 Task: Send an email with the signature Guillermo Adams with the subject Request for a sample and the message I need your assistance in finalizing the design of the new website. from softage.5@softage.net to softage.7@softage.net and move the email from Sent Items to the folder Self-help
Action: Mouse moved to (25, 48)
Screenshot: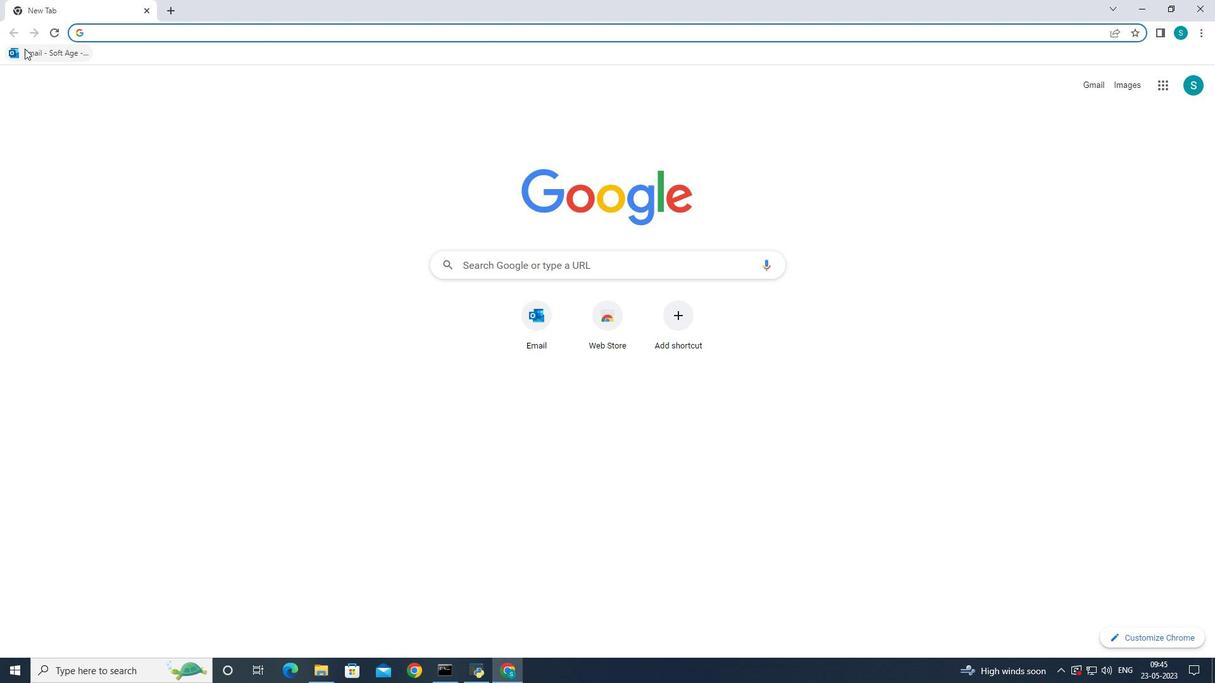 
Action: Mouse pressed left at (25, 48)
Screenshot: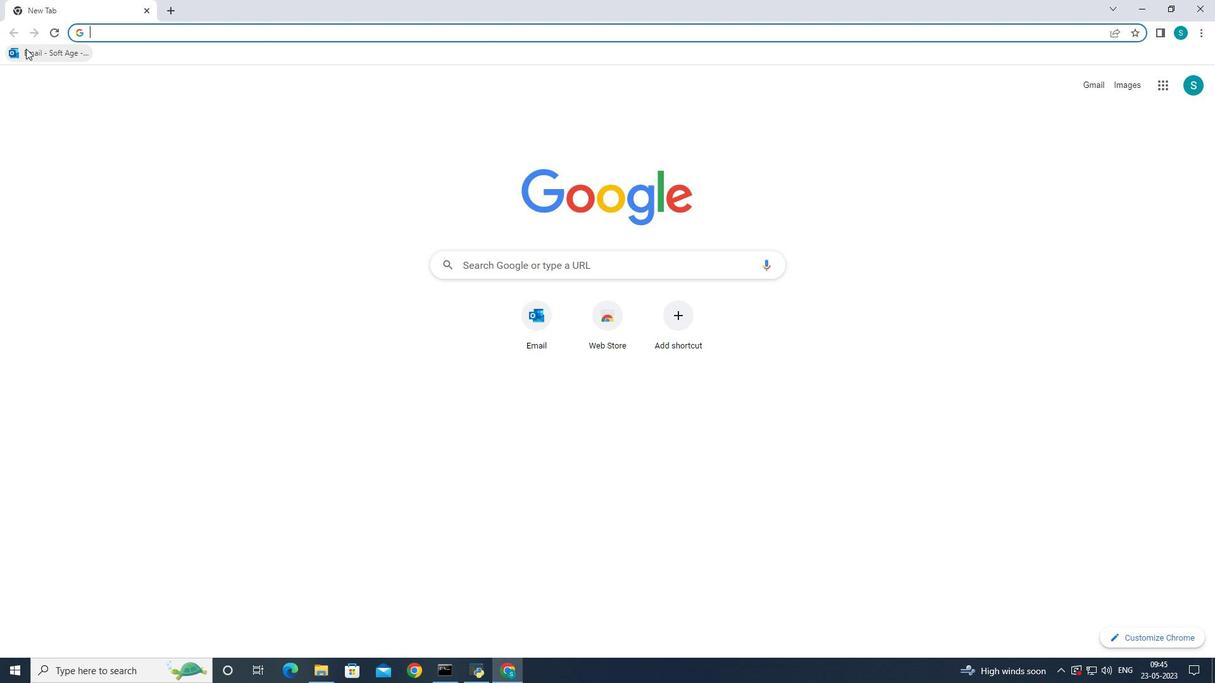 
Action: Mouse moved to (175, 110)
Screenshot: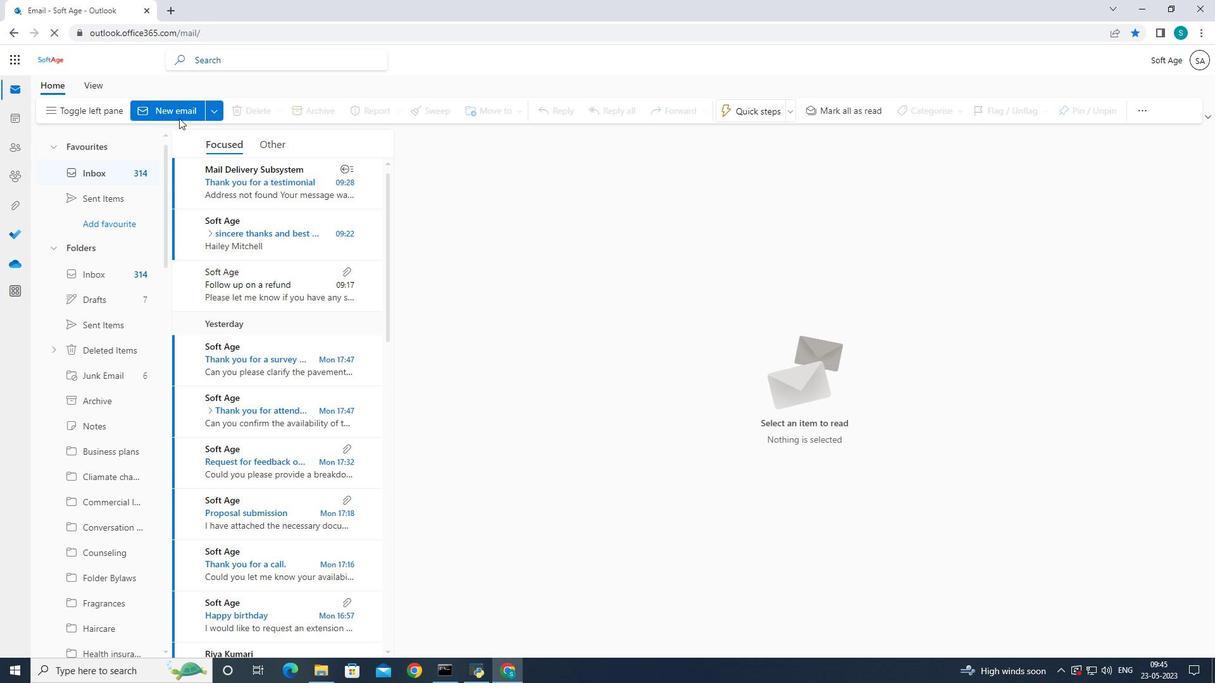 
Action: Mouse pressed left at (175, 110)
Screenshot: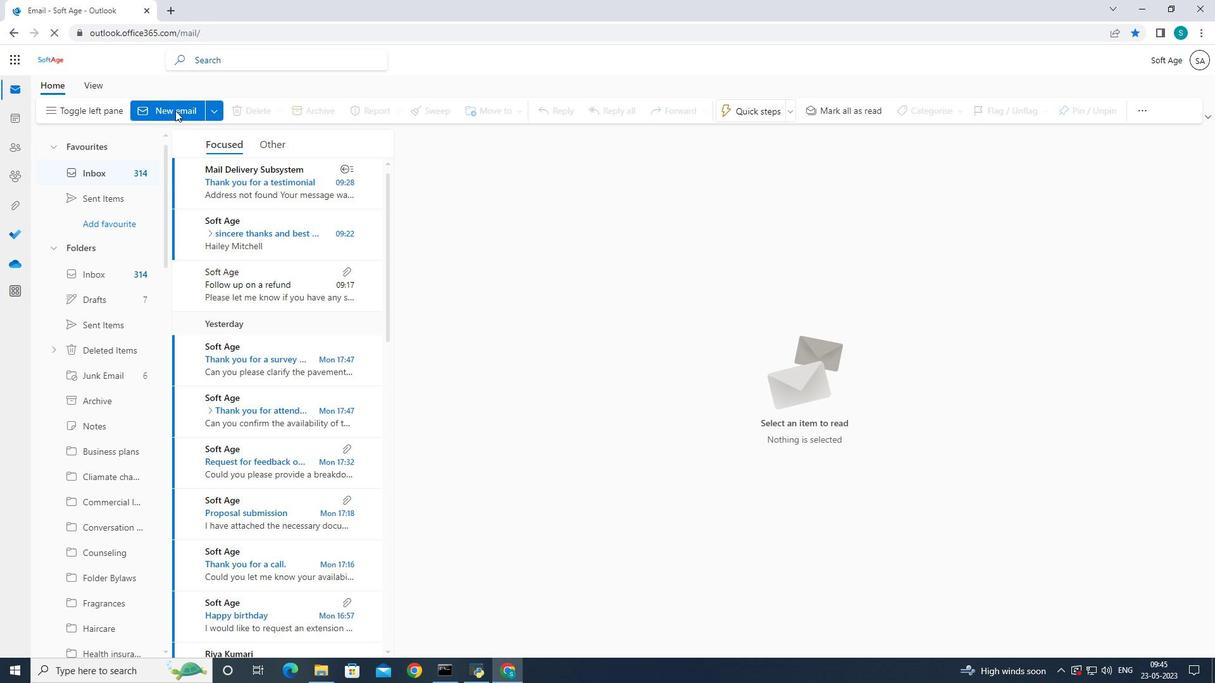 
Action: Mouse pressed left at (175, 110)
Screenshot: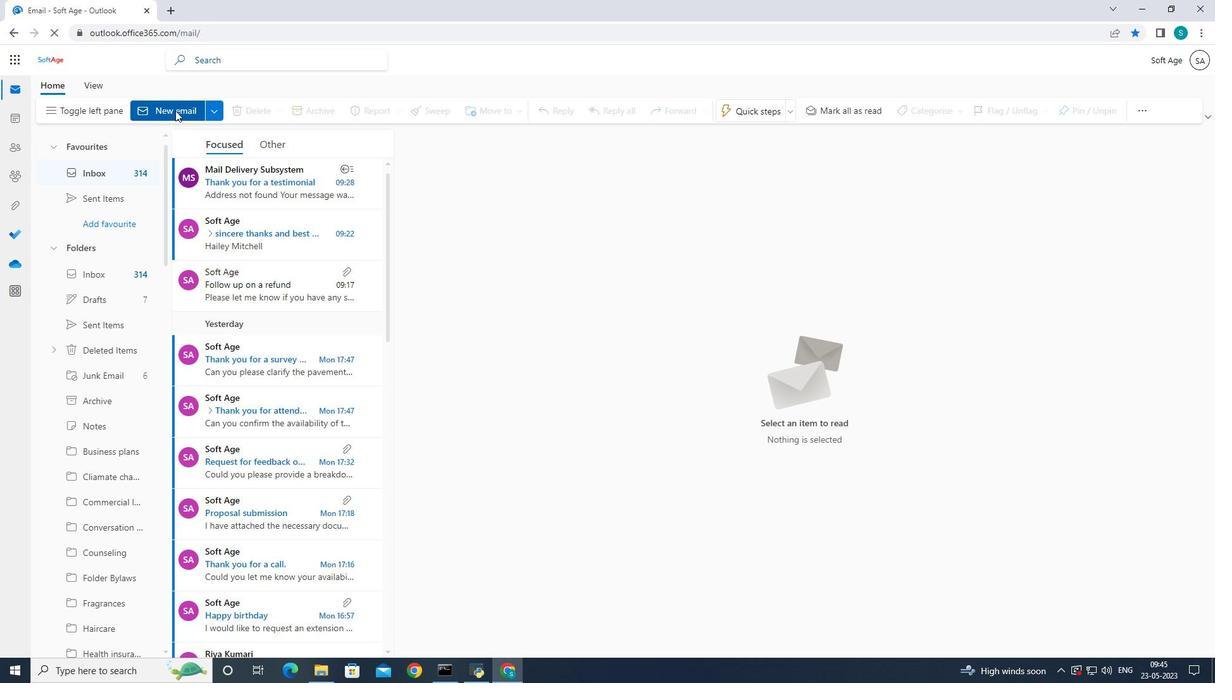 
Action: Mouse pressed left at (175, 110)
Screenshot: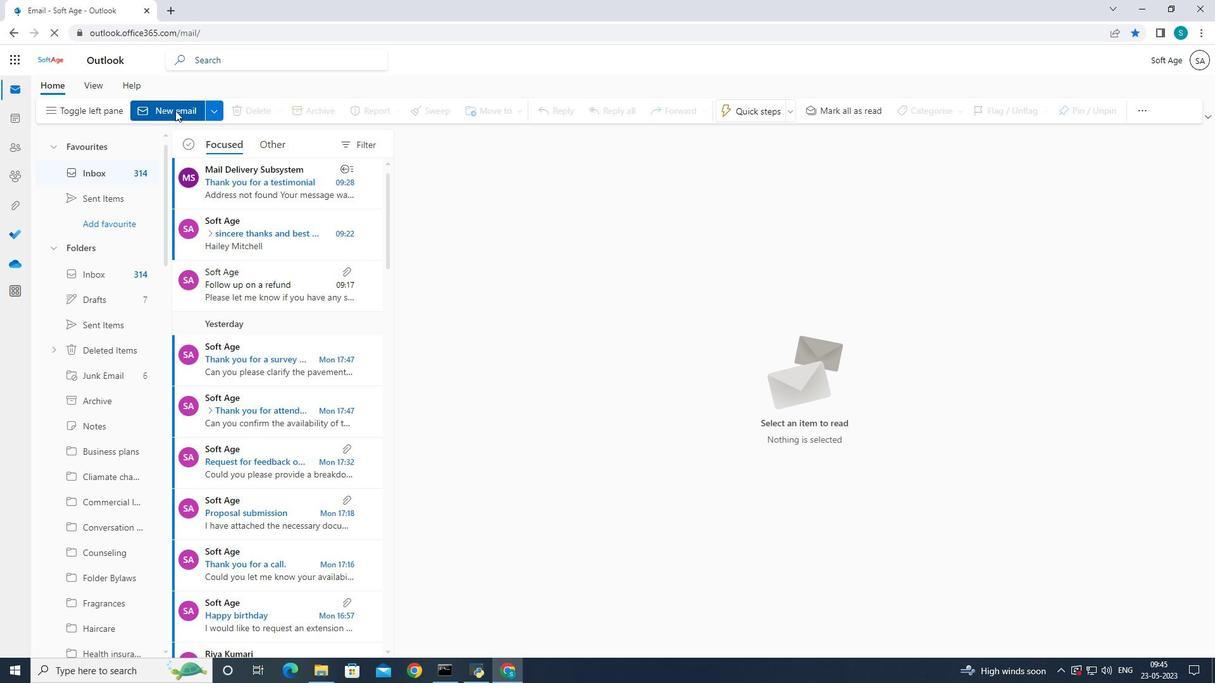
Action: Mouse pressed left at (175, 110)
Screenshot: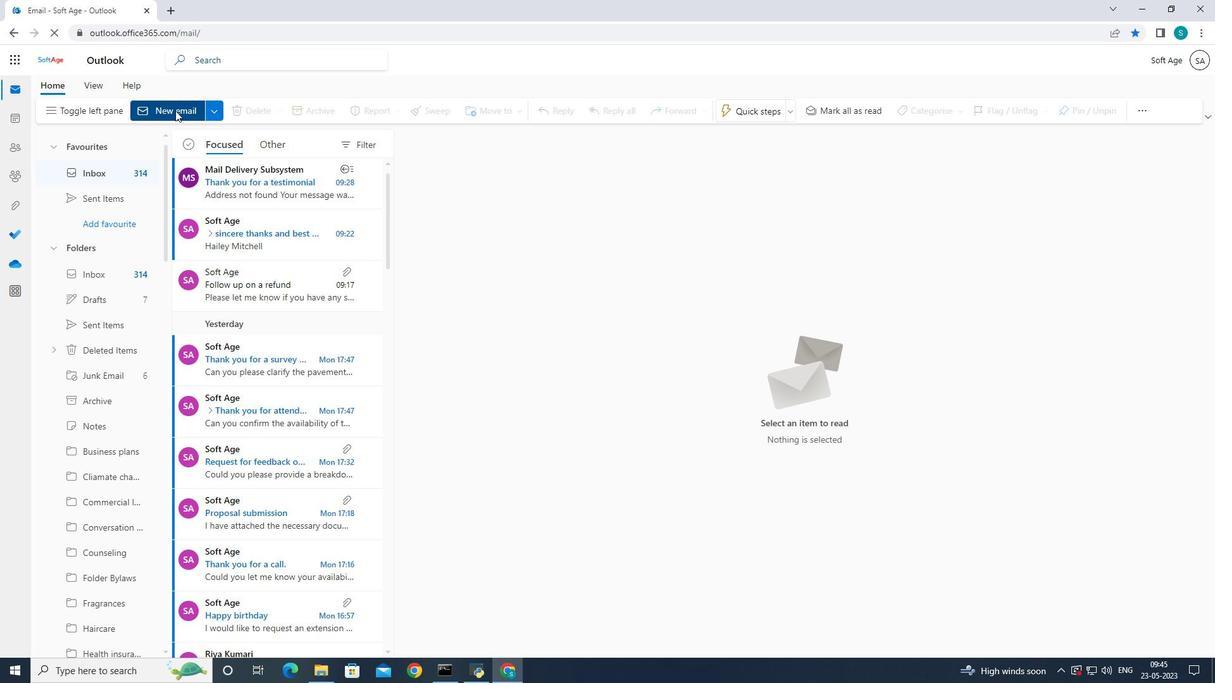 
Action: Mouse moved to (824, 114)
Screenshot: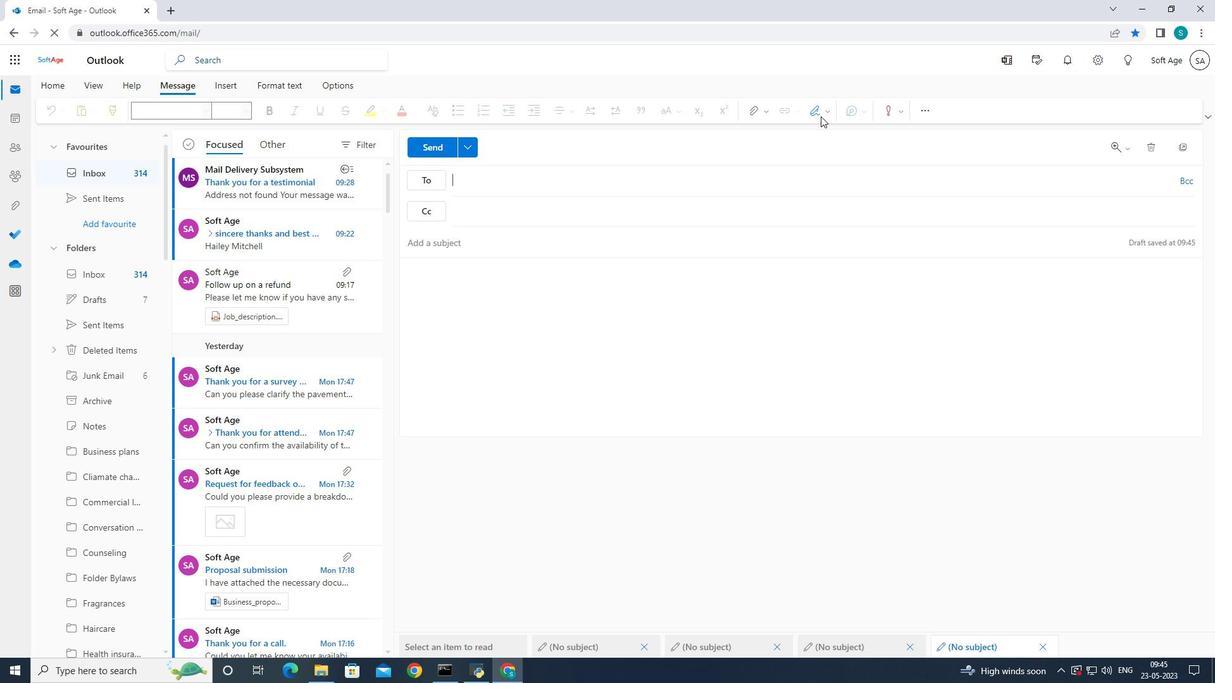 
Action: Mouse pressed left at (824, 114)
Screenshot: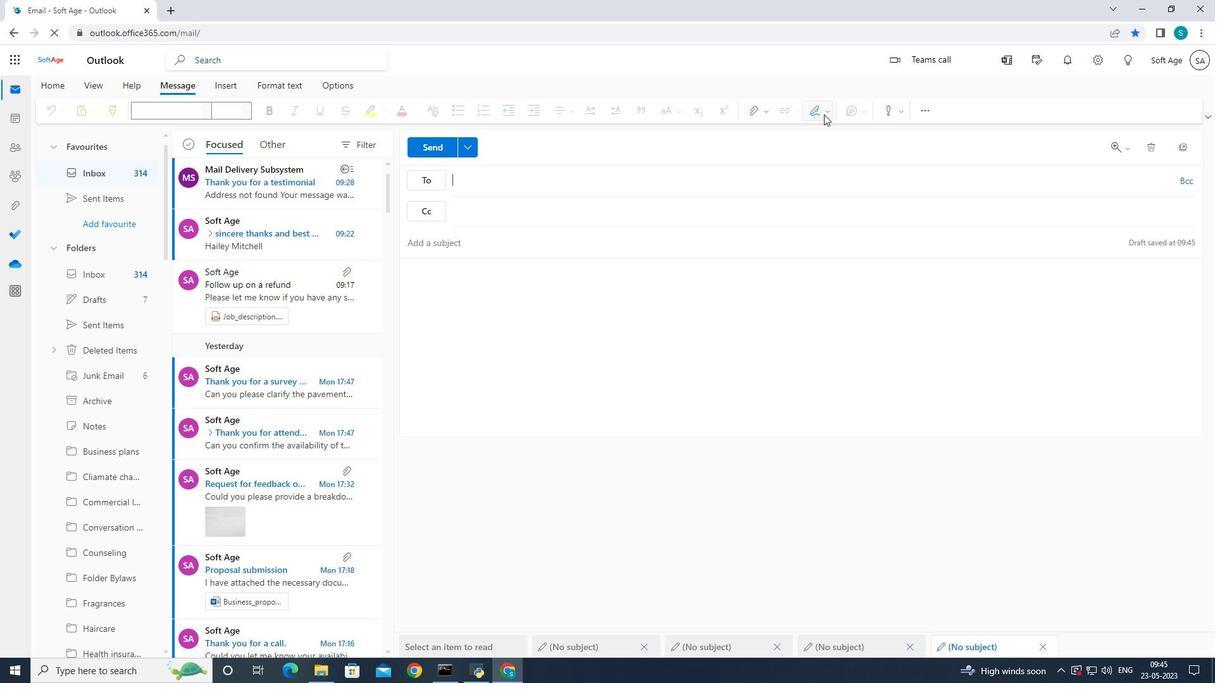 
Action: Mouse moved to (806, 160)
Screenshot: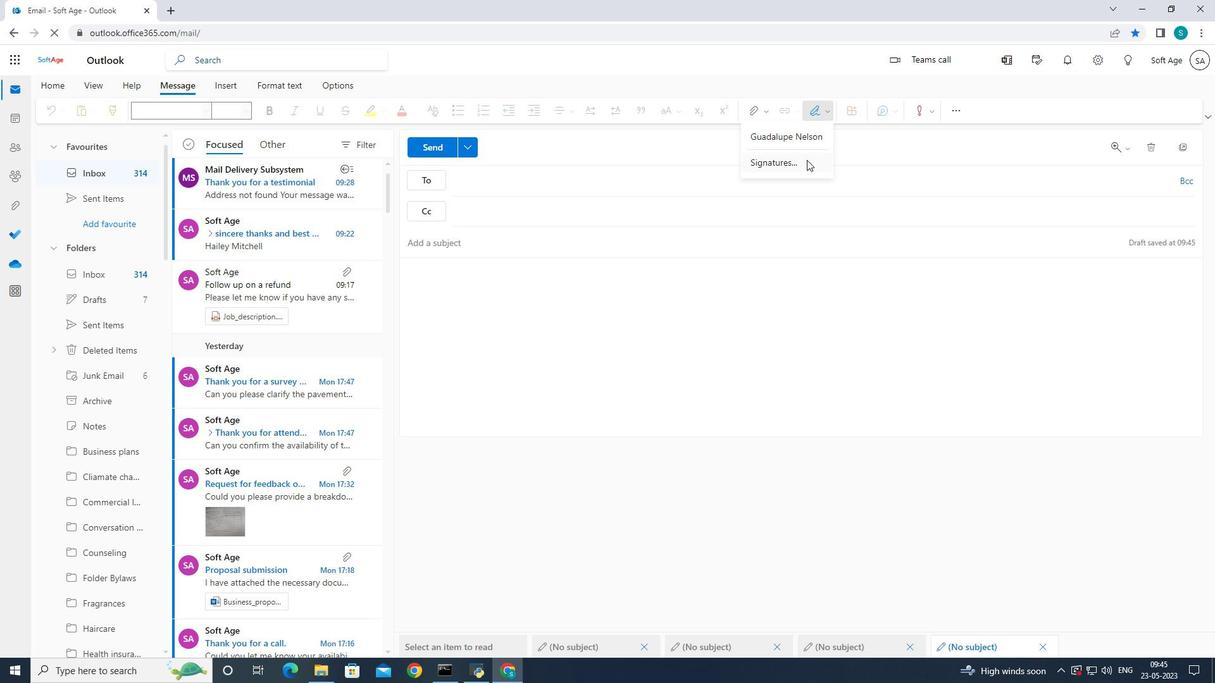 
Action: Mouse pressed left at (806, 160)
Screenshot: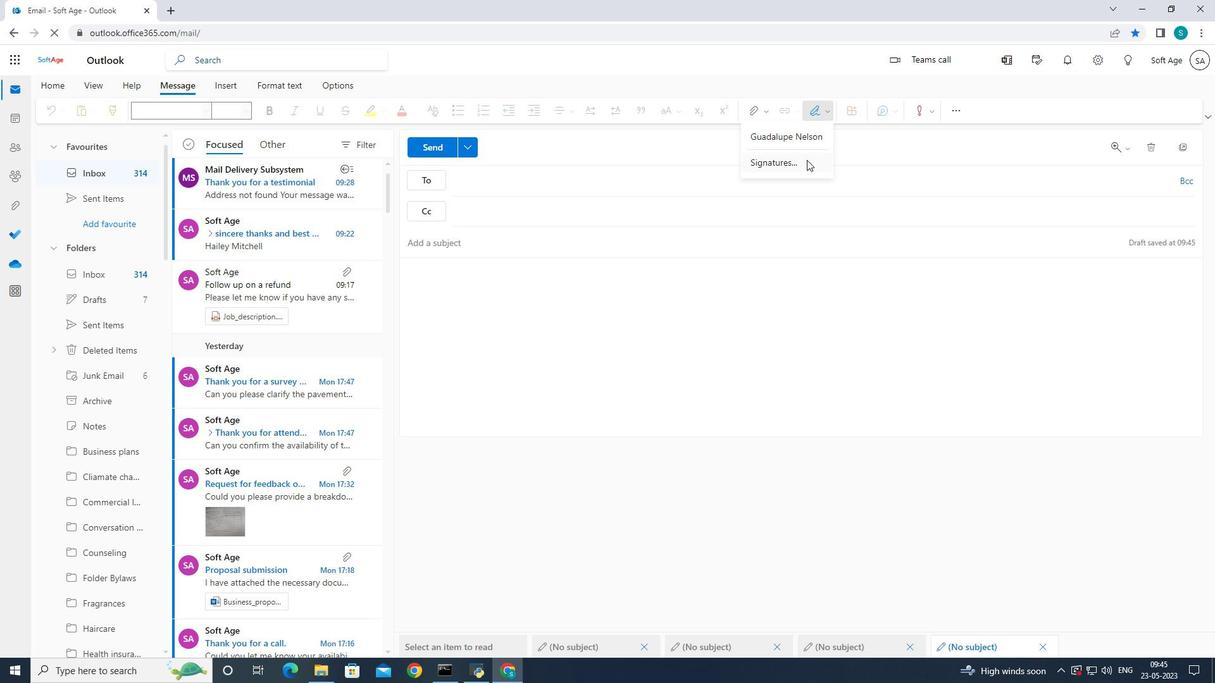 
Action: Mouse moved to (793, 212)
Screenshot: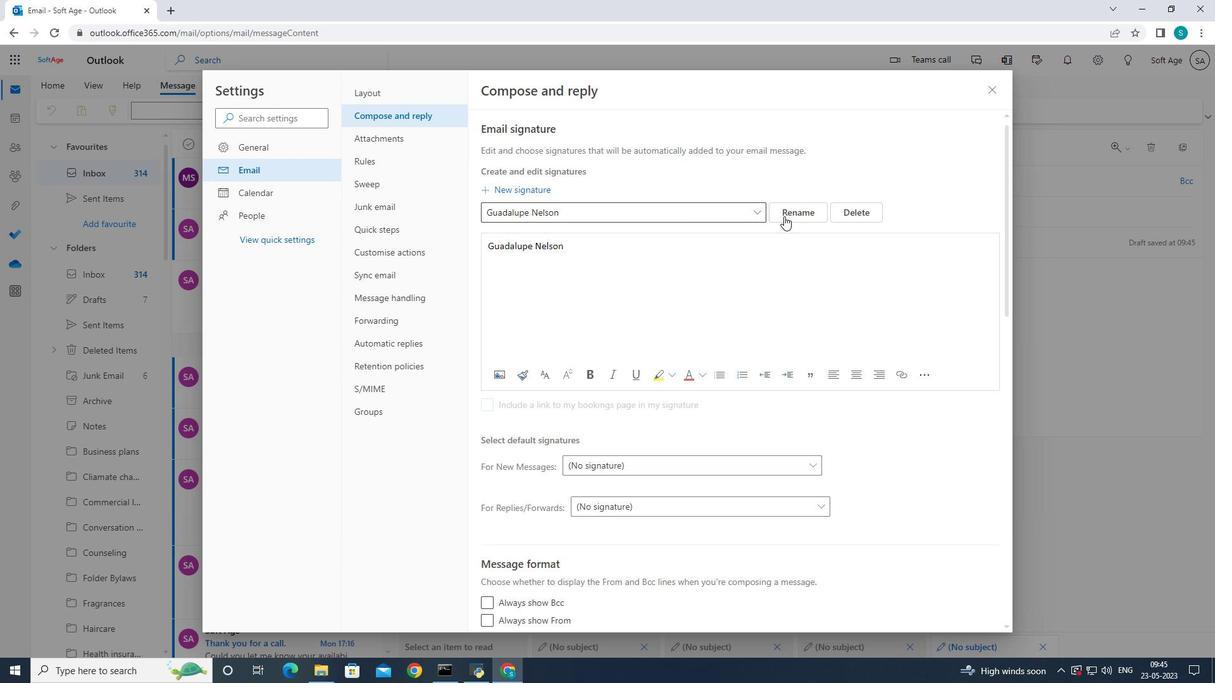 
Action: Mouse pressed left at (793, 212)
Screenshot: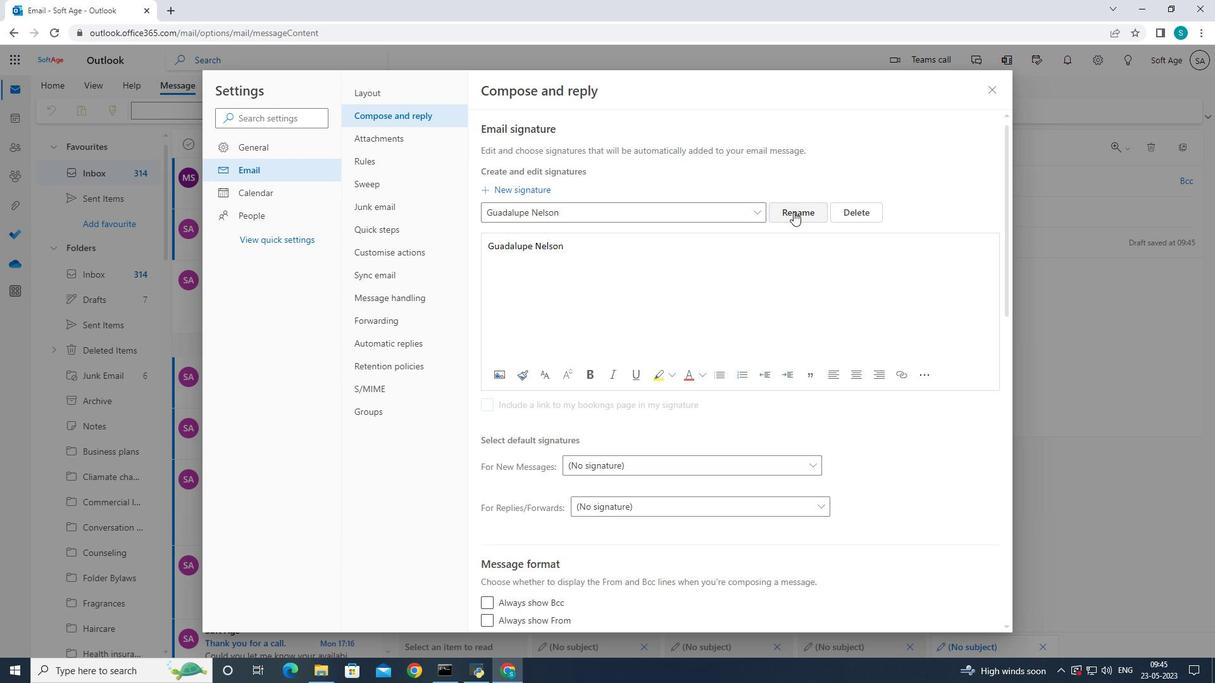 
Action: Mouse moved to (762, 207)
Screenshot: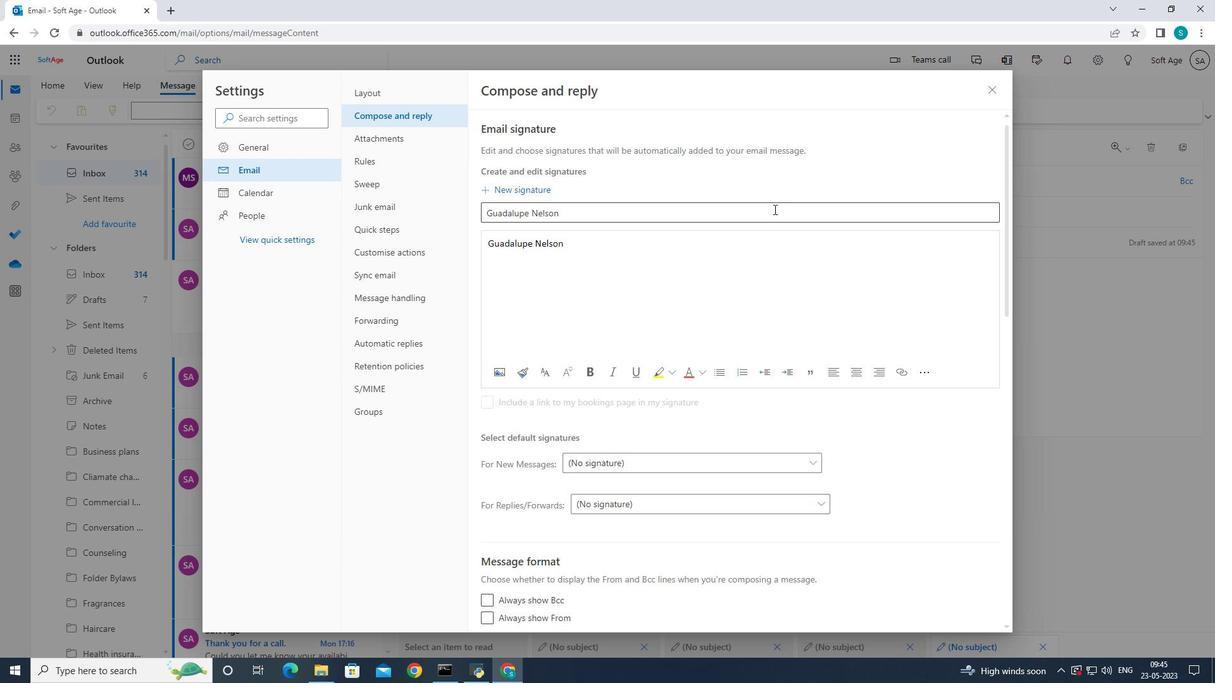 
Action: Mouse pressed left at (762, 207)
Screenshot: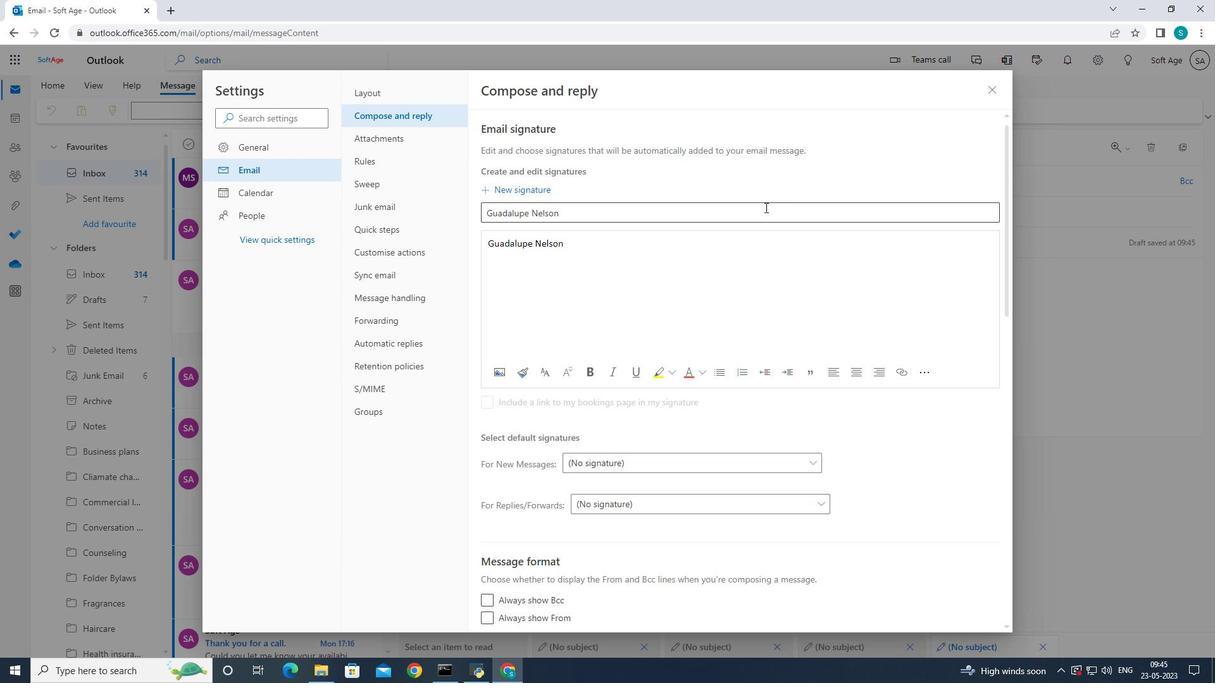 
Action: Key pressed <Key.backspace><Key.backspace><Key.backspace><Key.backspace><Key.backspace><Key.backspace><Key.backspace><Key.backspace><Key.backspace><Key.backspace><Key.backspace><Key.backspace><Key.backspace><Key.backspace>
Screenshot: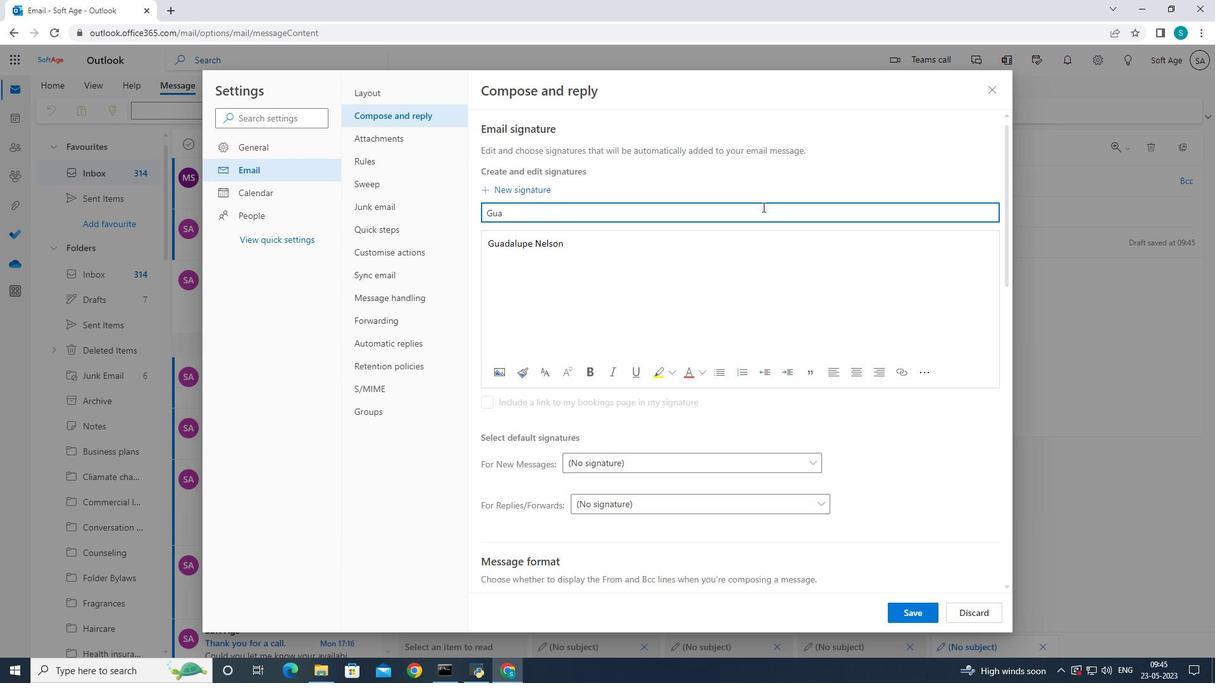 
Action: Mouse moved to (793, 217)
Screenshot: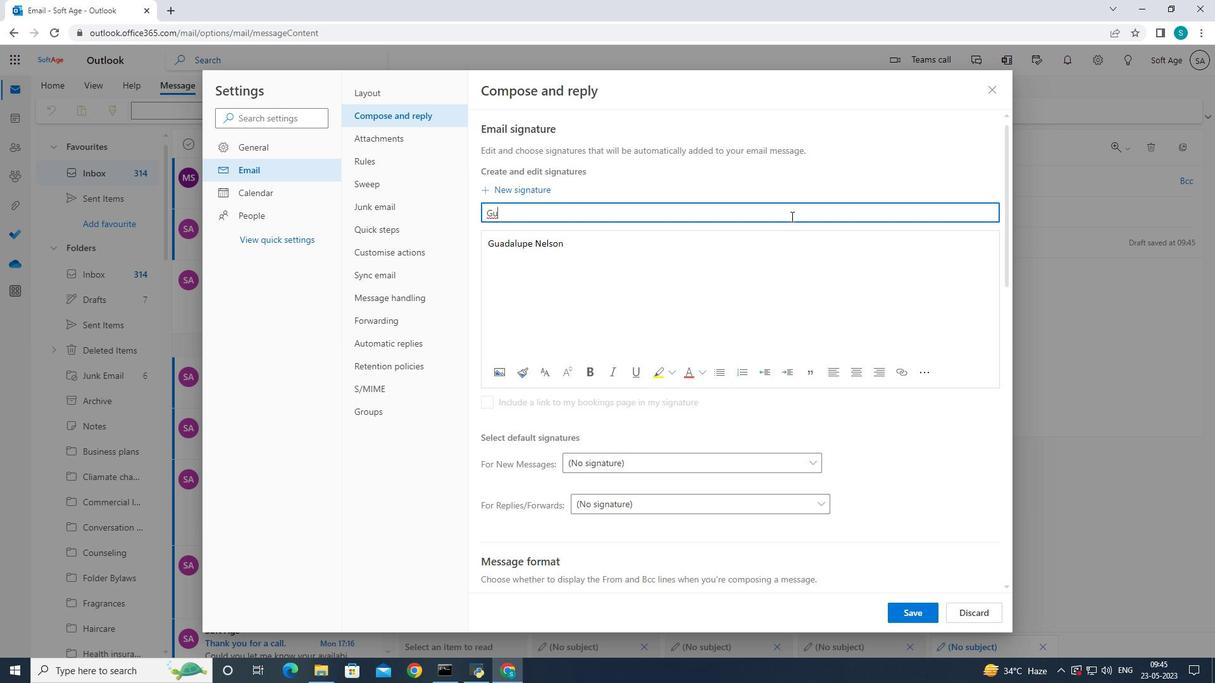 
Action: Key pressed illermo<Key.space><Key.shift>Adams
Screenshot: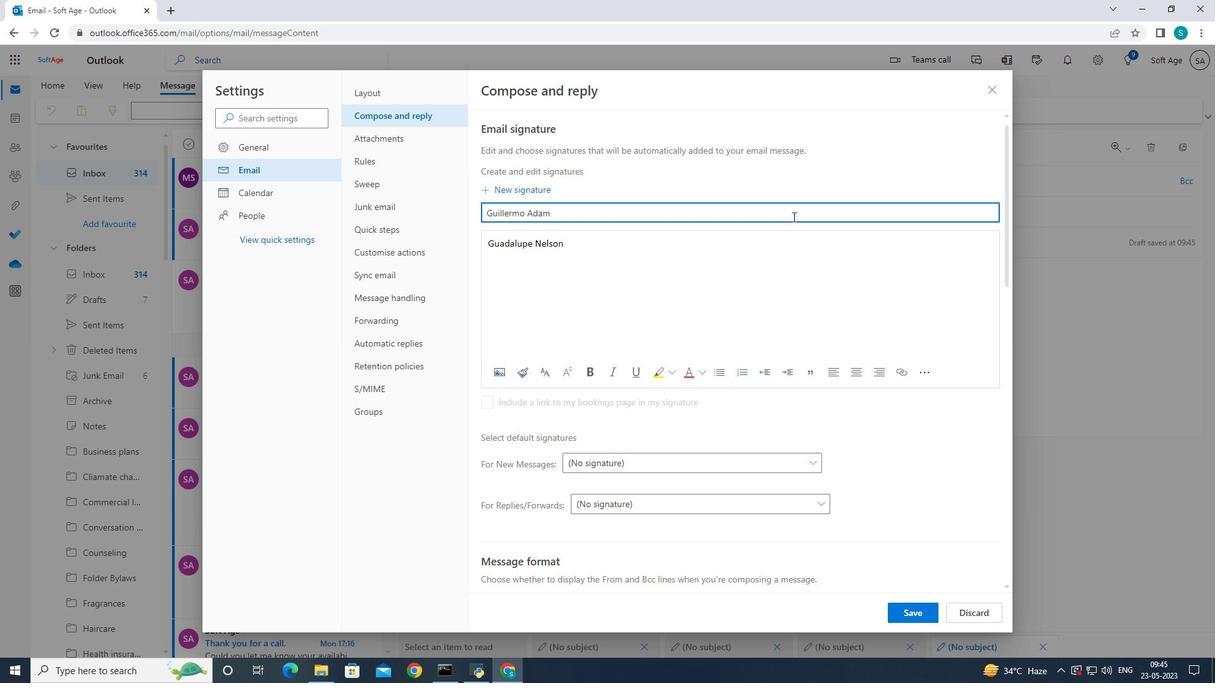 
Action: Mouse moved to (648, 250)
Screenshot: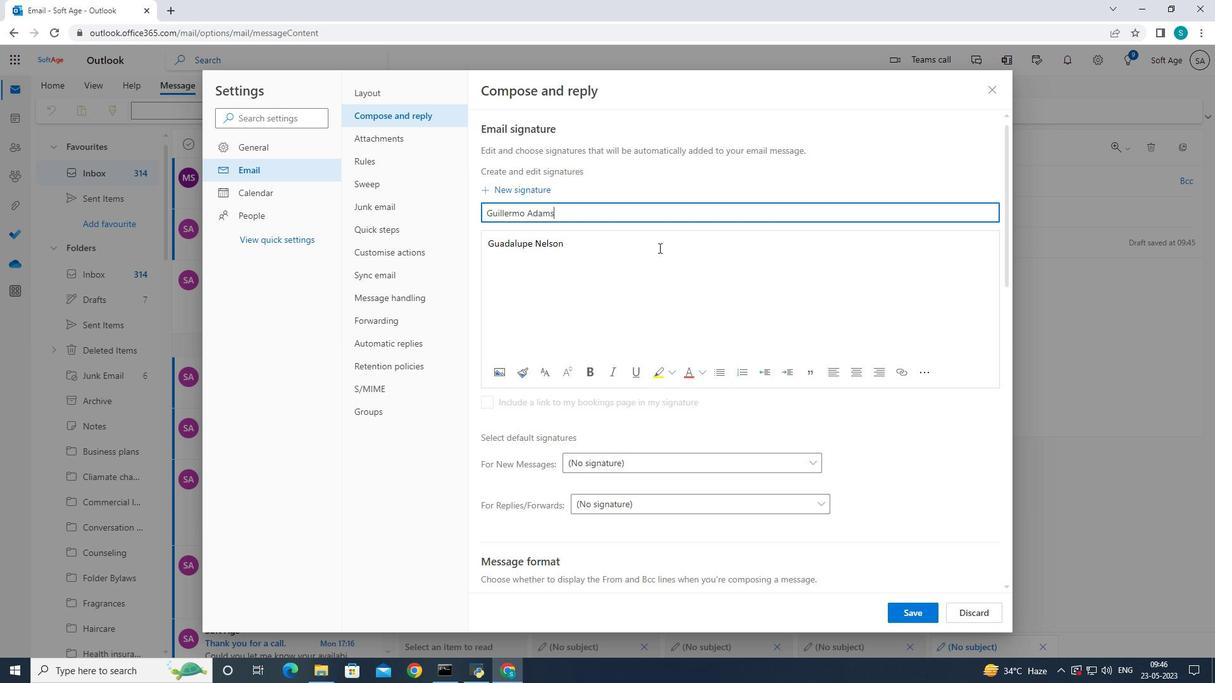 
Action: Mouse pressed left at (648, 250)
Screenshot: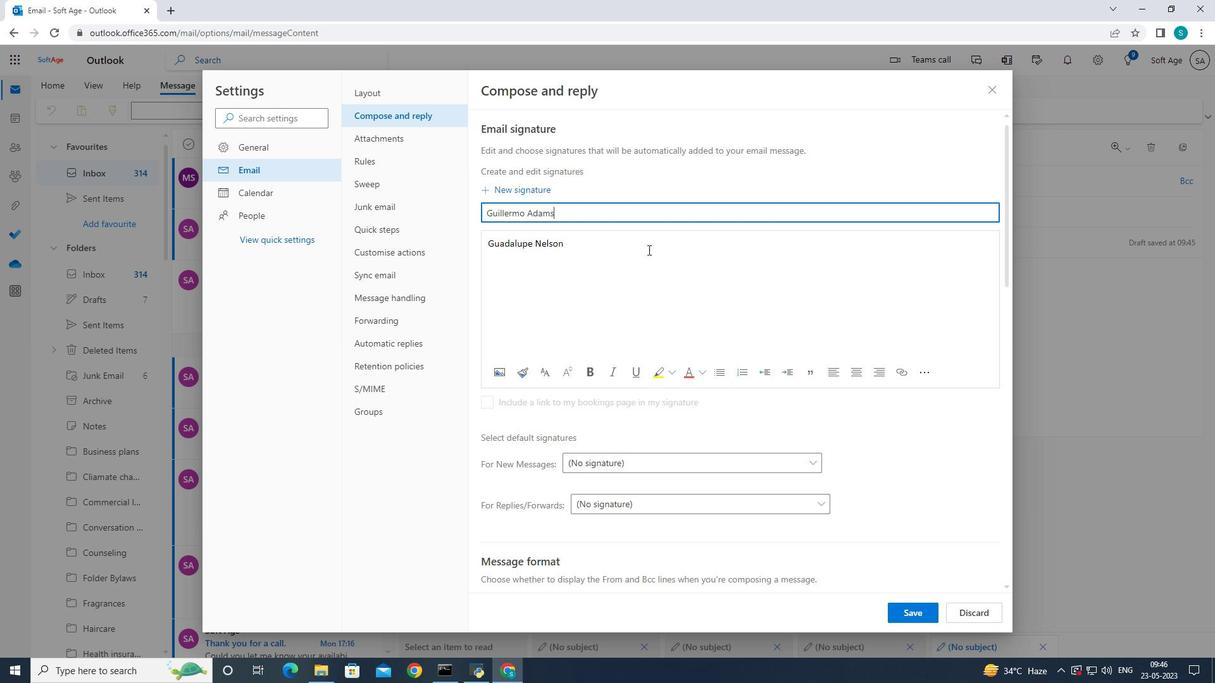 
Action: Key pressed <Key.backspace><Key.backspace><Key.backspace><Key.backspace><Key.backspace><Key.backspace><Key.backspace><Key.backspace><Key.backspace><Key.backspace><Key.backspace><Key.backspace><Key.backspace><Key.backspace>
Screenshot: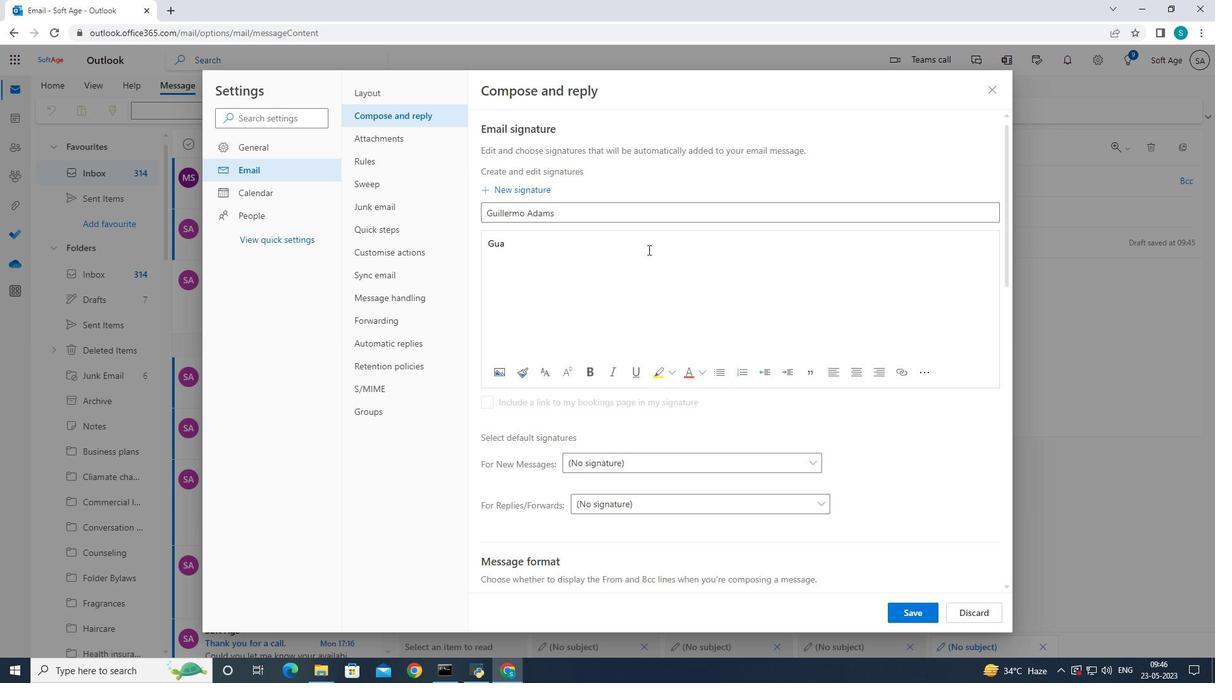 
Action: Mouse moved to (805, 200)
Screenshot: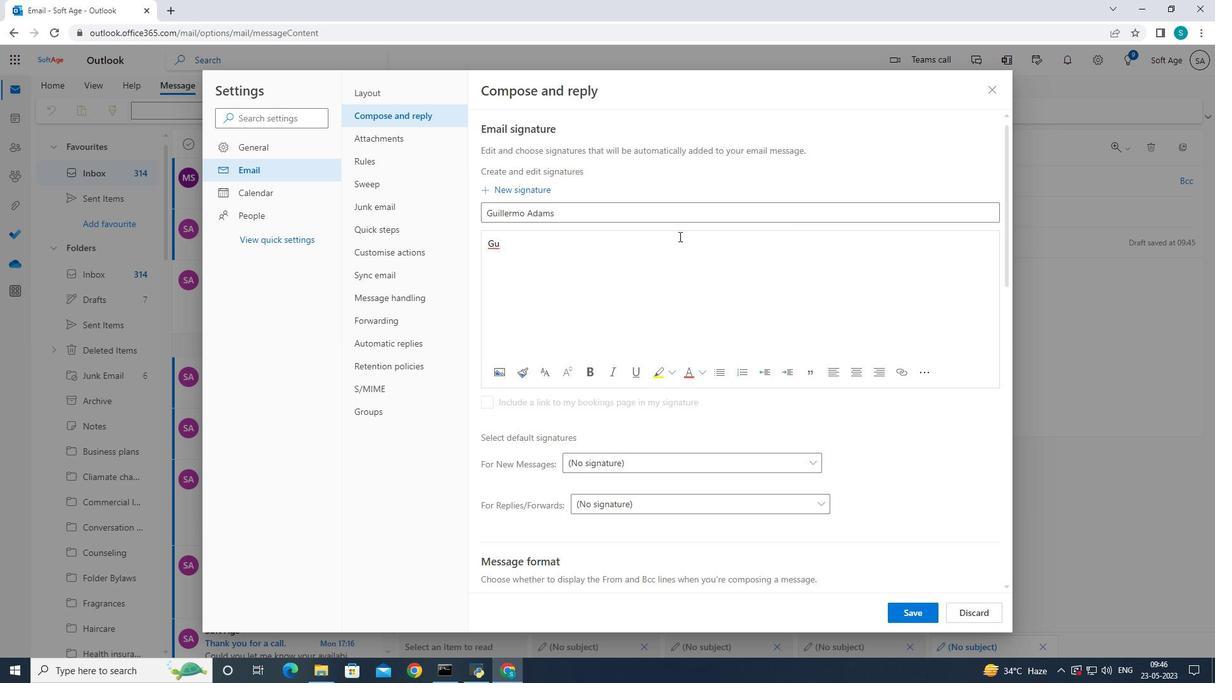 
Action: Key pressed illr
Screenshot: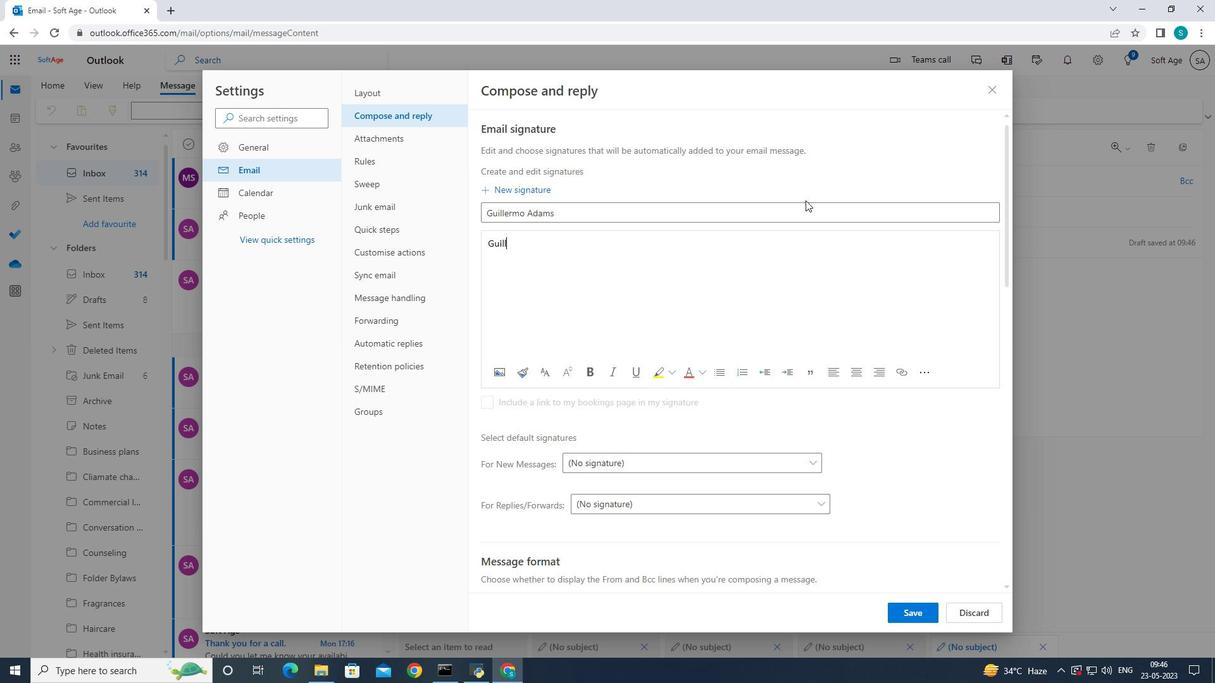 
Action: Mouse moved to (898, 203)
Screenshot: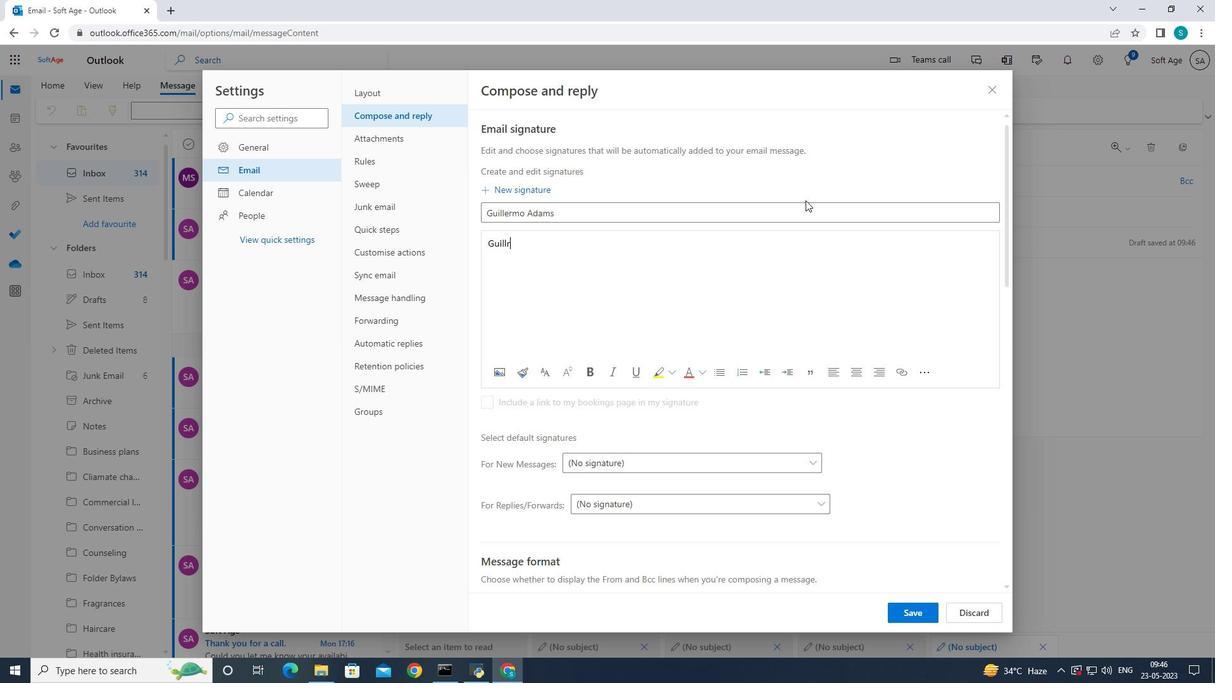 
Action: Key pressed <Key.backspace>
Screenshot: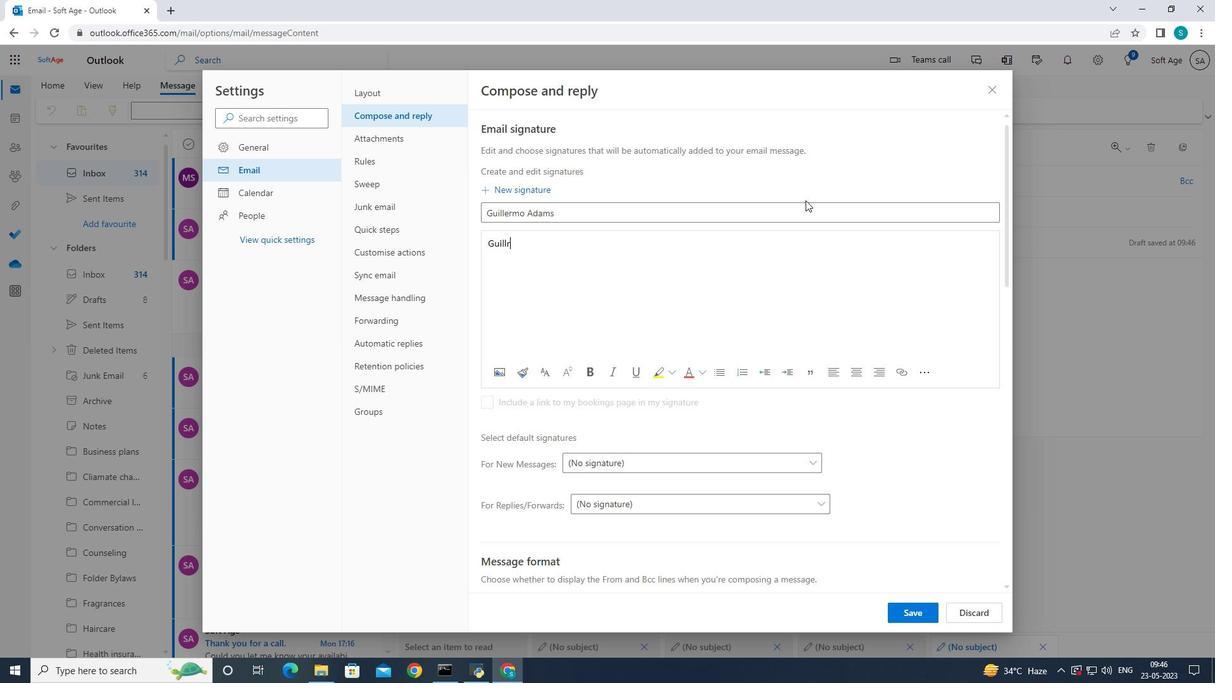 
Action: Mouse moved to (942, 219)
Screenshot: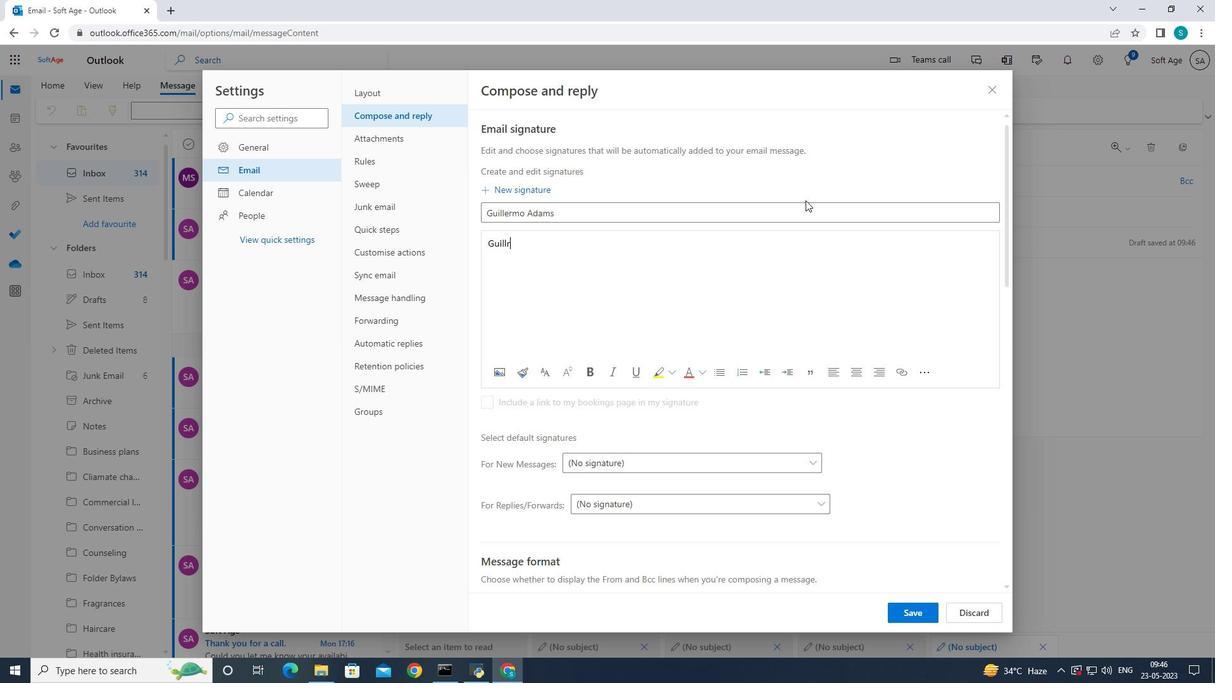 
Action: Key pressed ermo<Key.space><Key.shift>Adams
Screenshot: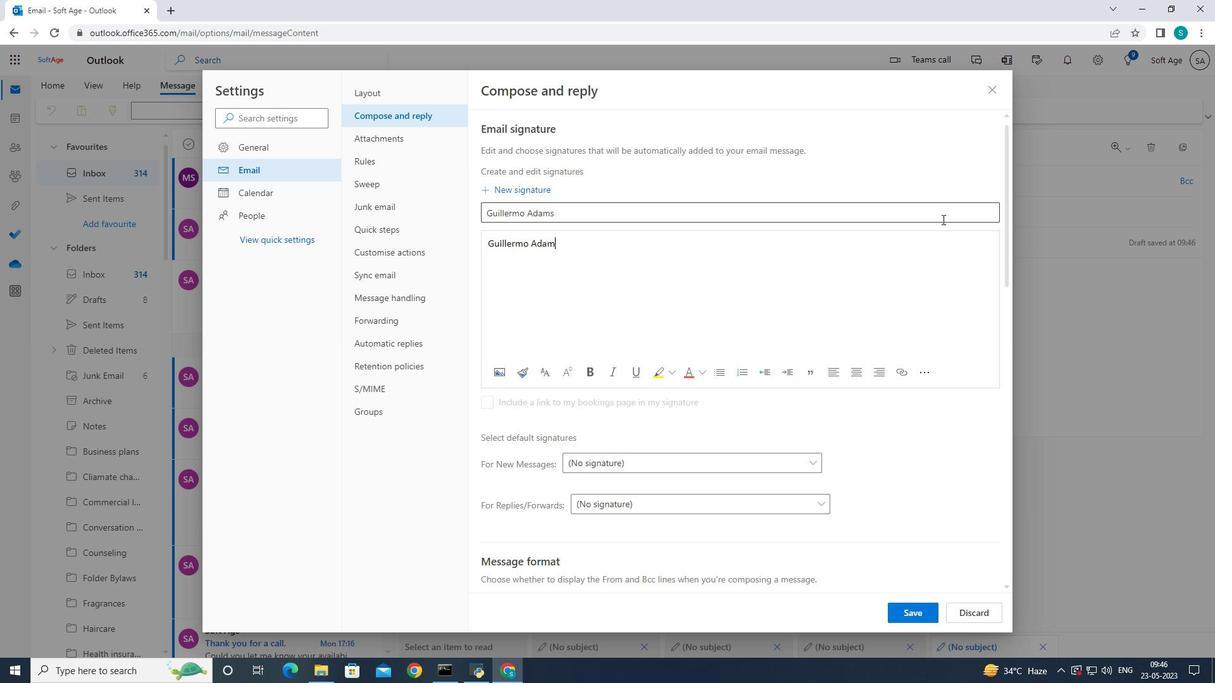 
Action: Mouse moved to (908, 608)
Screenshot: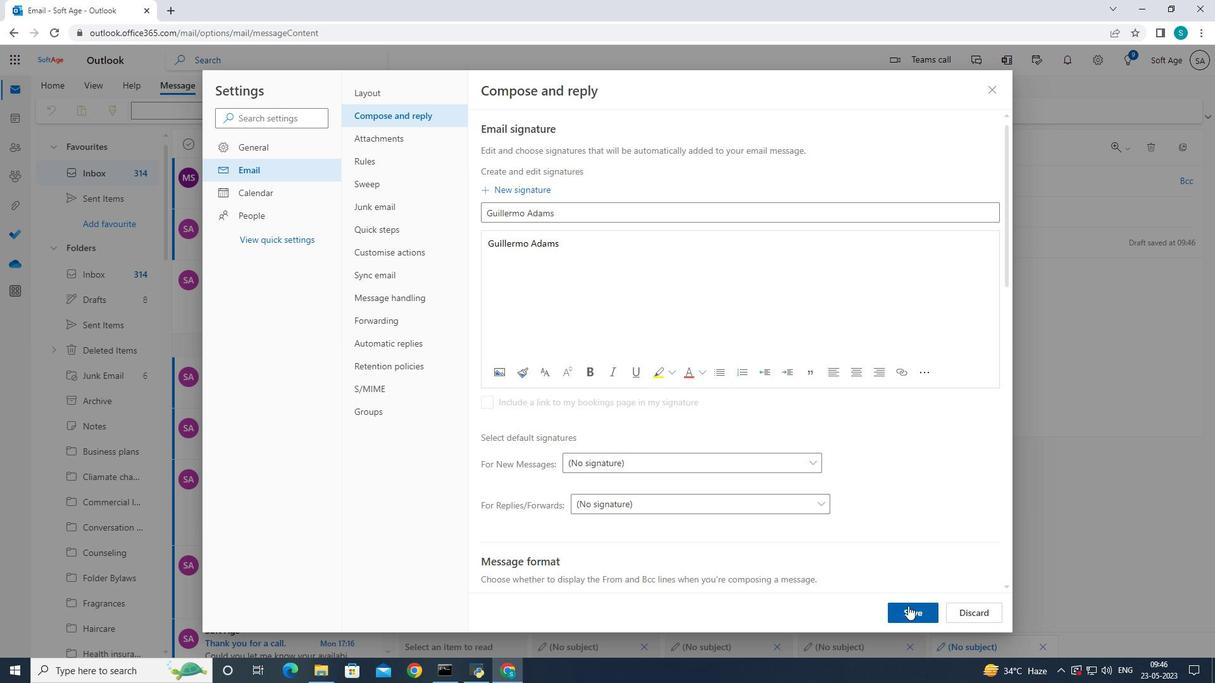 
Action: Mouse pressed left at (908, 608)
Screenshot: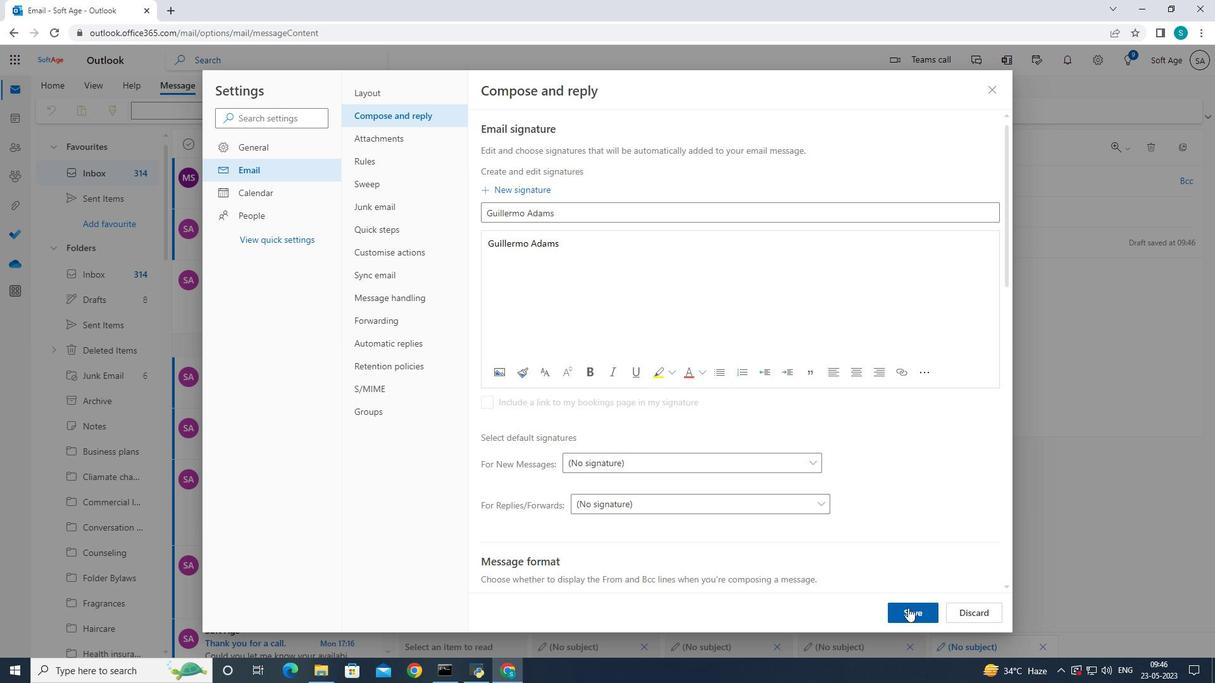 
Action: Mouse moved to (989, 86)
Screenshot: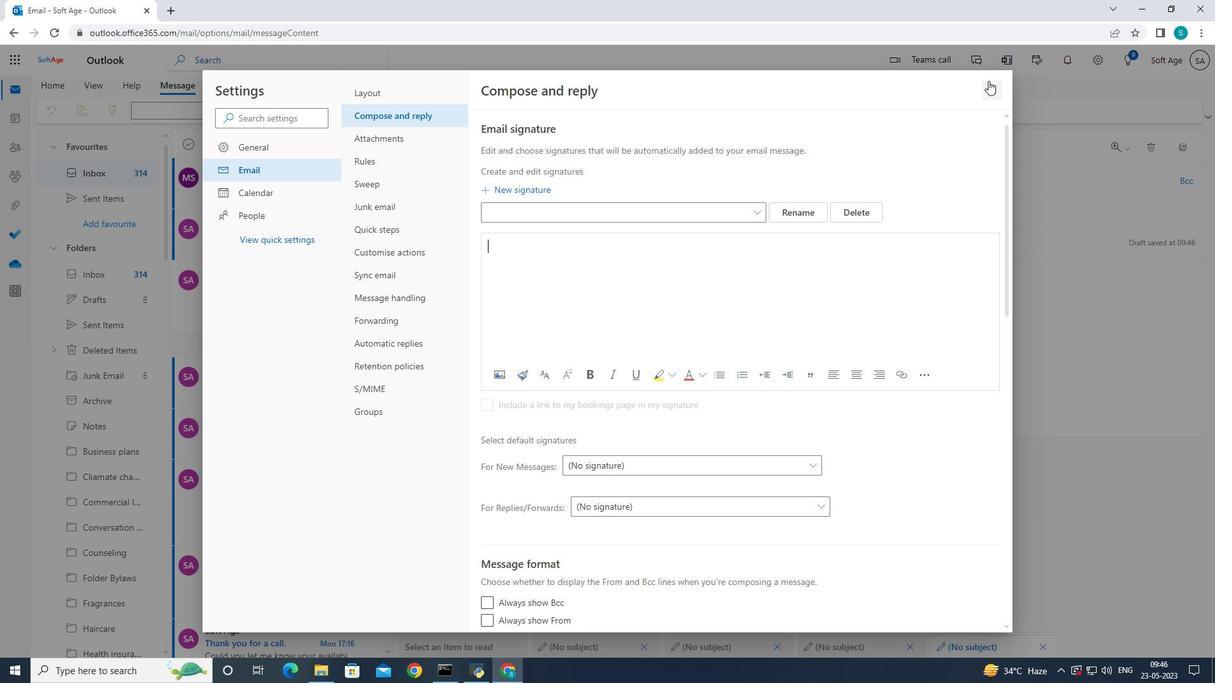 
Action: Mouse pressed left at (989, 86)
Screenshot: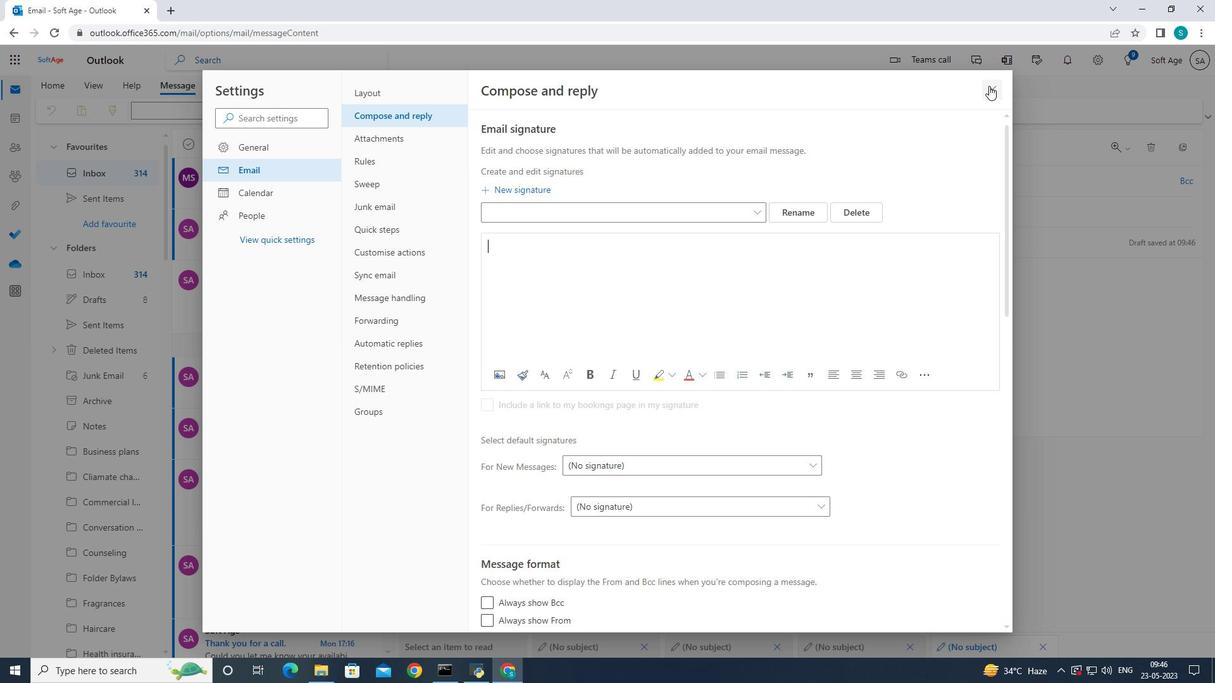
Action: Mouse moved to (546, 248)
Screenshot: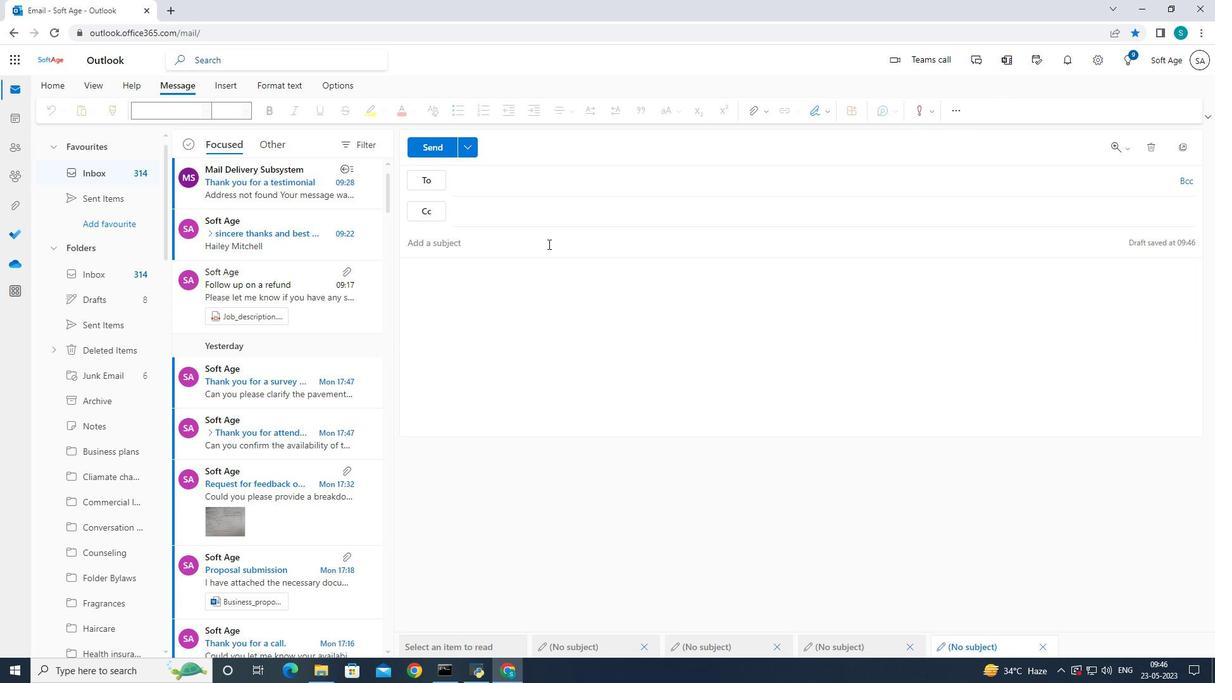 
Action: Mouse pressed left at (546, 248)
Screenshot: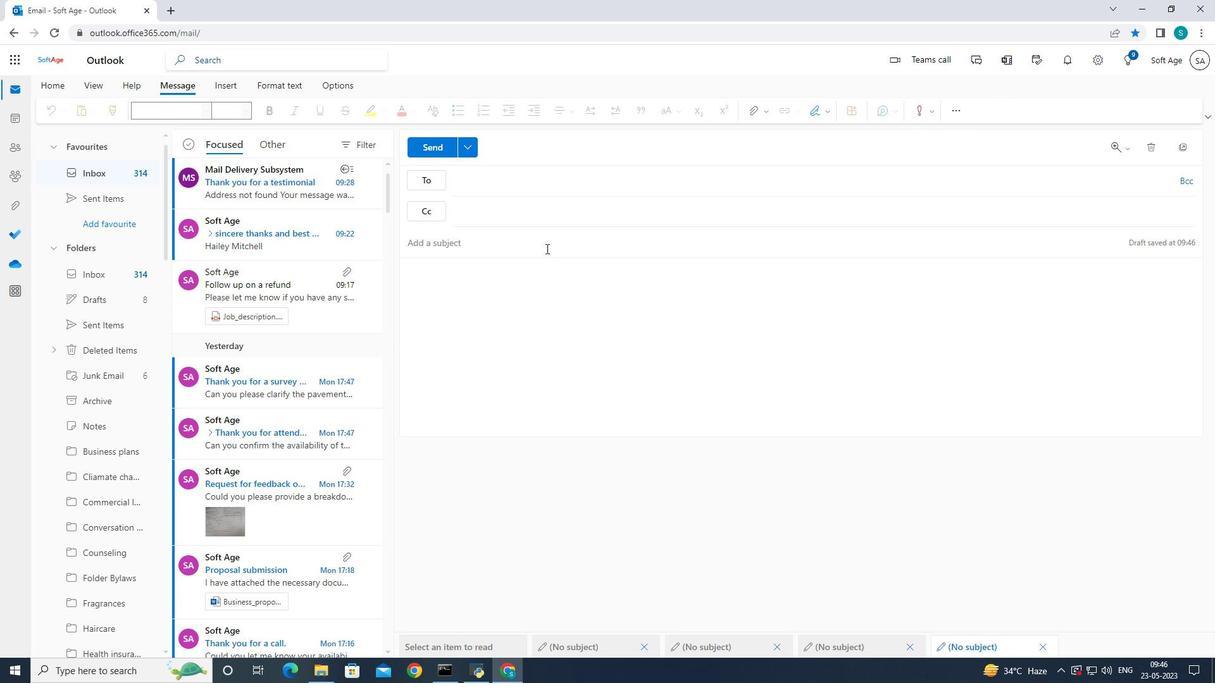 
Action: Mouse moved to (849, 334)
Screenshot: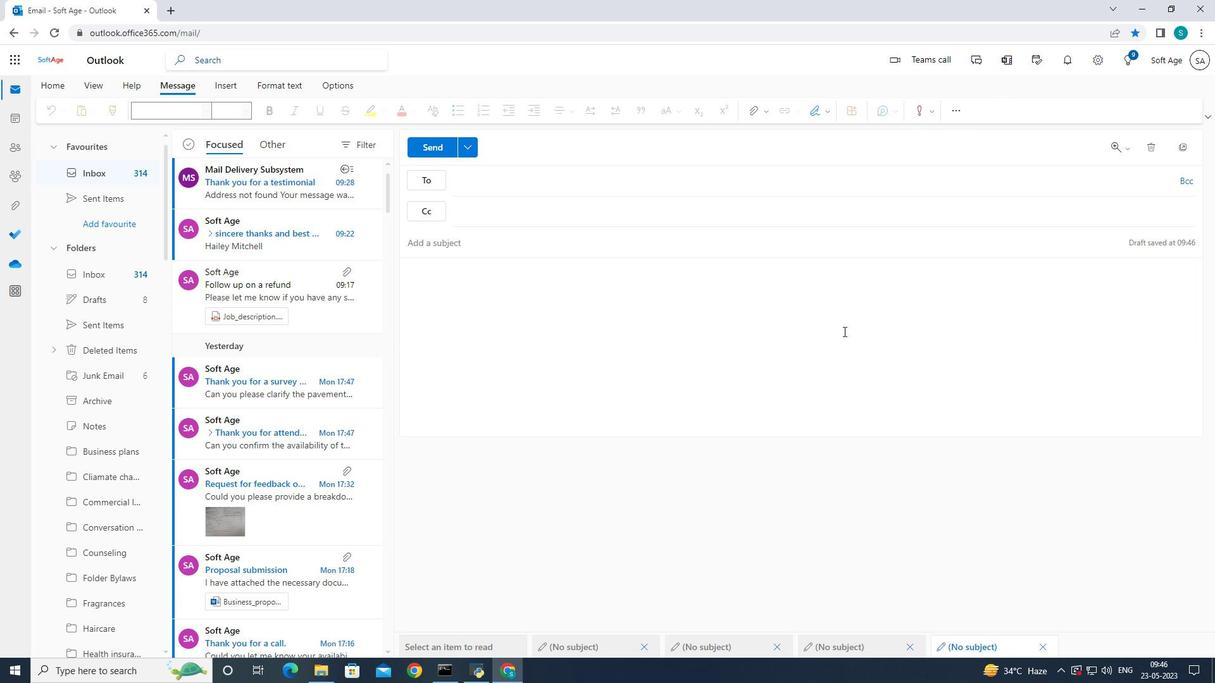 
Action: Key pressed <Key.shift>Request<Key.space>for<Key.space>a<Key.space>sm
Screenshot: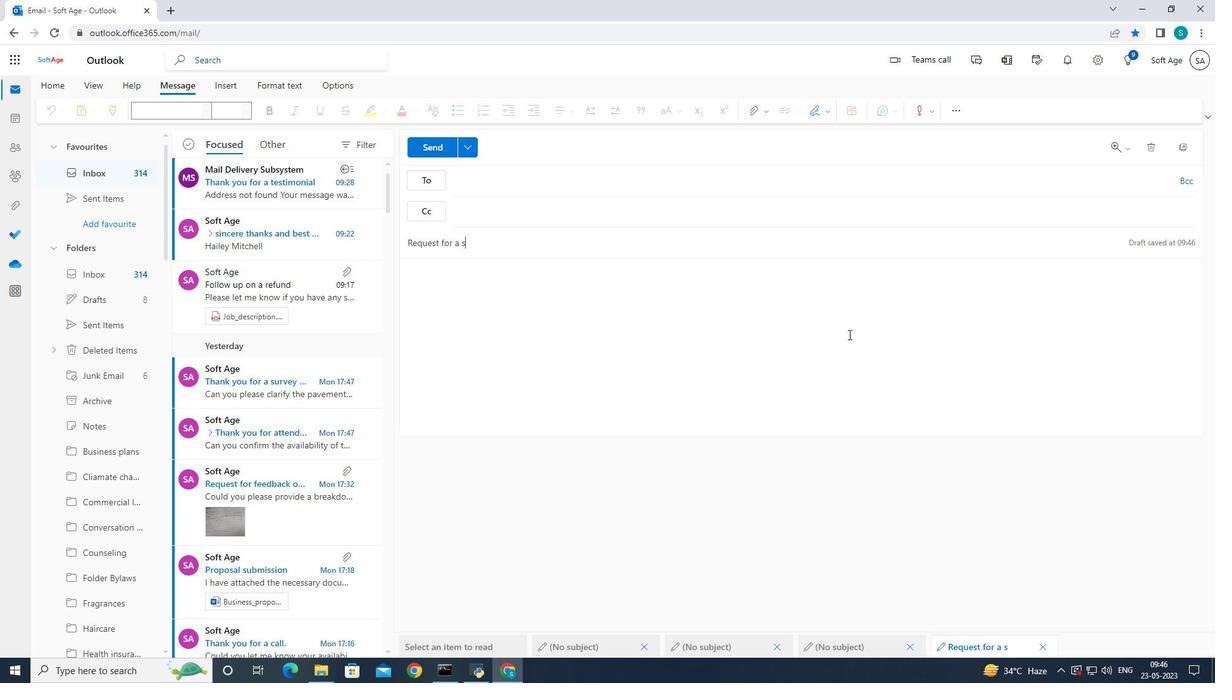 
Action: Mouse moved to (861, 329)
Screenshot: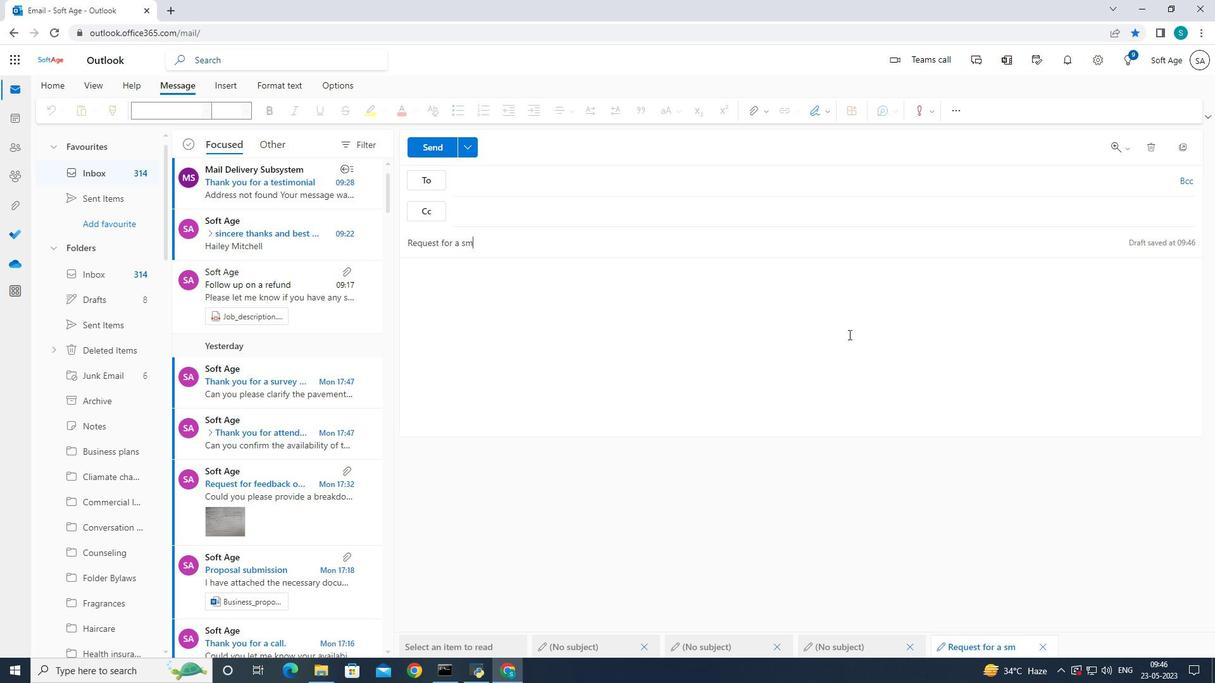 
Action: Key pressed <Key.backspace>ample
Screenshot: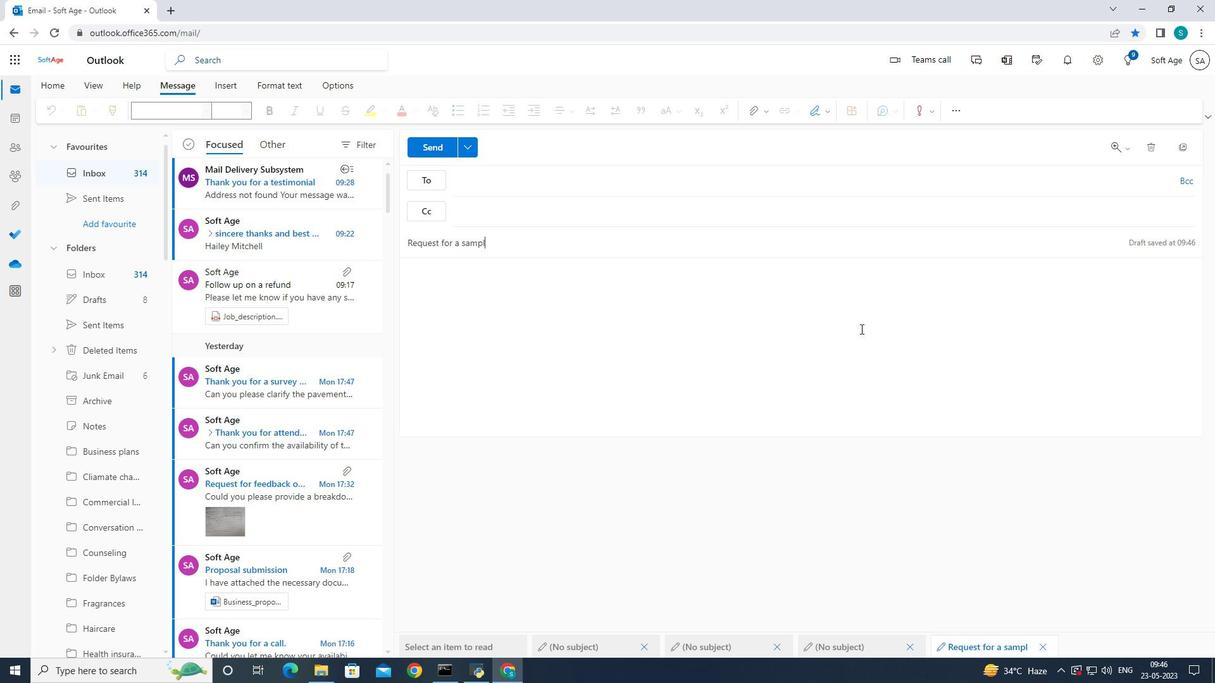 
Action: Mouse moved to (547, 283)
Screenshot: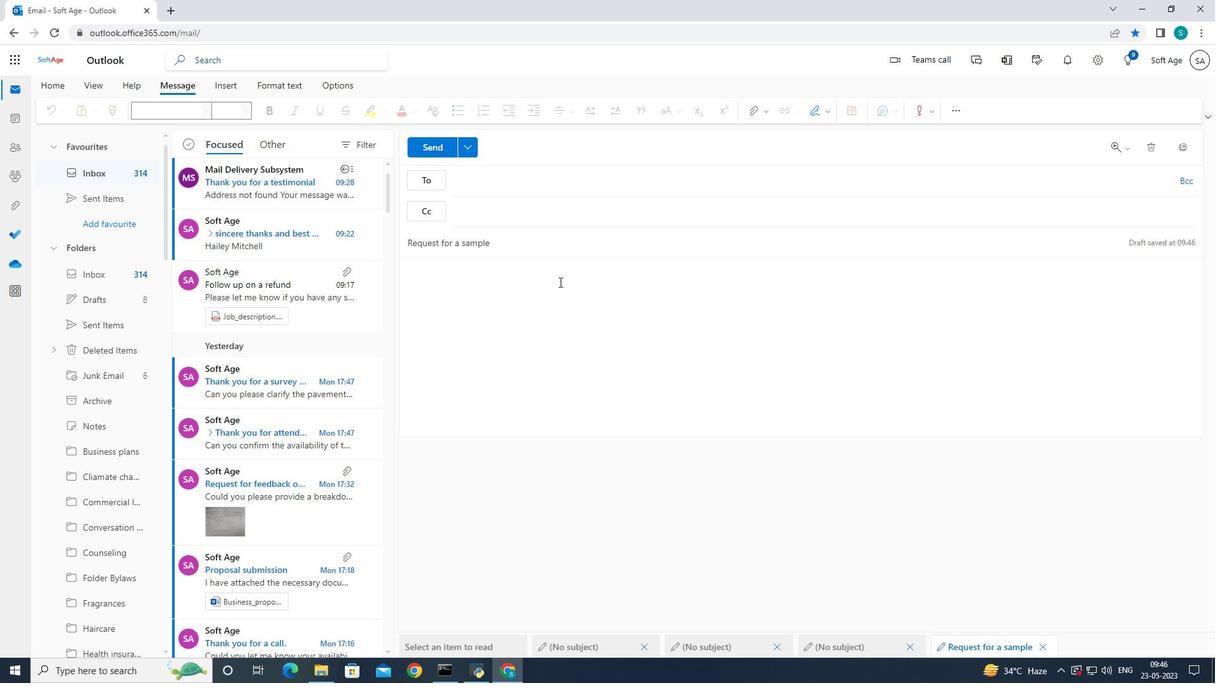 
Action: Mouse pressed left at (547, 283)
Screenshot: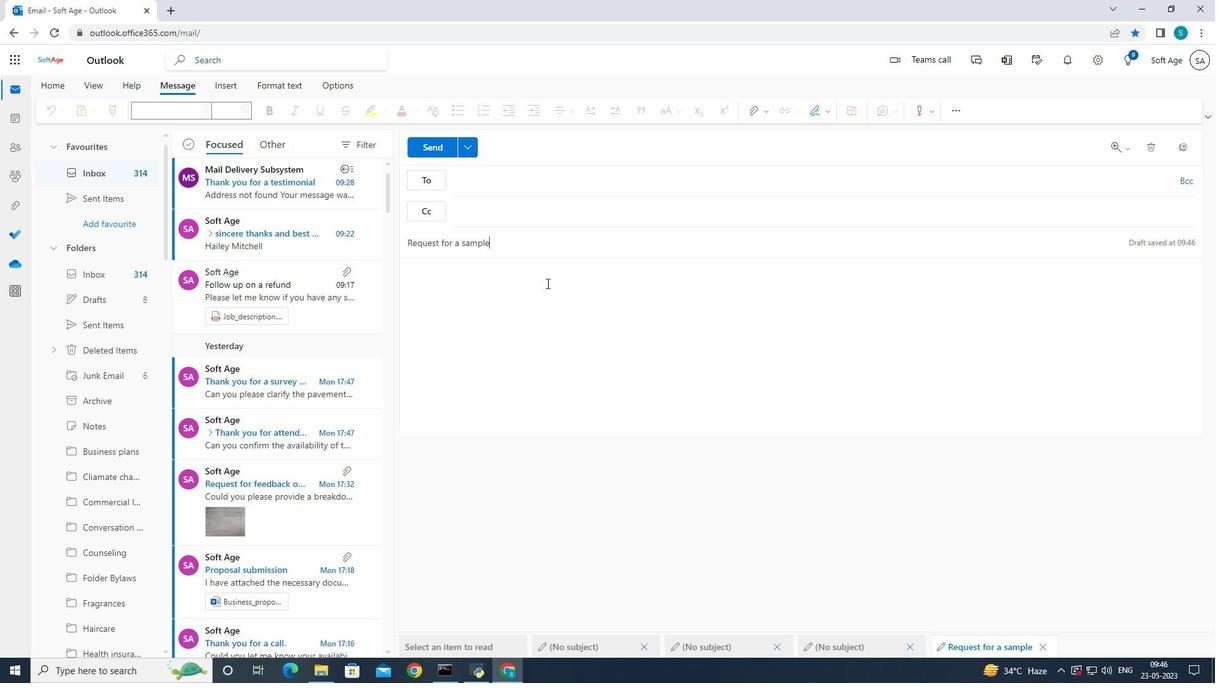
Action: Mouse moved to (815, 109)
Screenshot: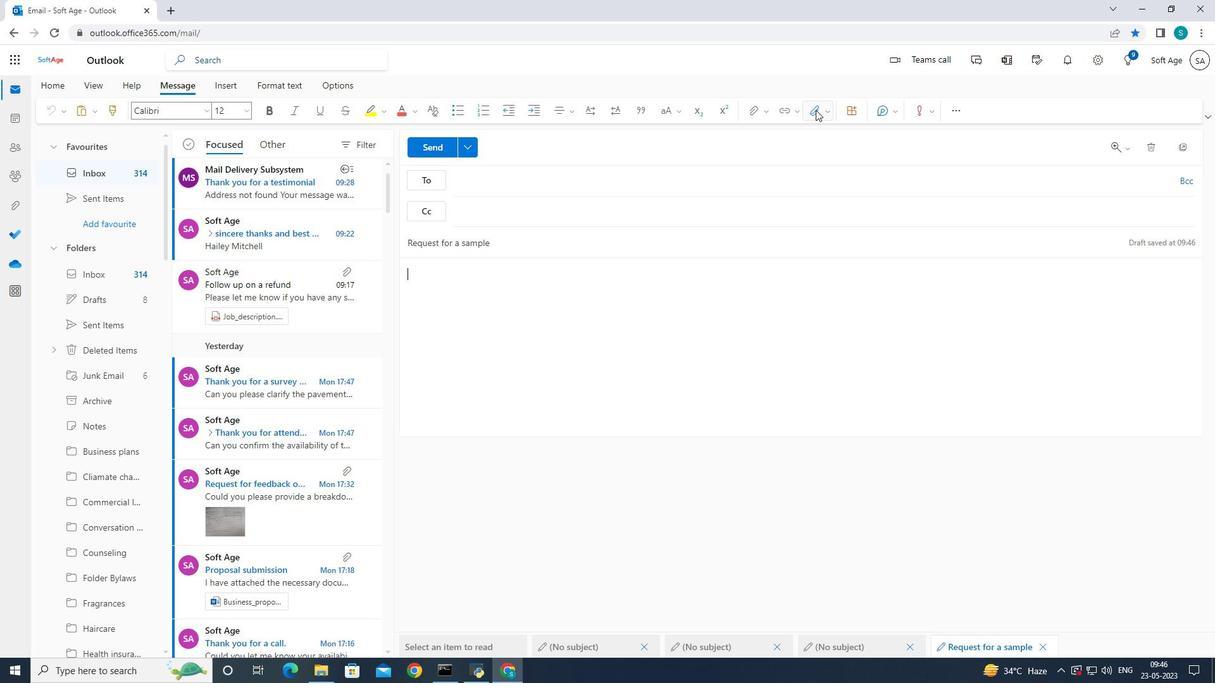 
Action: Mouse pressed left at (815, 109)
Screenshot: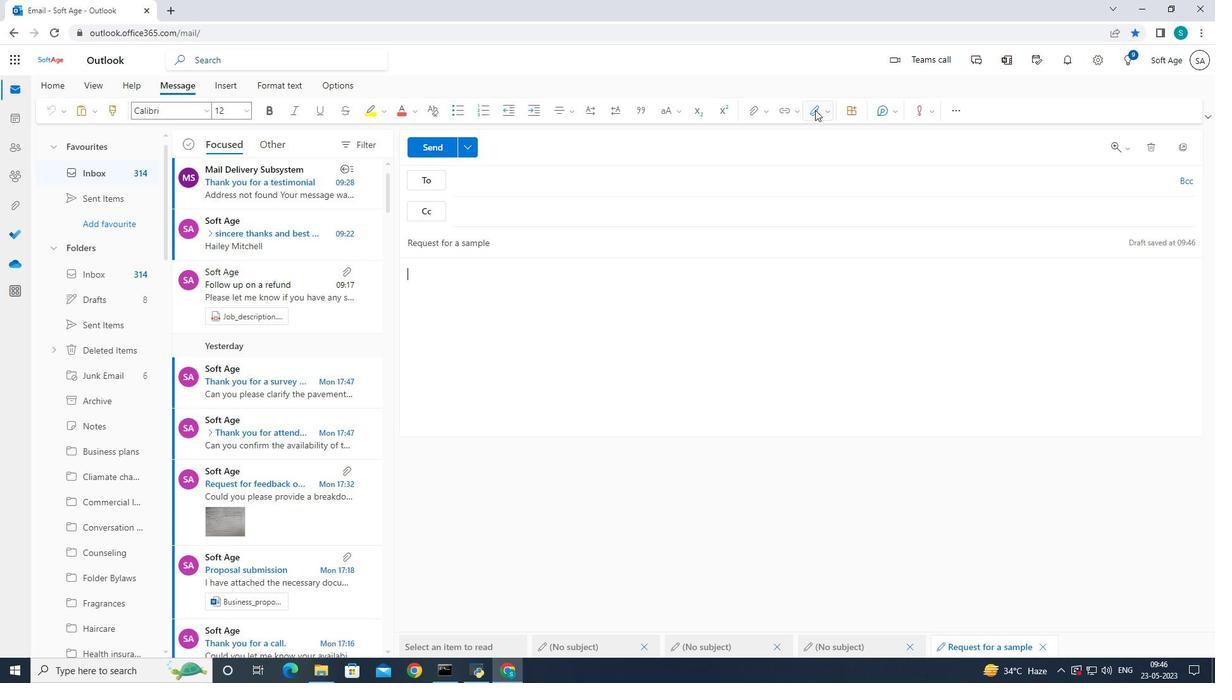 
Action: Mouse moved to (805, 132)
Screenshot: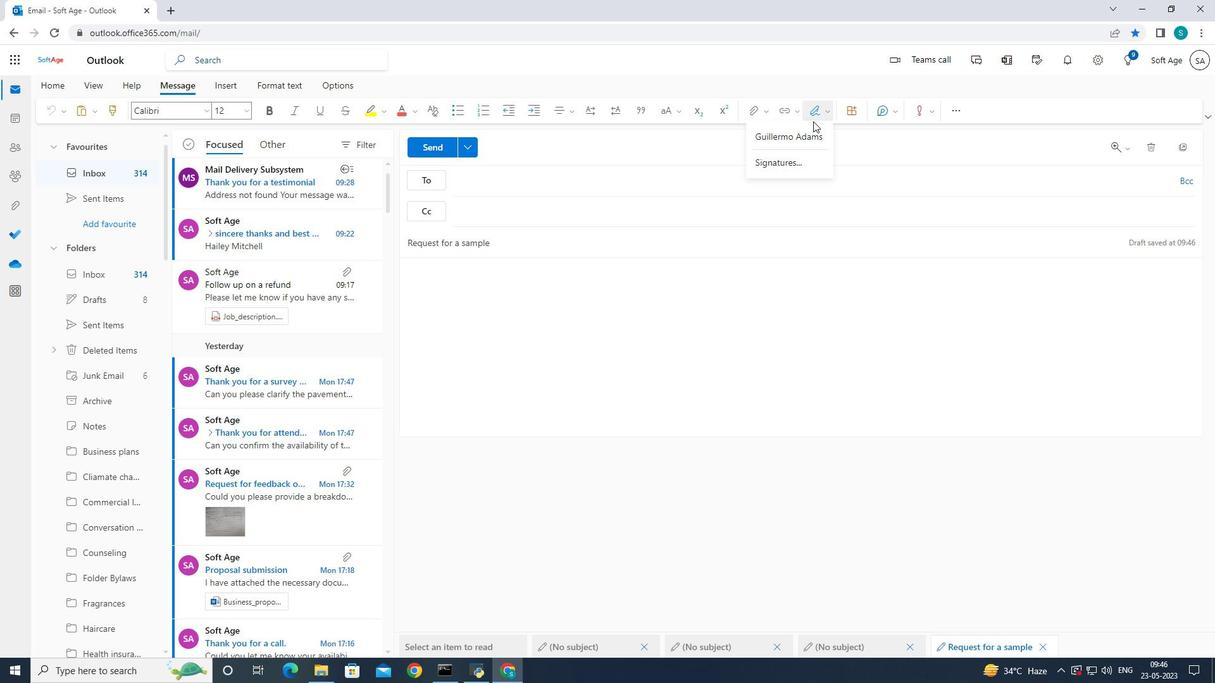
Action: Mouse pressed left at (805, 132)
Screenshot: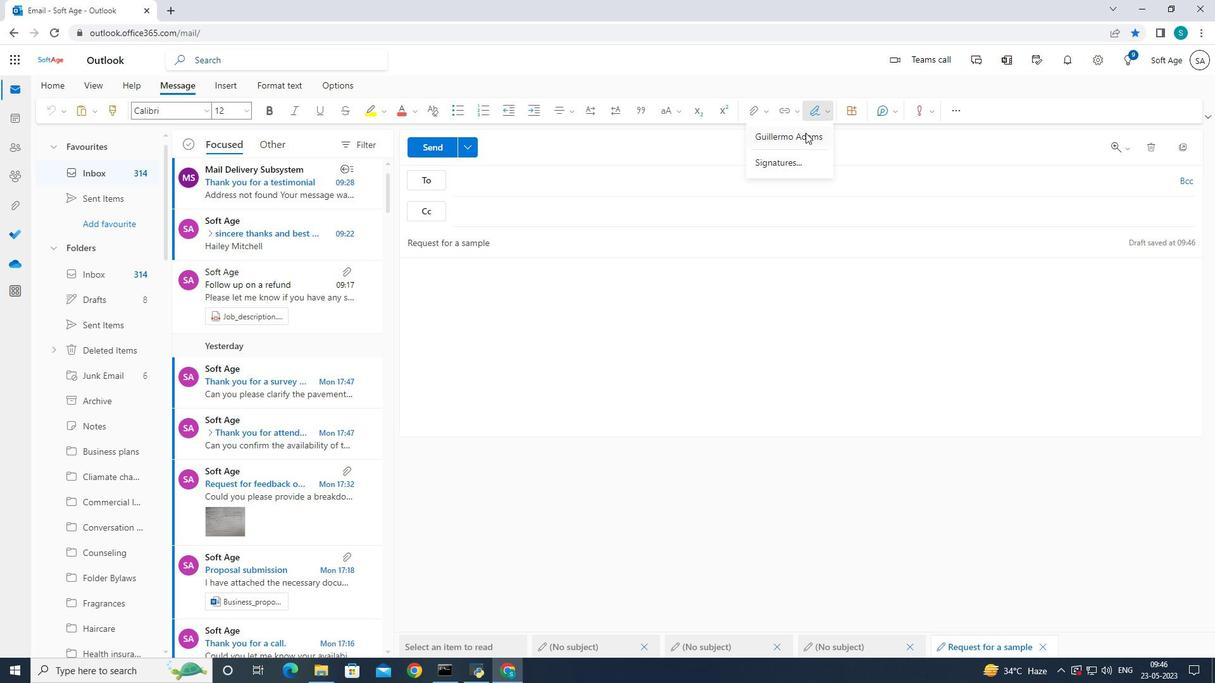 
Action: Mouse moved to (804, 301)
Screenshot: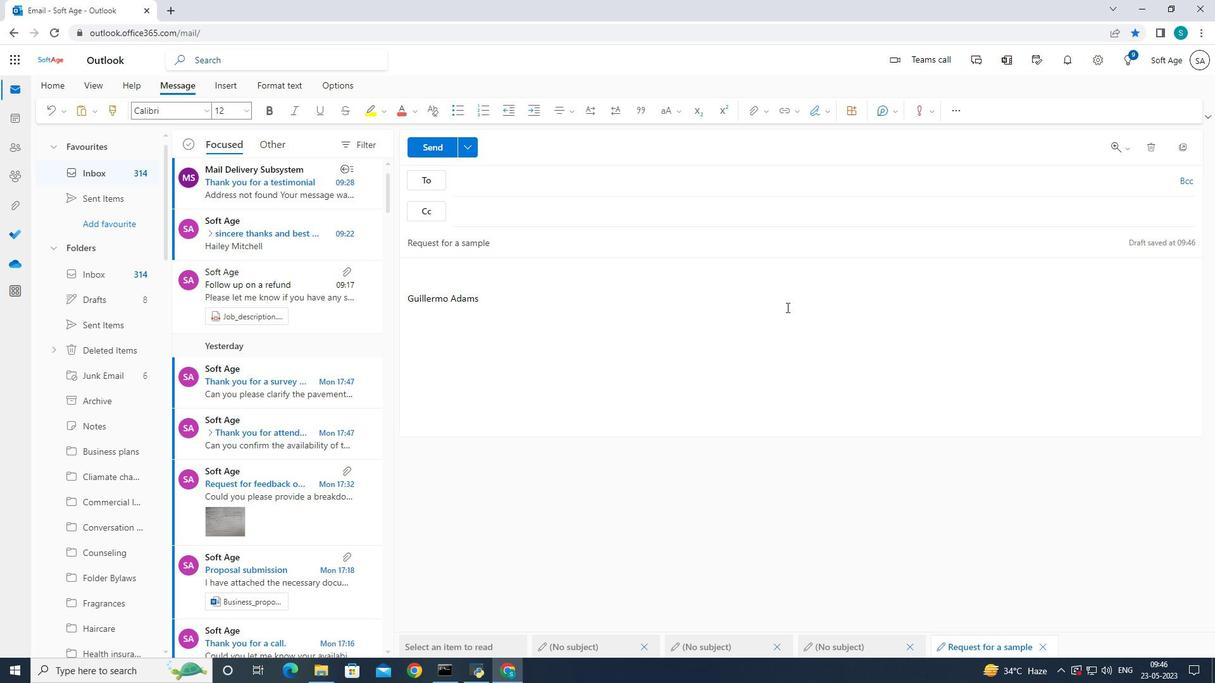 
Action: Key pressed <Key.shift><Key.shift><Key.shift><Key.shift><Key.shift><Key.shift>I<Key.space>need<Key.space>your<Key.space>assistance<Key.space>in<Key.space>finalizing<Key.space>the<Key.space>design<Key.space>of<Key.space>the<Key.space>new<Key.space>website.
Screenshot: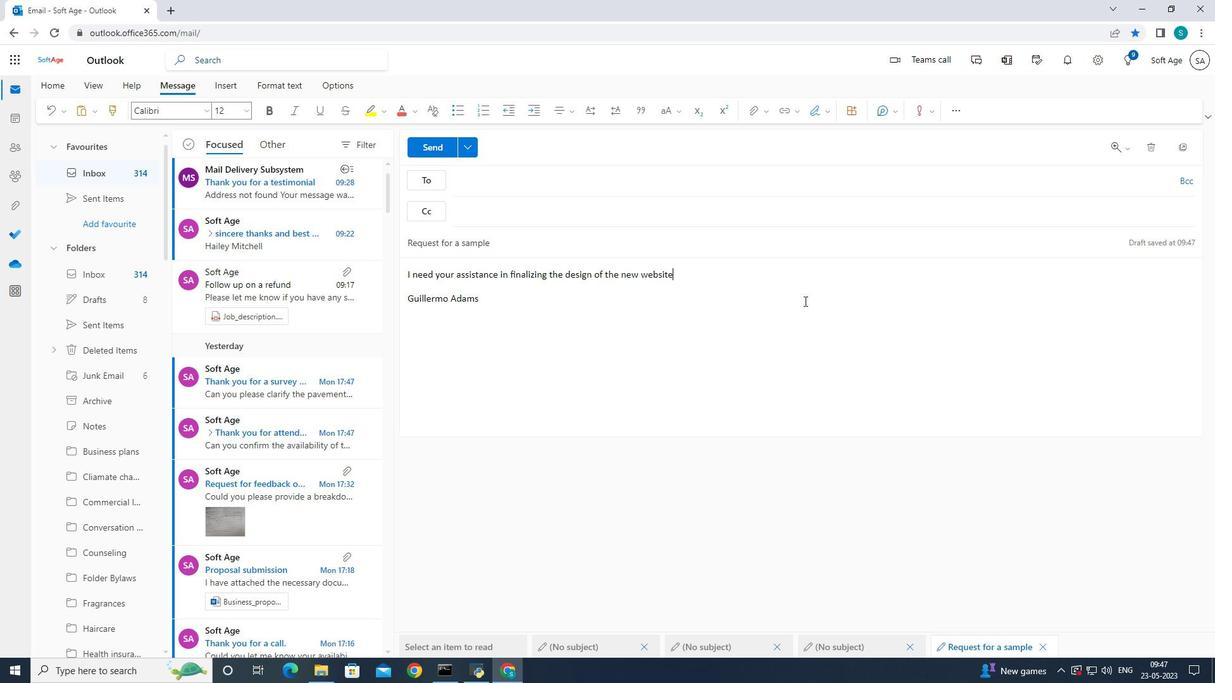 
Action: Mouse moved to (557, 184)
Screenshot: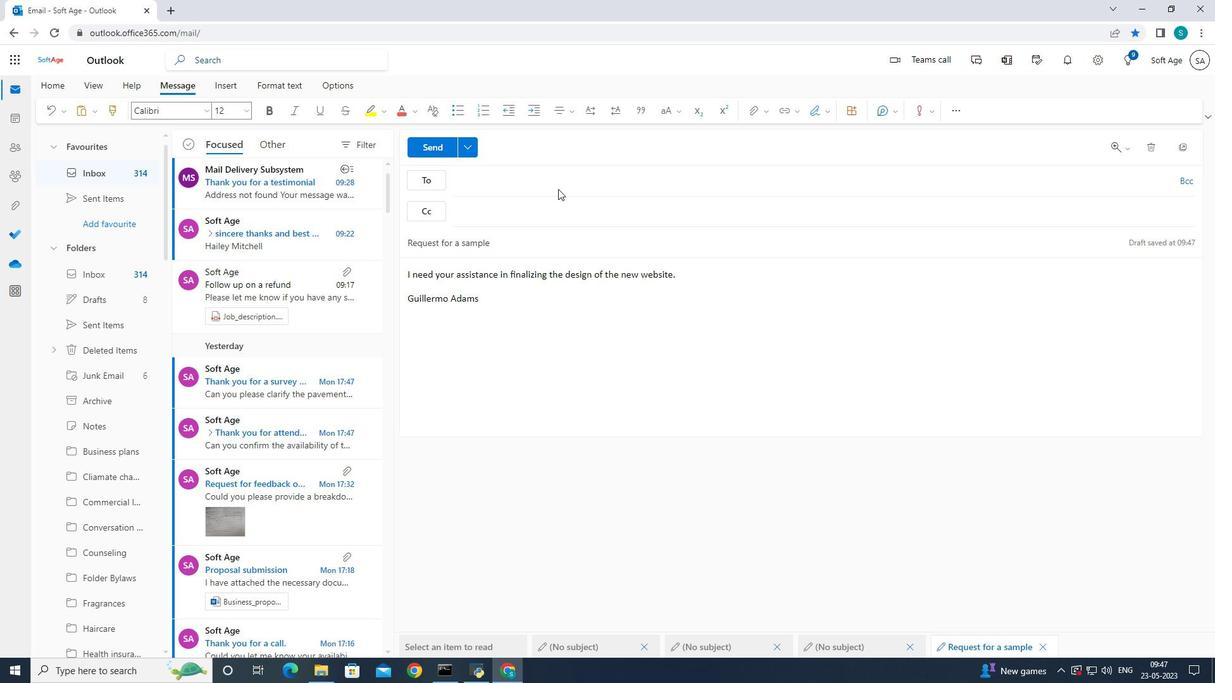 
Action: Mouse pressed left at (557, 184)
Screenshot: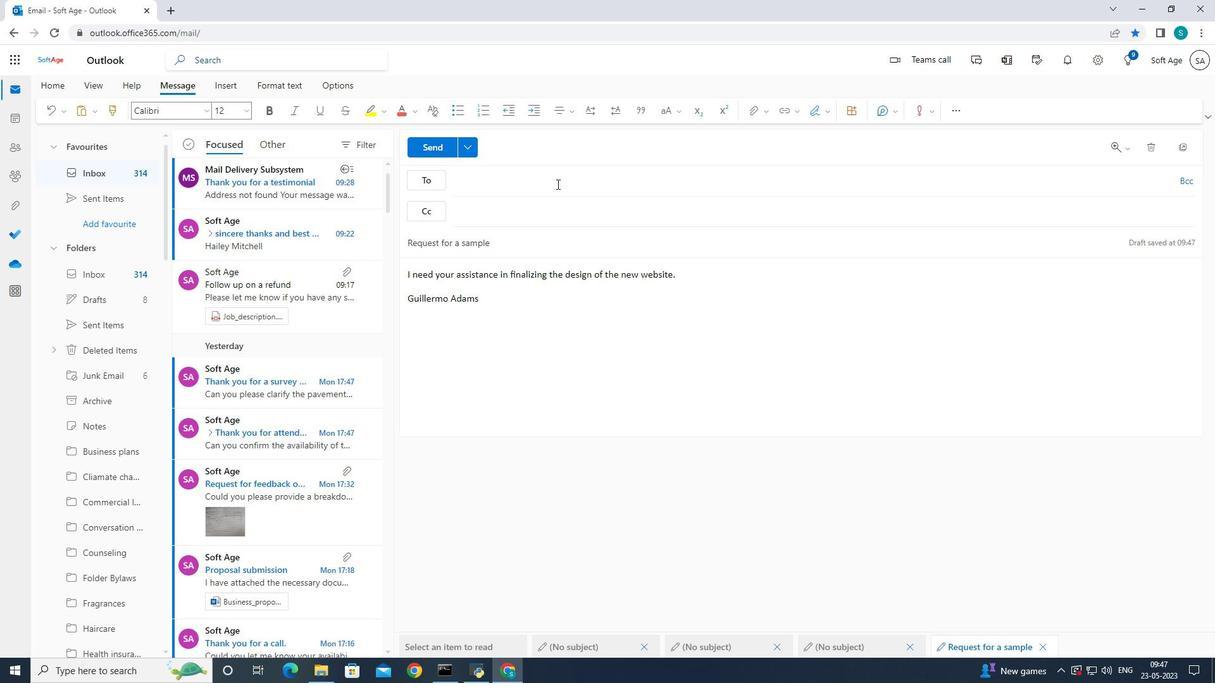 
Action: Mouse moved to (682, 226)
Screenshot: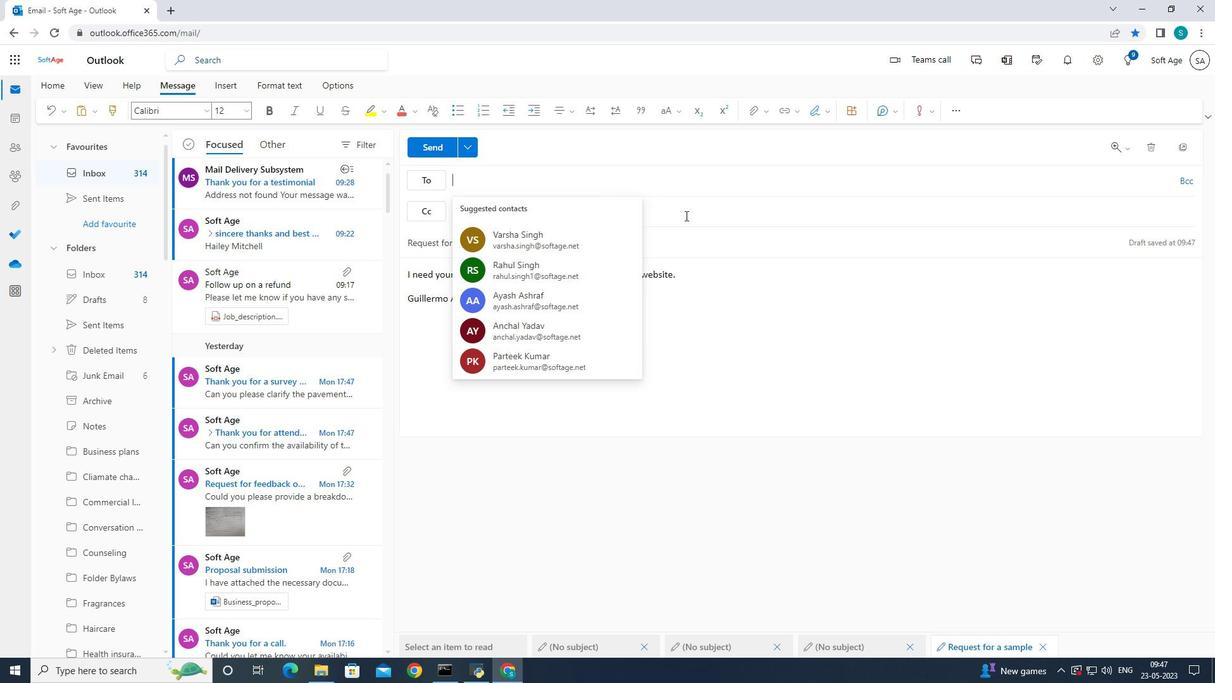 
Action: Key pressed softage.7<Key.shift>@softage.net
Screenshot: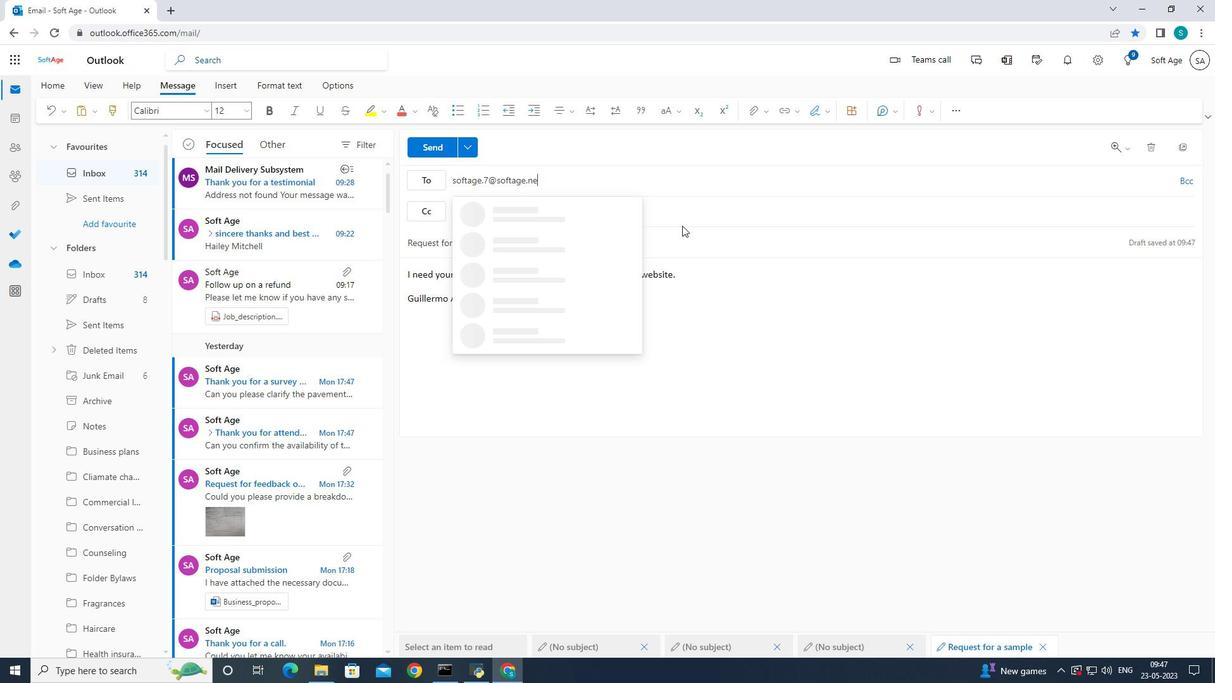 
Action: Mouse moved to (560, 208)
Screenshot: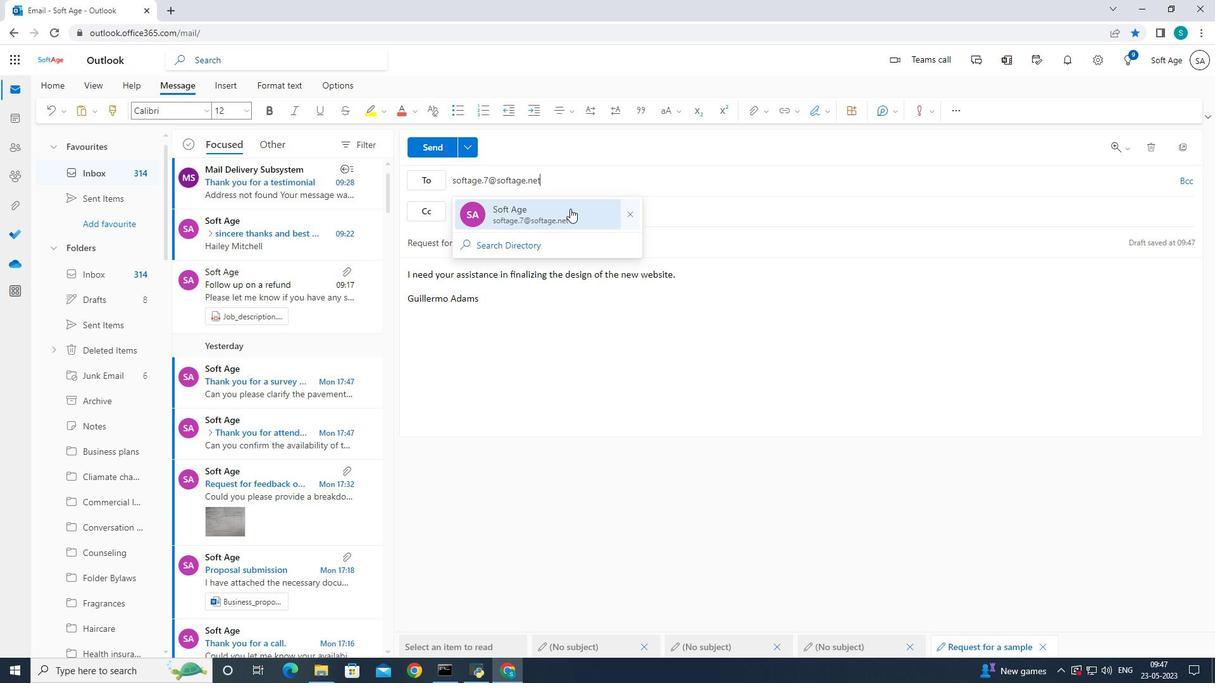 
Action: Mouse pressed left at (560, 208)
Screenshot: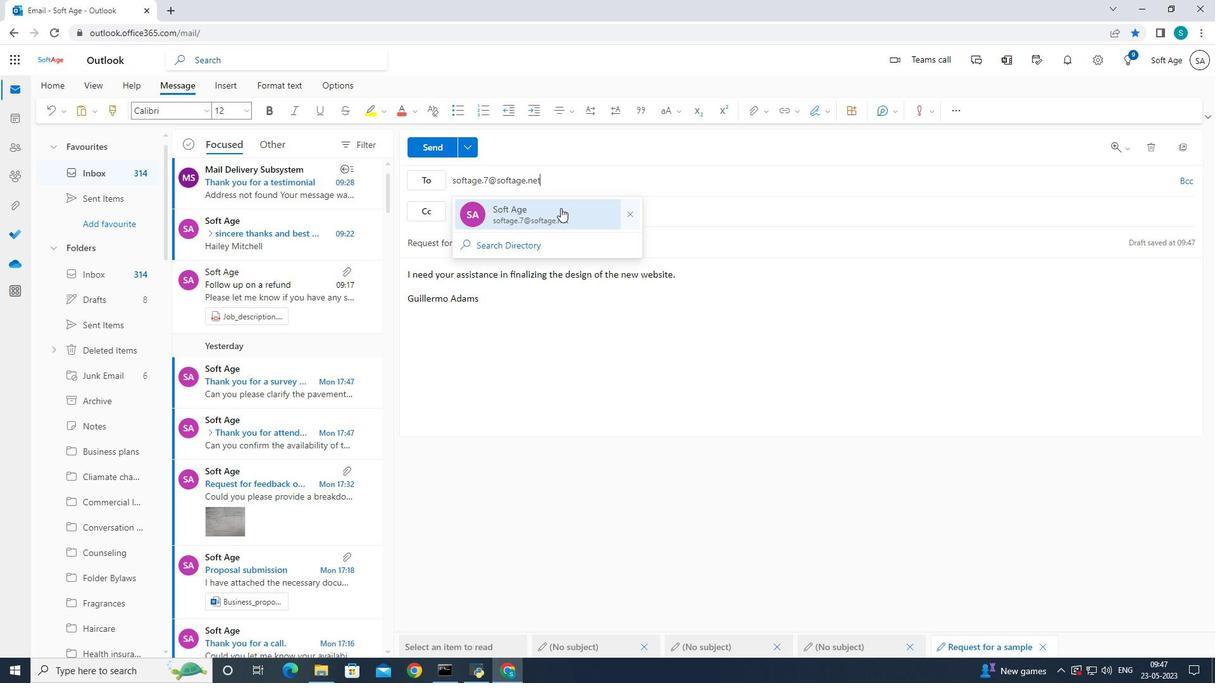 
Action: Mouse moved to (113, 379)
Screenshot: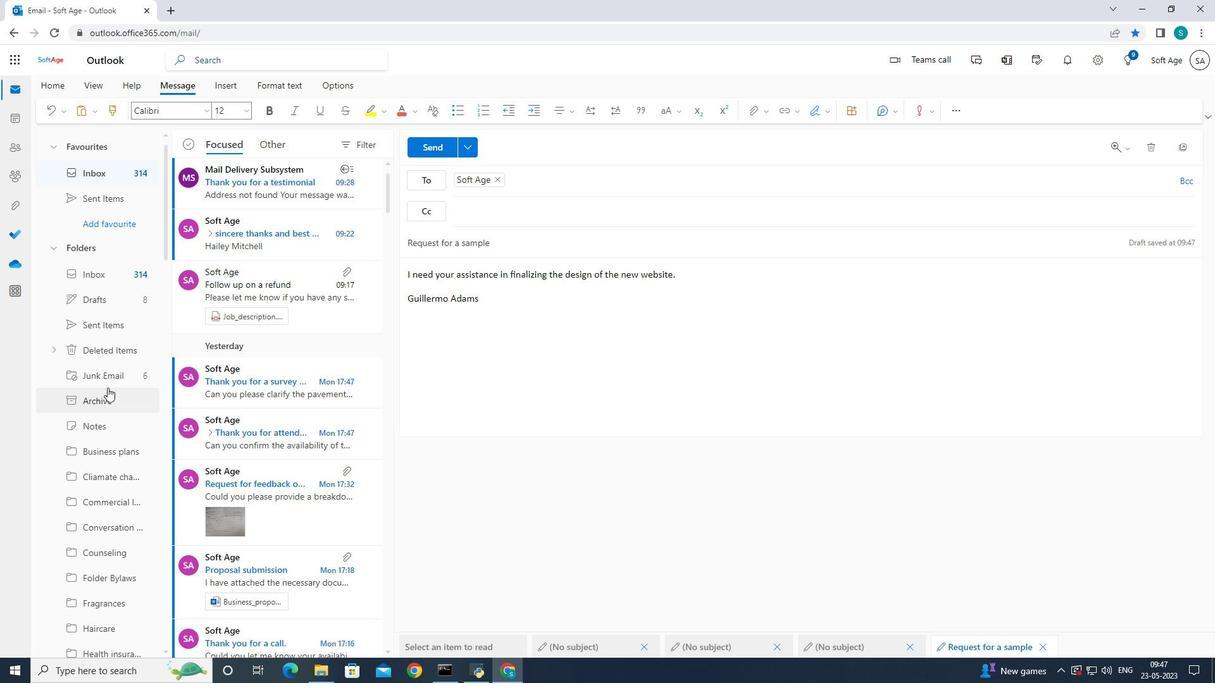 
Action: Mouse scrolled (113, 378) with delta (0, 0)
Screenshot: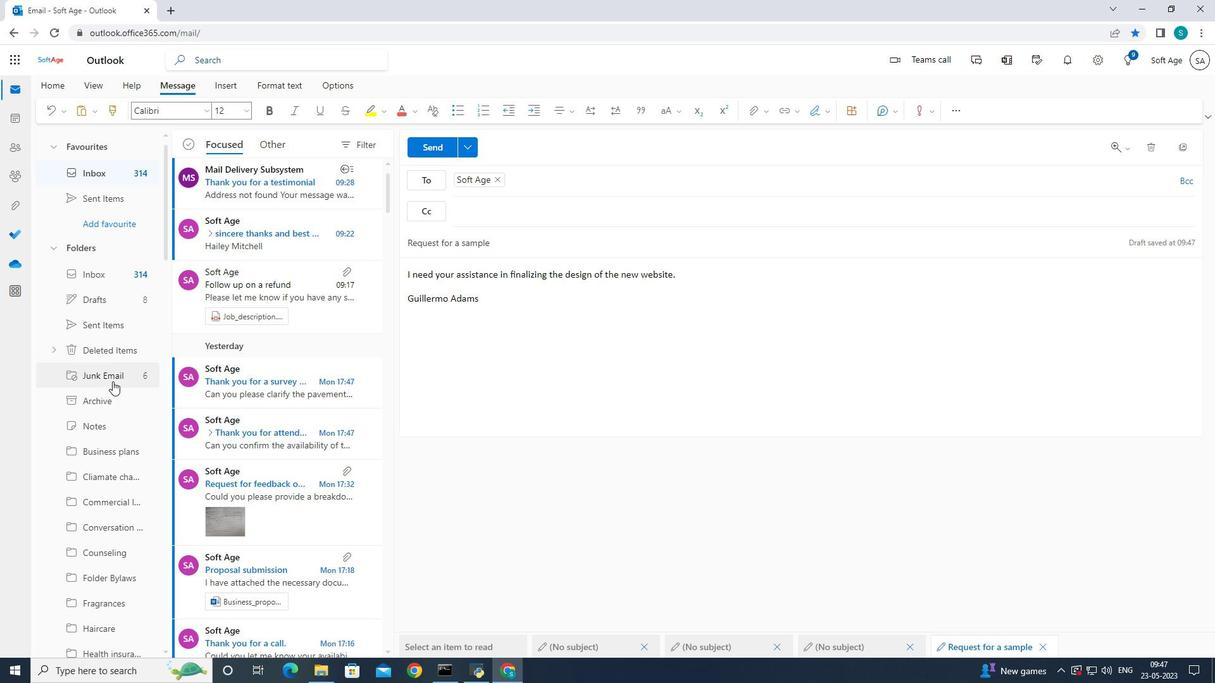 
Action: Mouse scrolled (113, 378) with delta (0, 0)
Screenshot: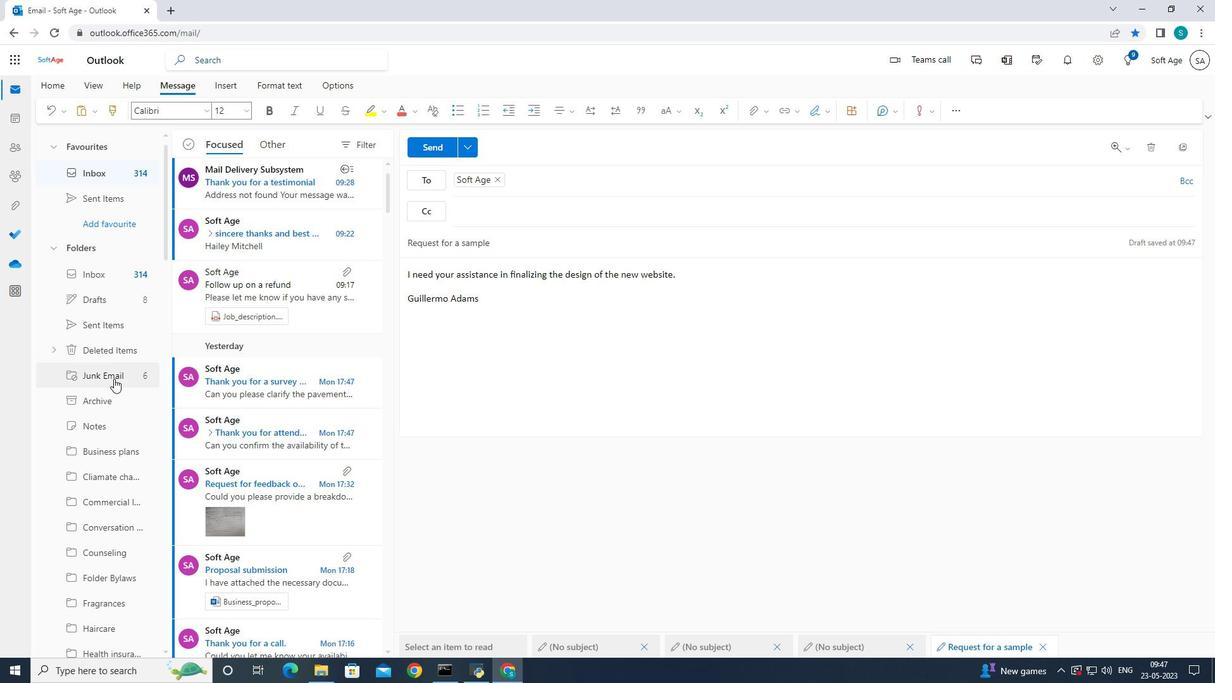 
Action: Mouse scrolled (113, 378) with delta (0, 0)
Screenshot: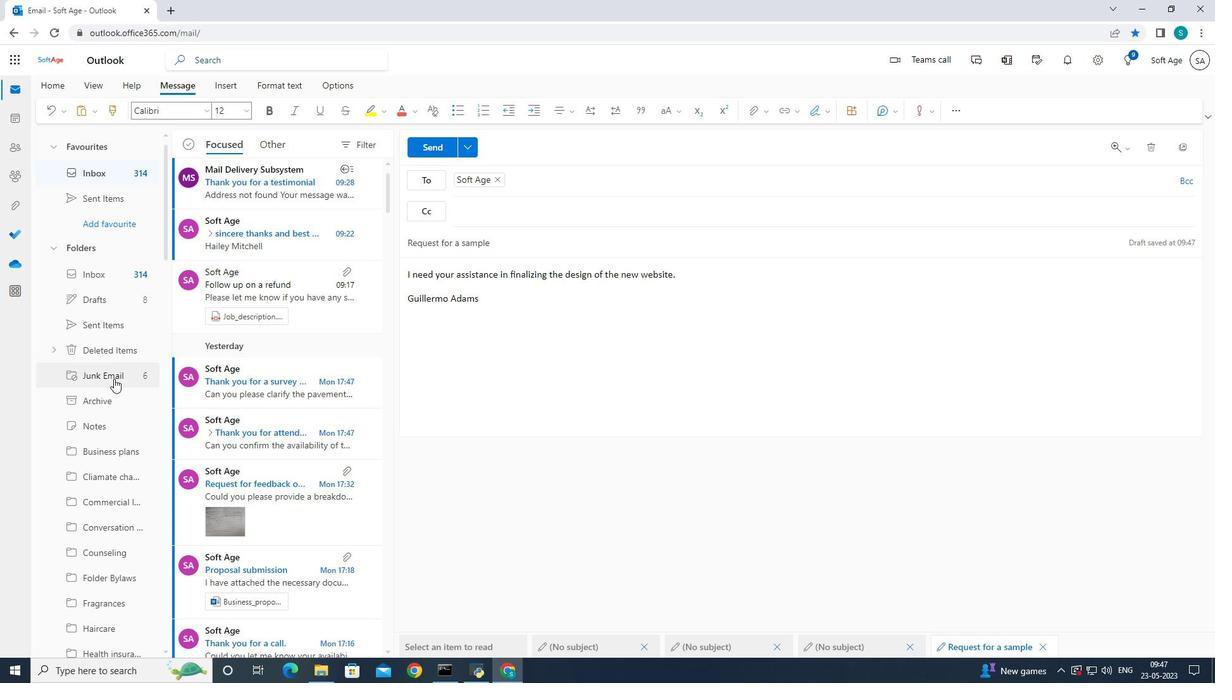 
Action: Mouse scrolled (113, 378) with delta (0, 0)
Screenshot: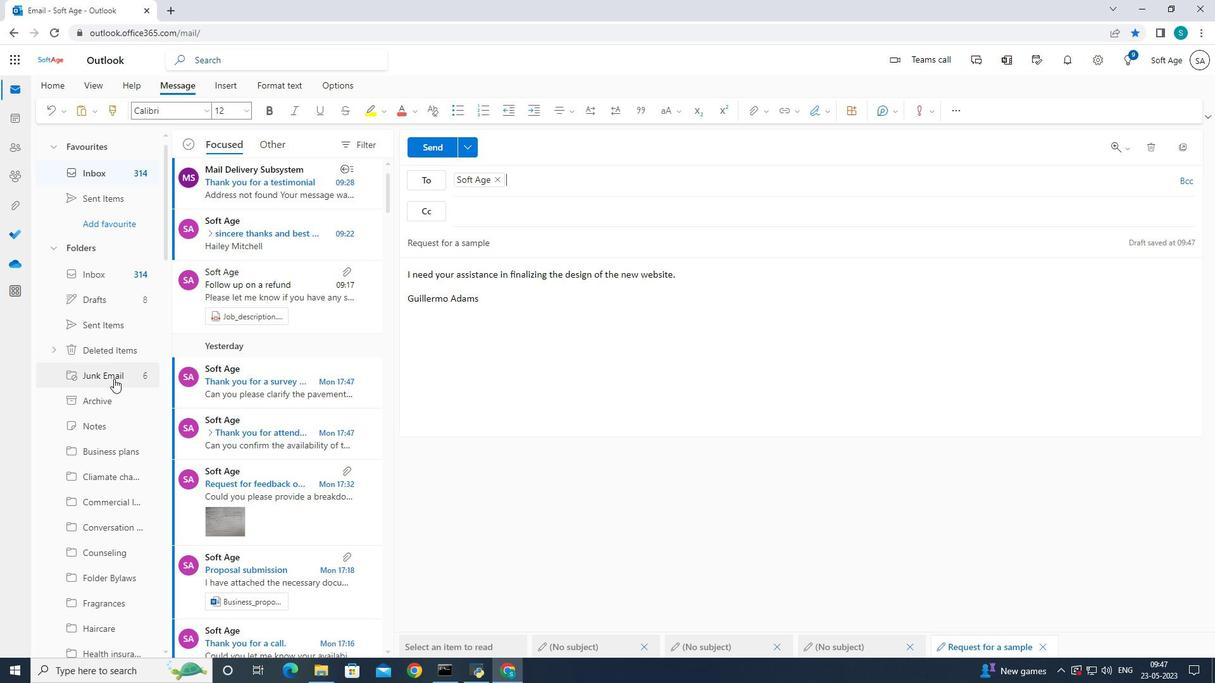 
Action: Mouse scrolled (113, 378) with delta (0, 0)
Screenshot: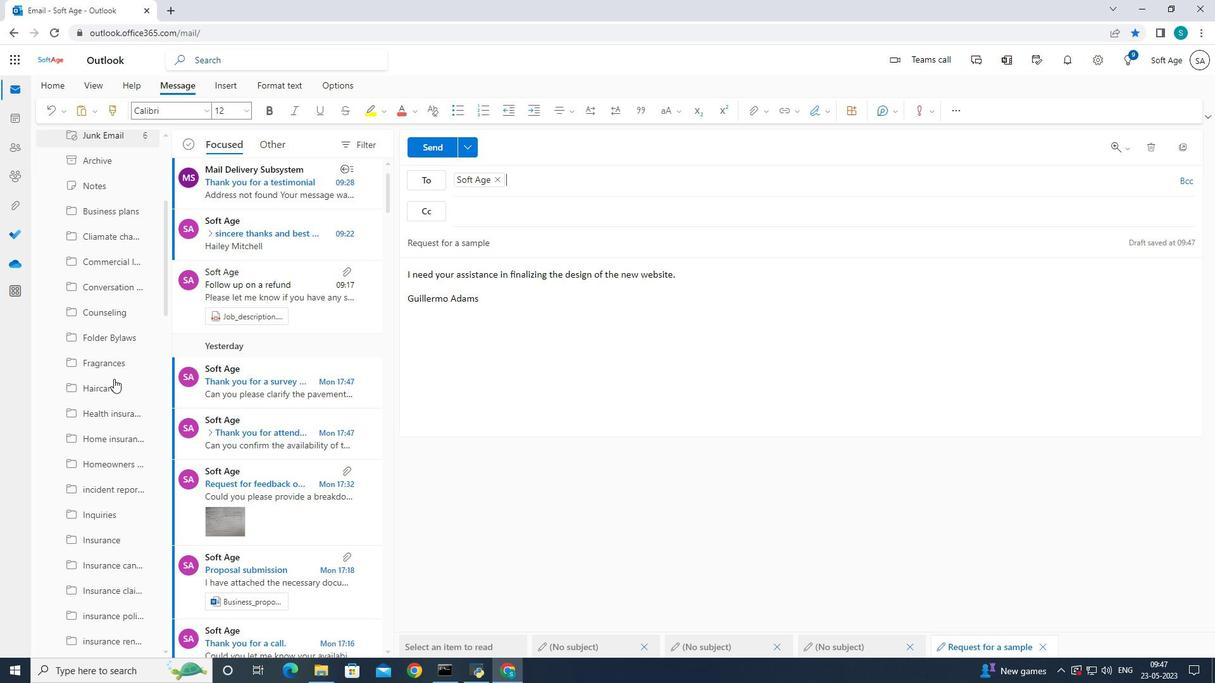 
Action: Mouse scrolled (113, 378) with delta (0, 0)
Screenshot: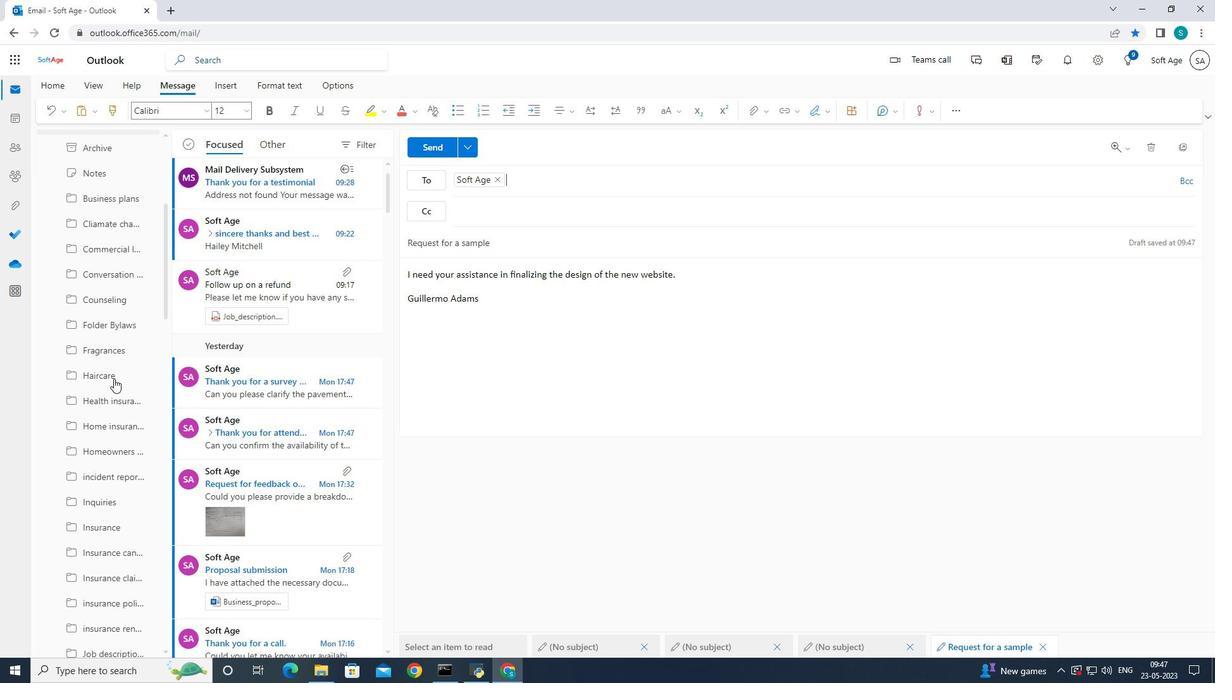 
Action: Mouse scrolled (113, 378) with delta (0, 0)
Screenshot: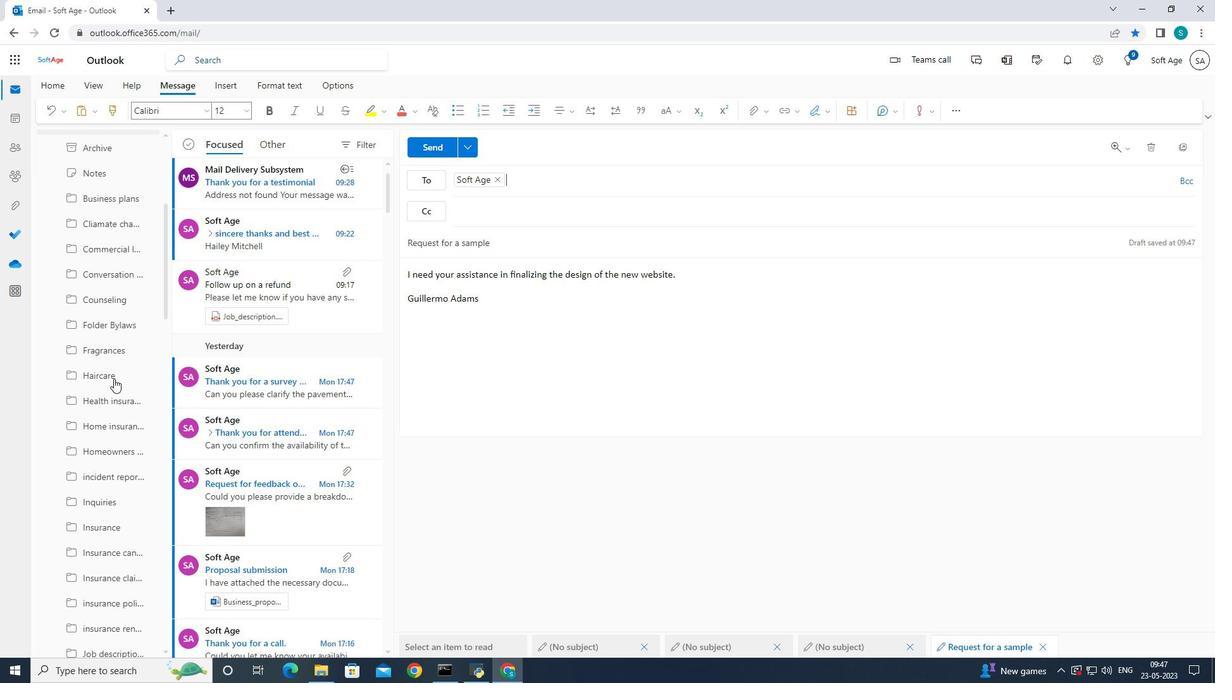 
Action: Mouse scrolled (113, 378) with delta (0, 0)
Screenshot: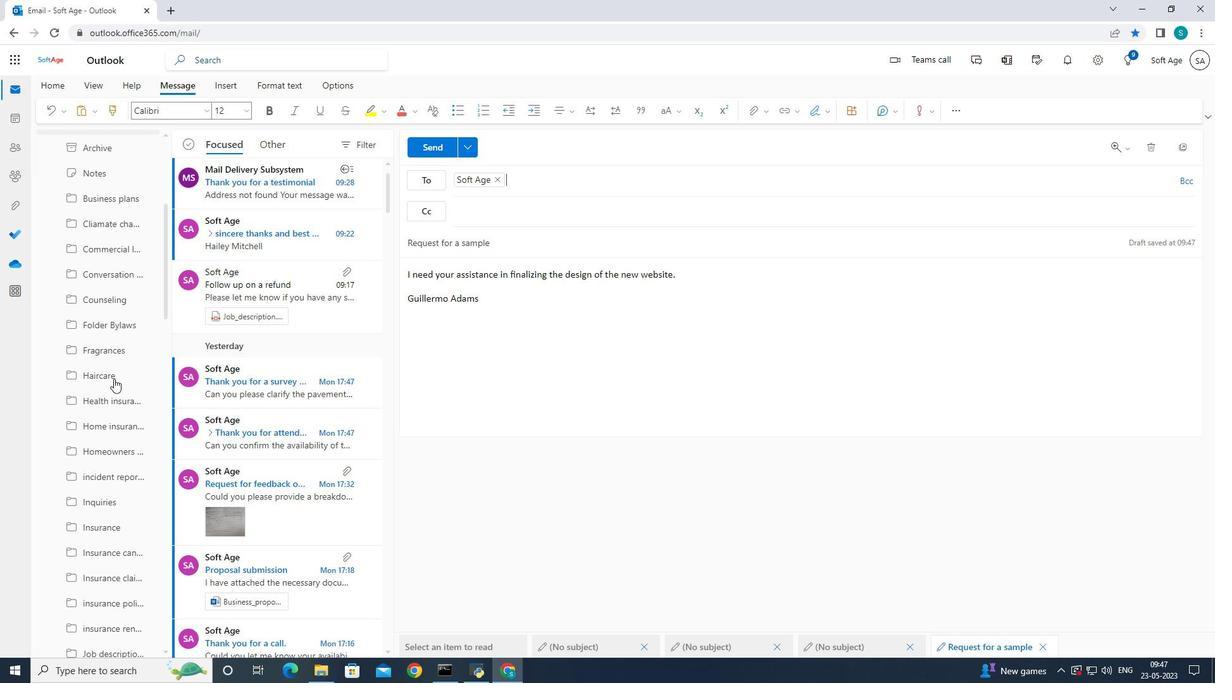 
Action: Mouse moved to (113, 378)
Screenshot: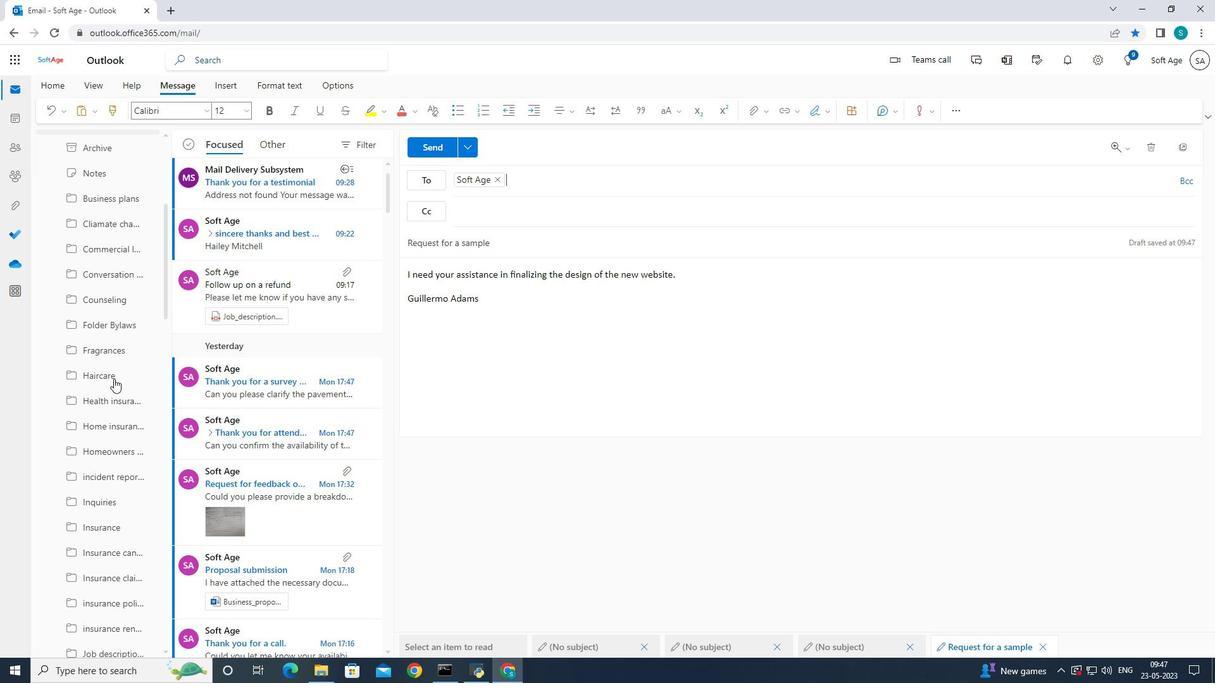 
Action: Mouse scrolled (113, 377) with delta (0, 0)
Screenshot: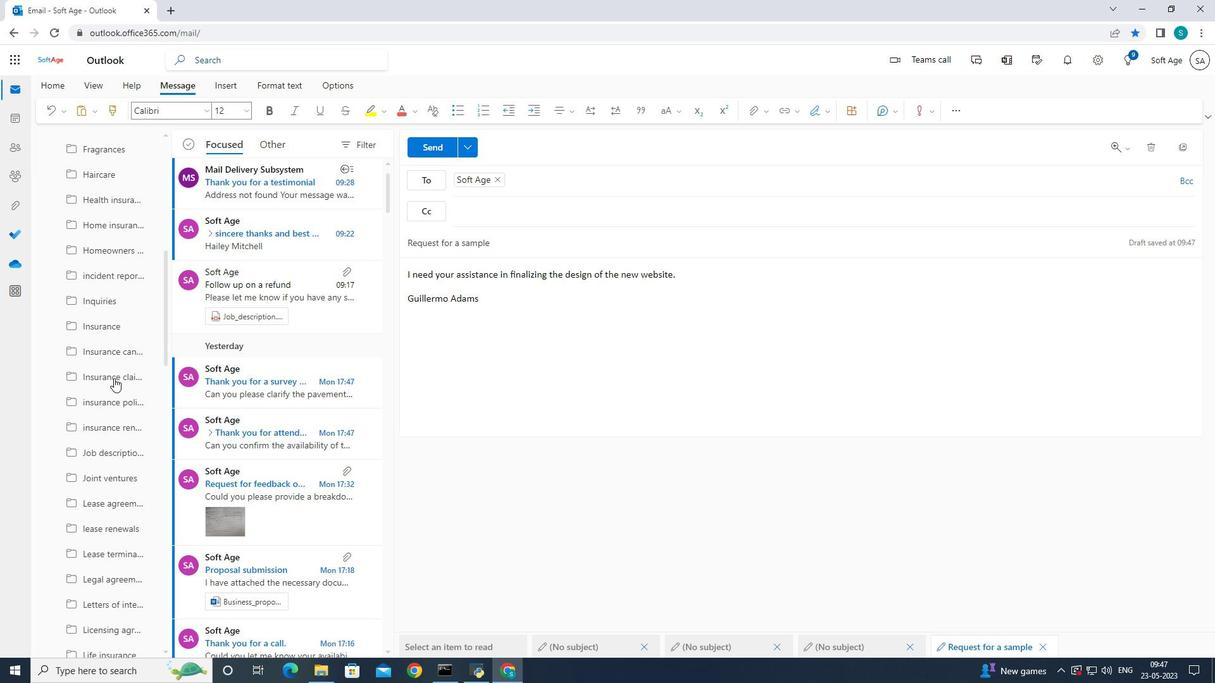 
Action: Mouse scrolled (113, 377) with delta (0, 0)
Screenshot: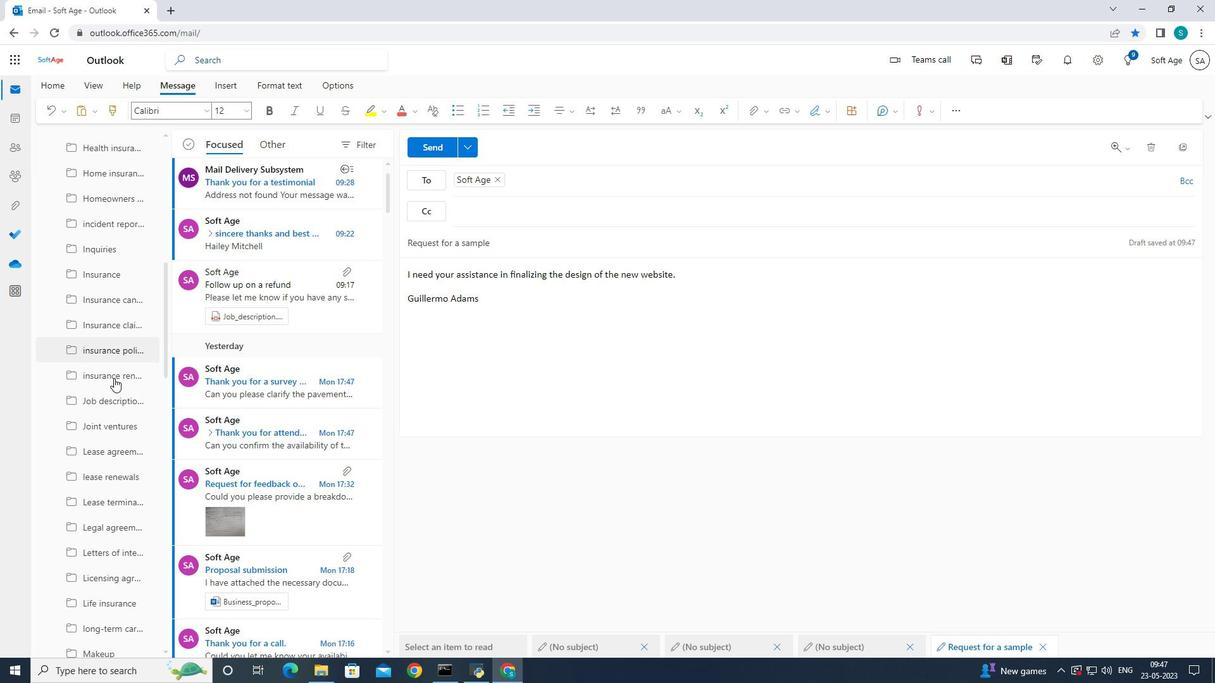 
Action: Mouse scrolled (113, 377) with delta (0, 0)
Screenshot: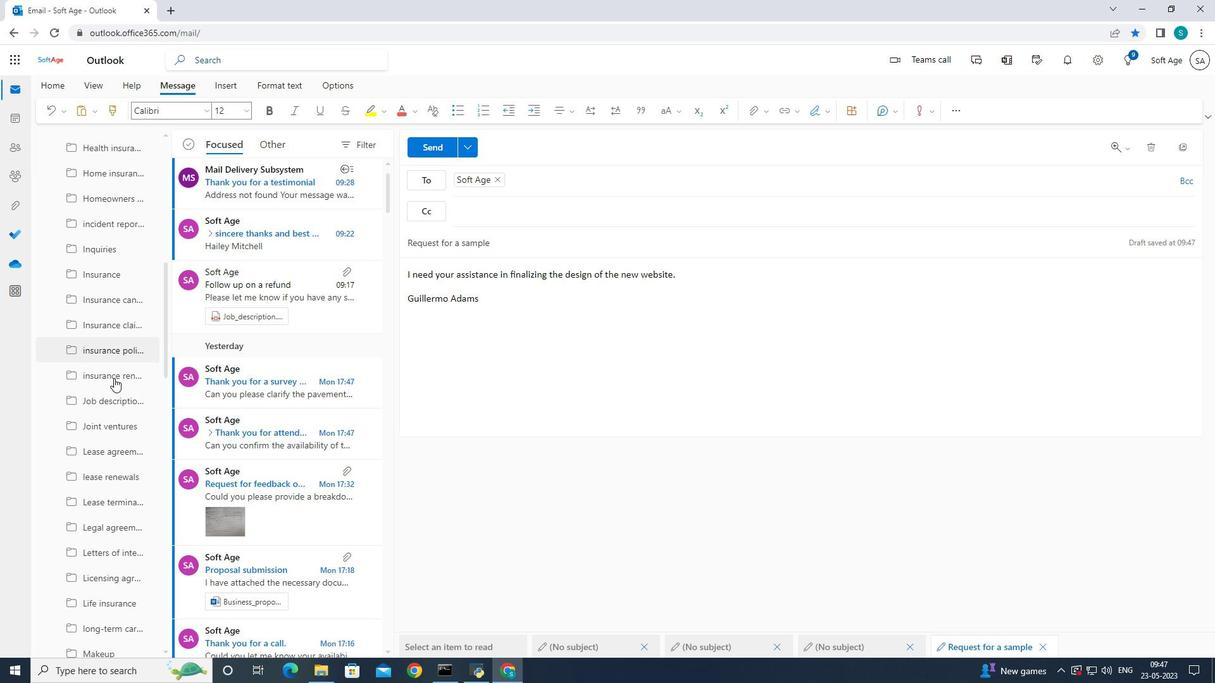 
Action: Mouse scrolled (113, 377) with delta (0, 0)
Screenshot: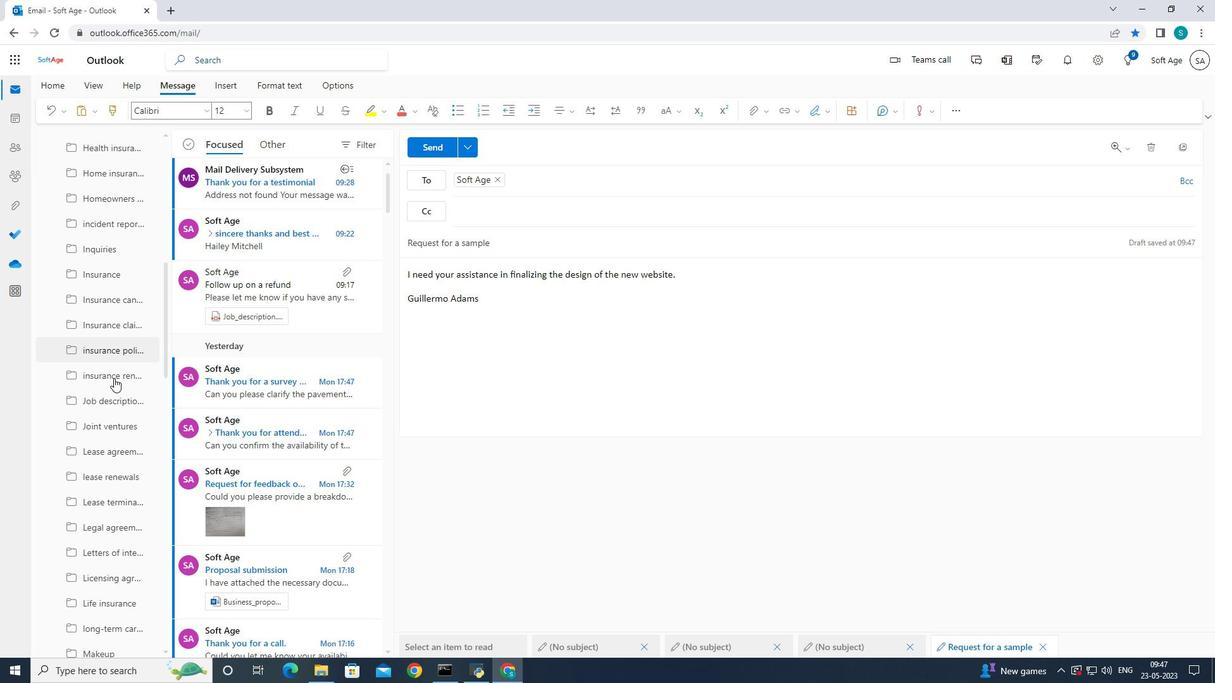 
Action: Mouse moved to (113, 376)
Screenshot: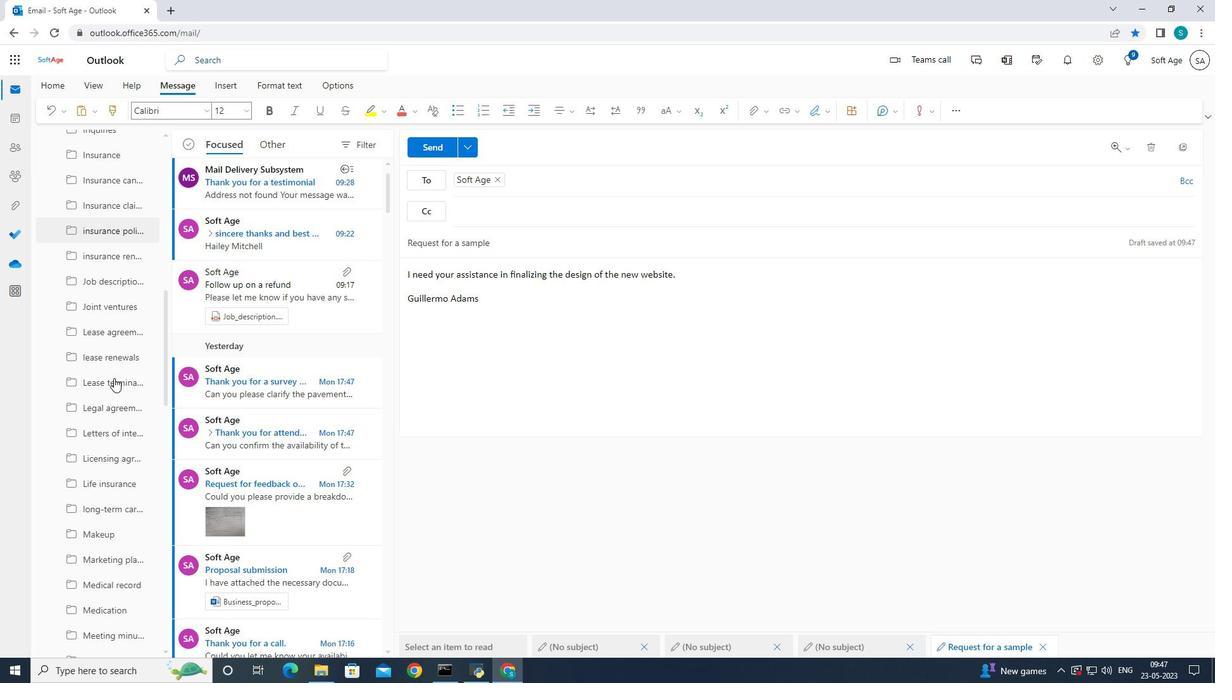 
Action: Mouse scrolled (113, 375) with delta (0, 0)
Screenshot: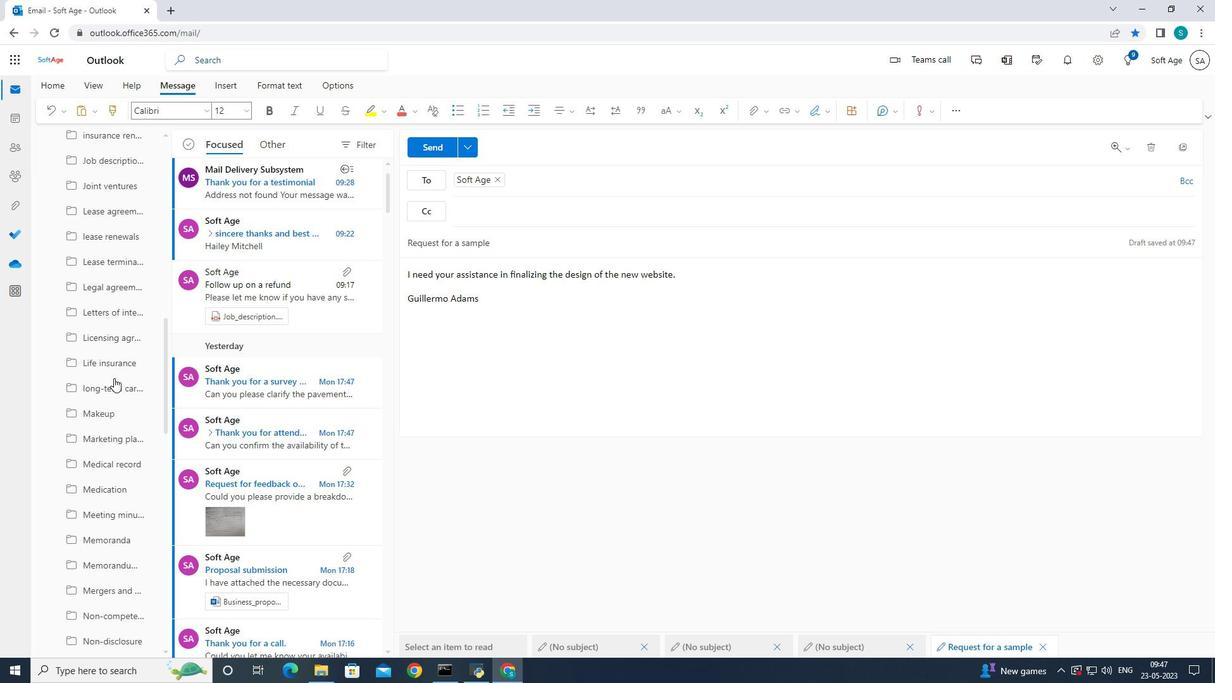 
Action: Mouse moved to (113, 376)
Screenshot: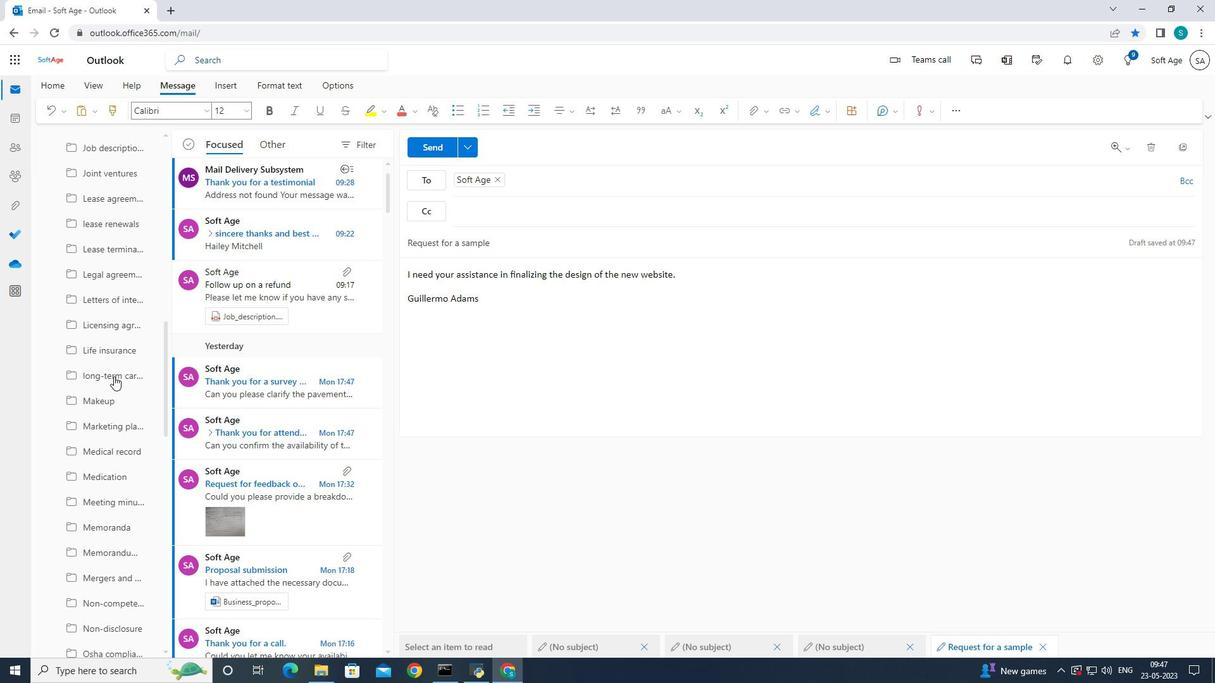 
Action: Mouse scrolled (113, 375) with delta (0, 0)
Screenshot: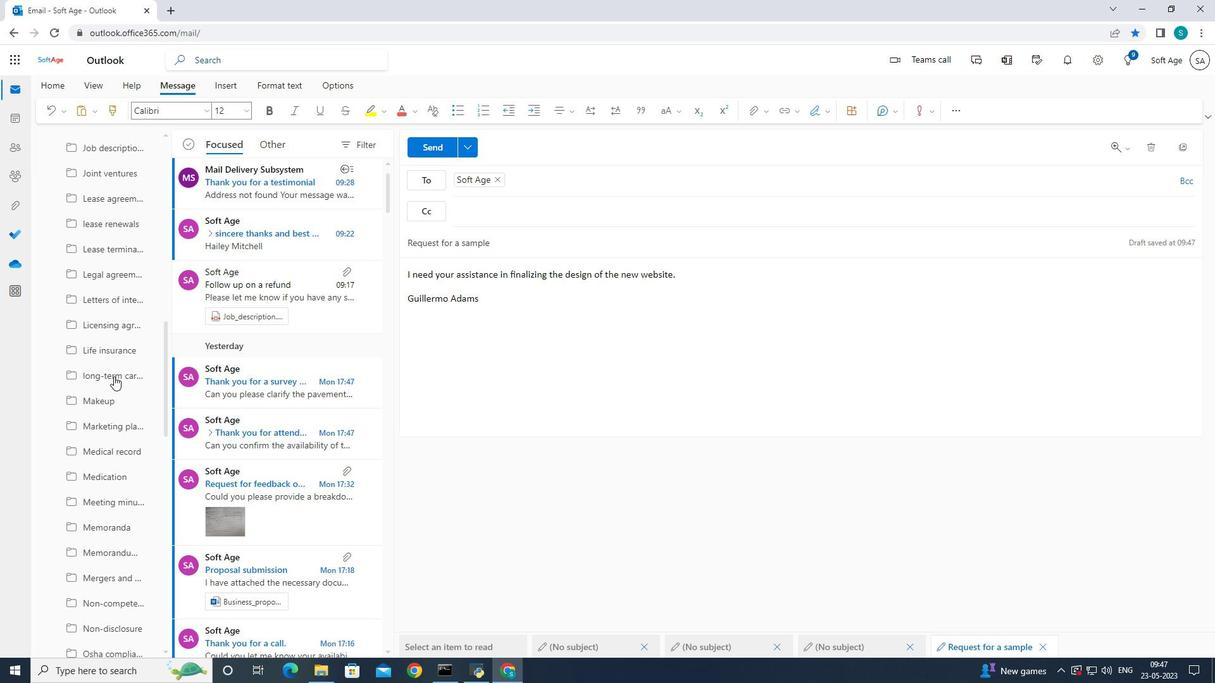 
Action: Mouse scrolled (113, 375) with delta (0, 0)
Screenshot: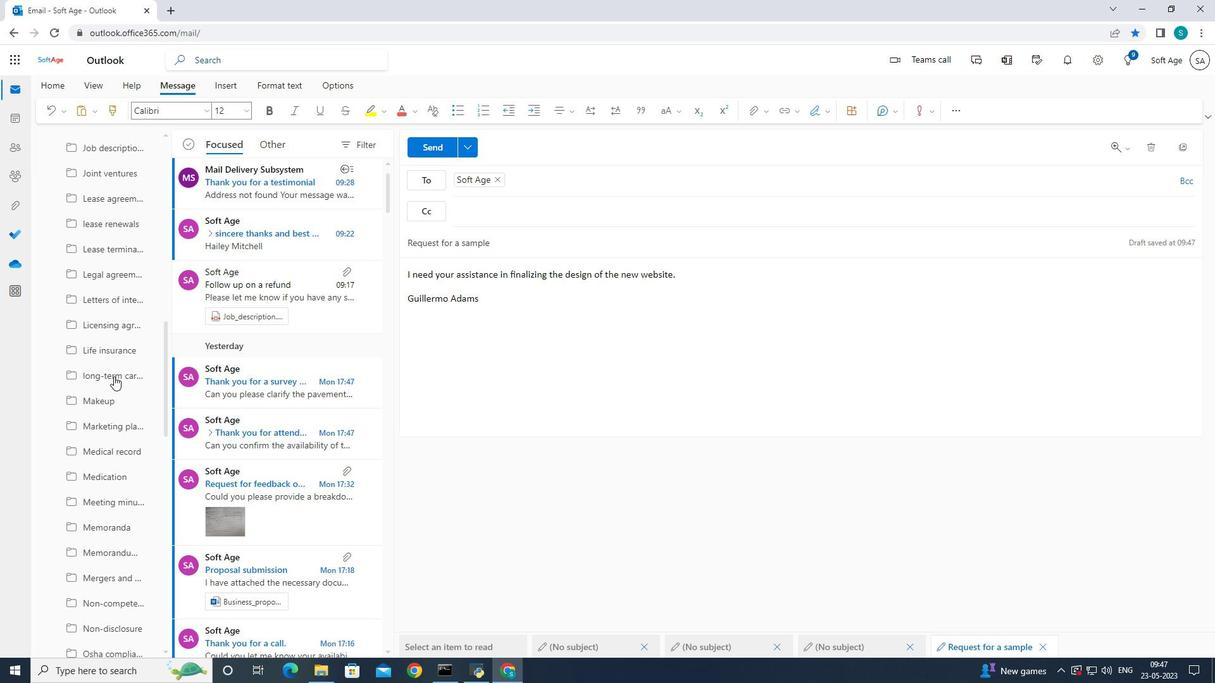 
Action: Mouse scrolled (113, 375) with delta (0, 0)
Screenshot: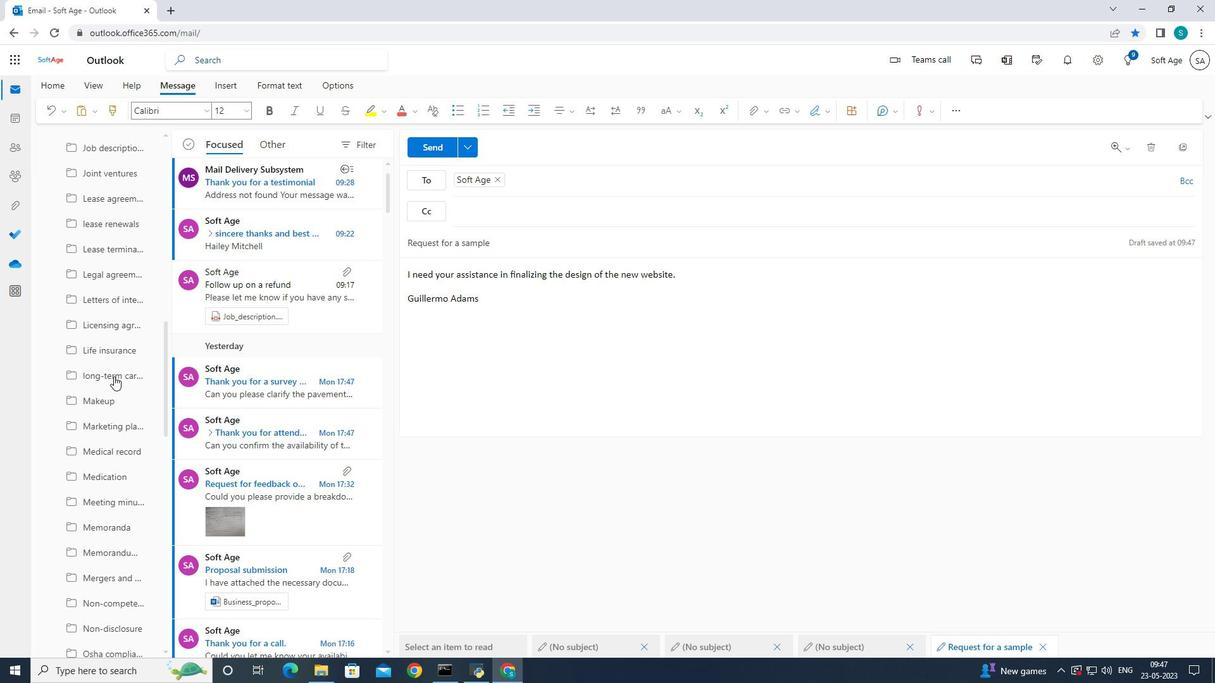 
Action: Mouse scrolled (113, 375) with delta (0, 0)
Screenshot: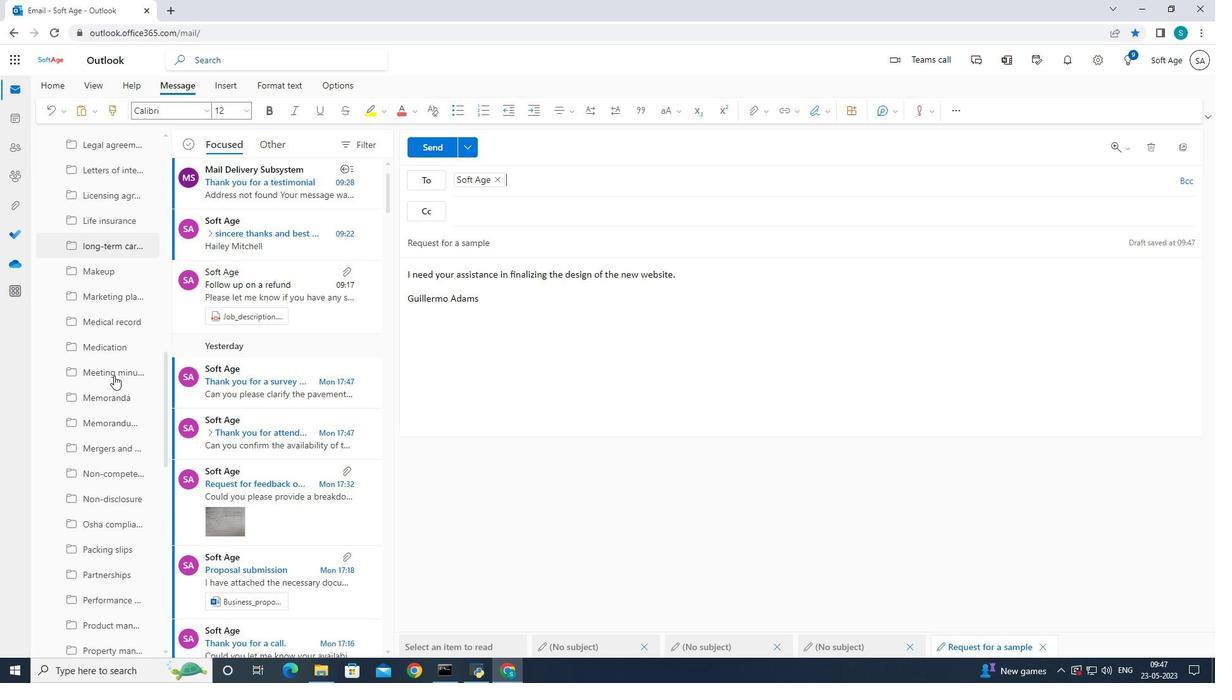 
Action: Mouse scrolled (113, 375) with delta (0, 0)
Screenshot: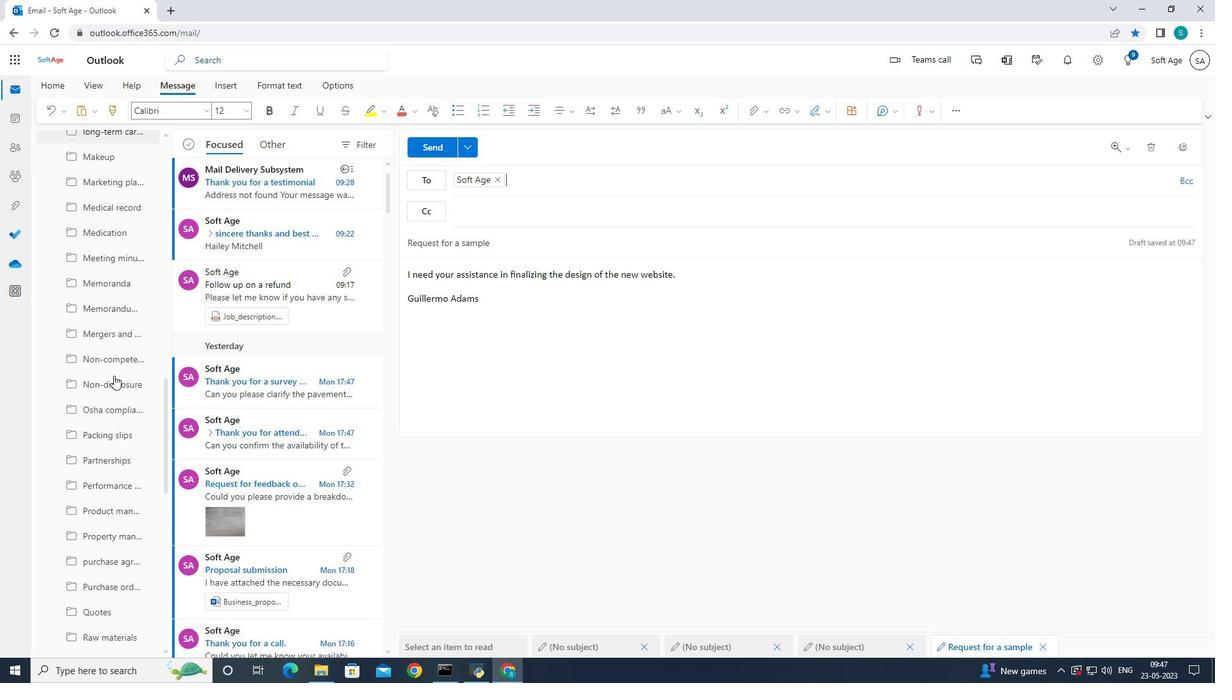 
Action: Mouse scrolled (113, 375) with delta (0, 0)
Screenshot: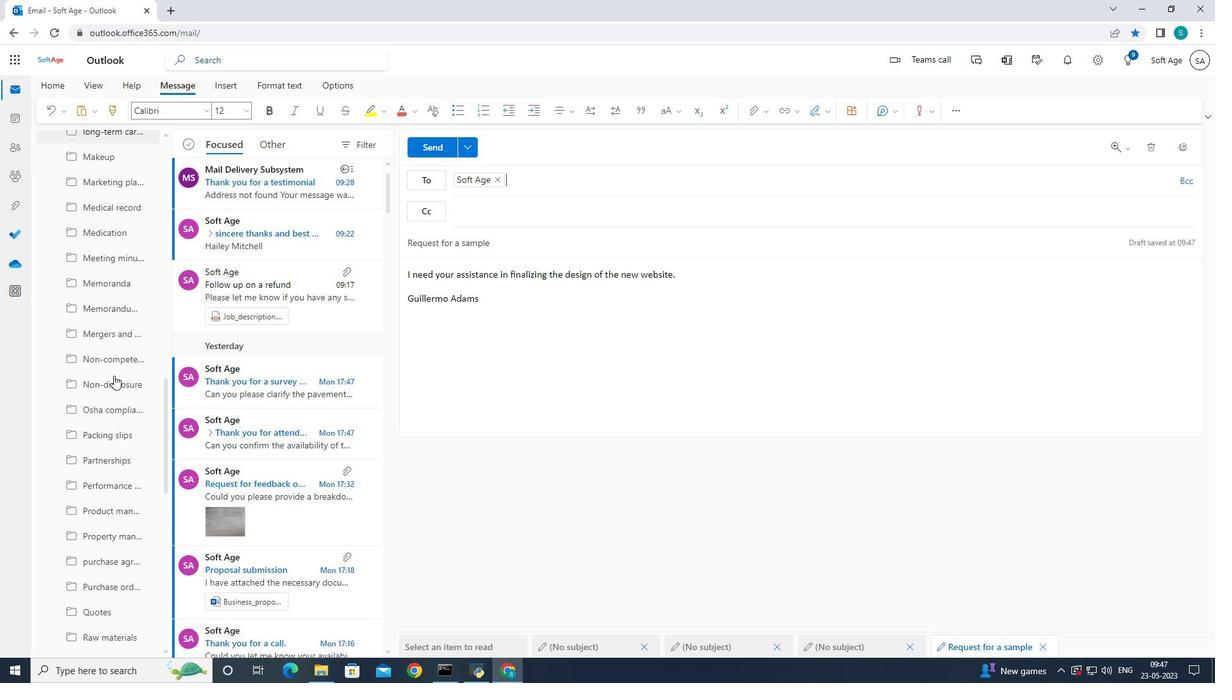 
Action: Mouse scrolled (113, 375) with delta (0, 0)
Screenshot: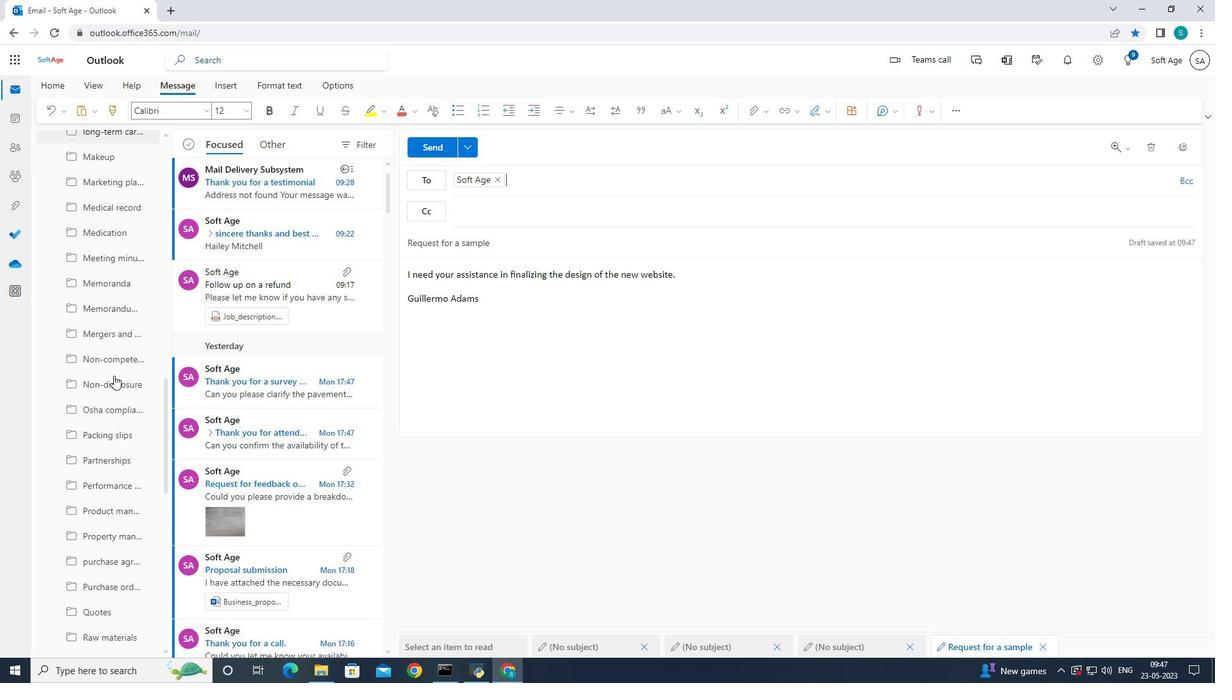 
Action: Mouse scrolled (113, 375) with delta (0, 0)
Screenshot: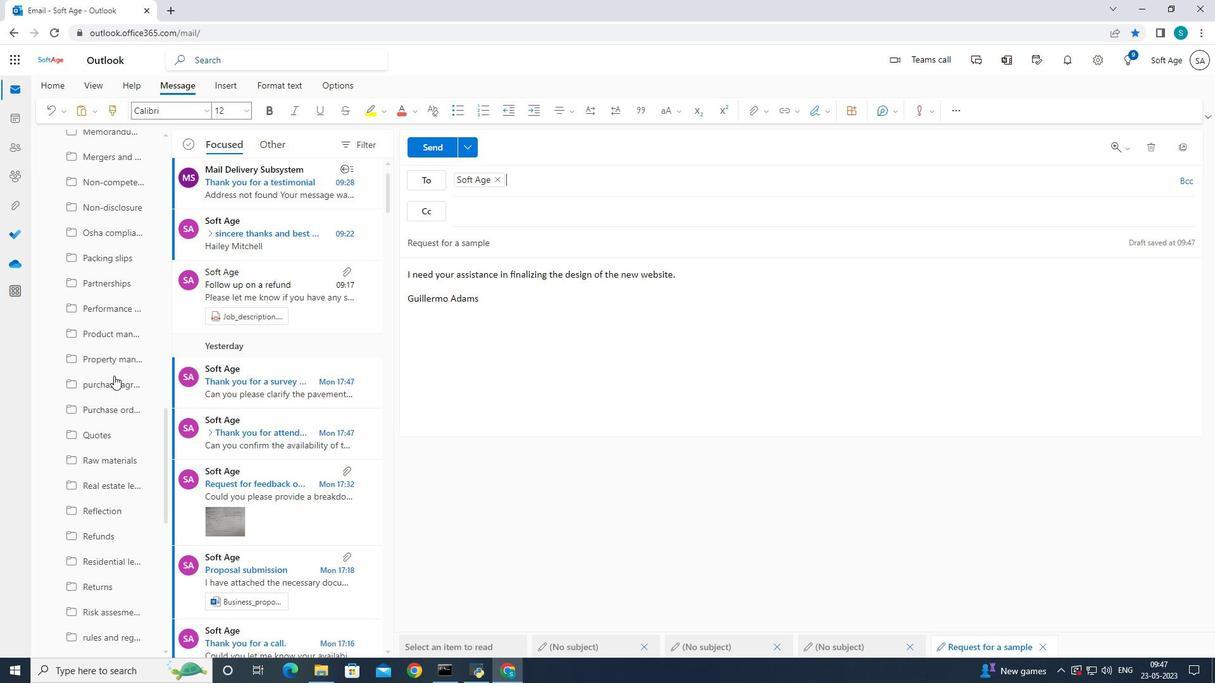 
Action: Mouse scrolled (113, 375) with delta (0, 0)
Screenshot: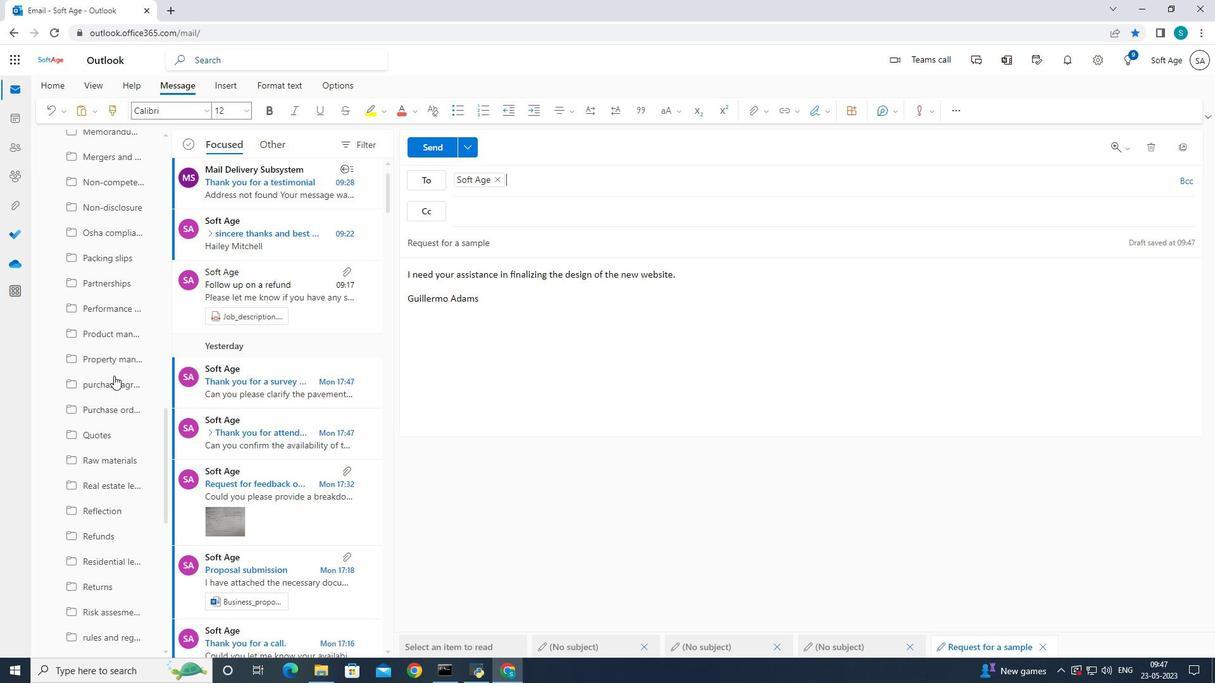 
Action: Mouse scrolled (113, 375) with delta (0, 0)
Screenshot: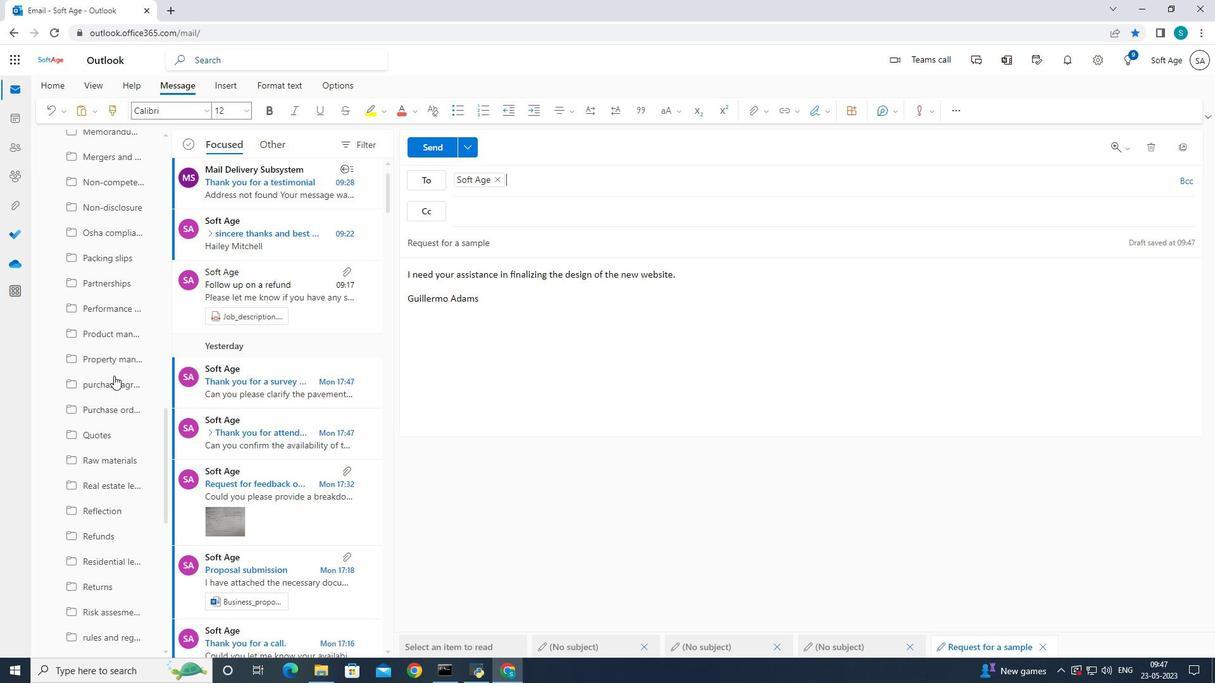 
Action: Mouse scrolled (113, 375) with delta (0, 0)
Screenshot: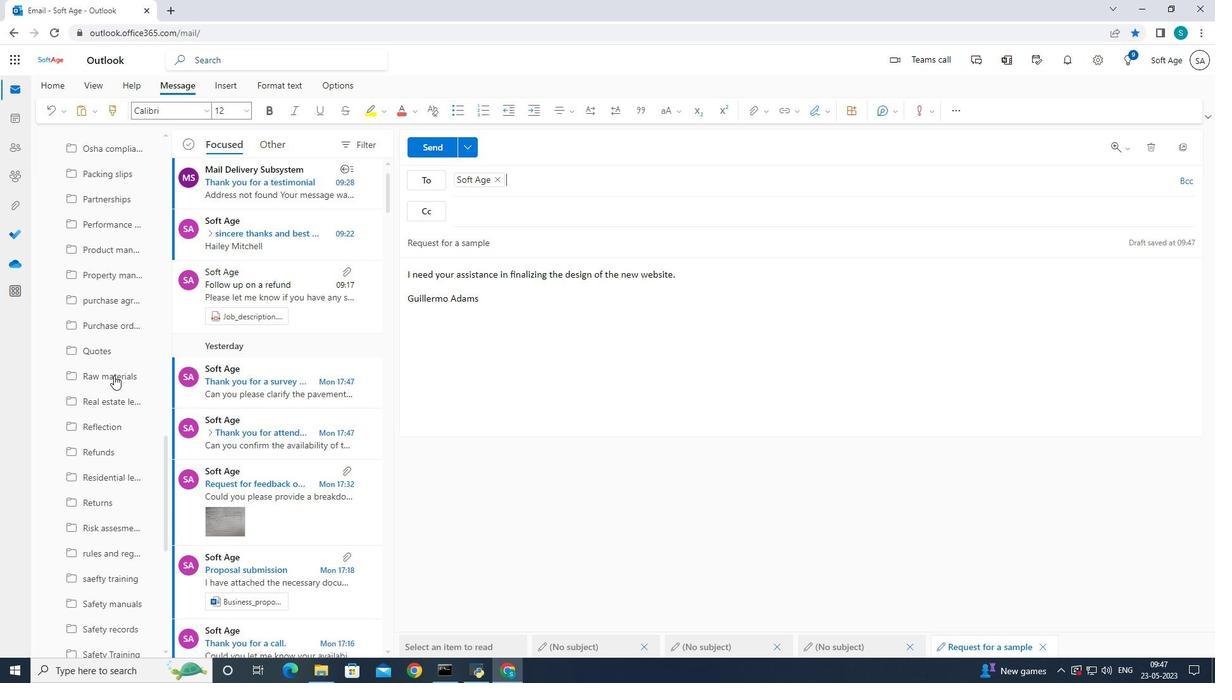 
Action: Mouse scrolled (113, 375) with delta (0, 0)
Screenshot: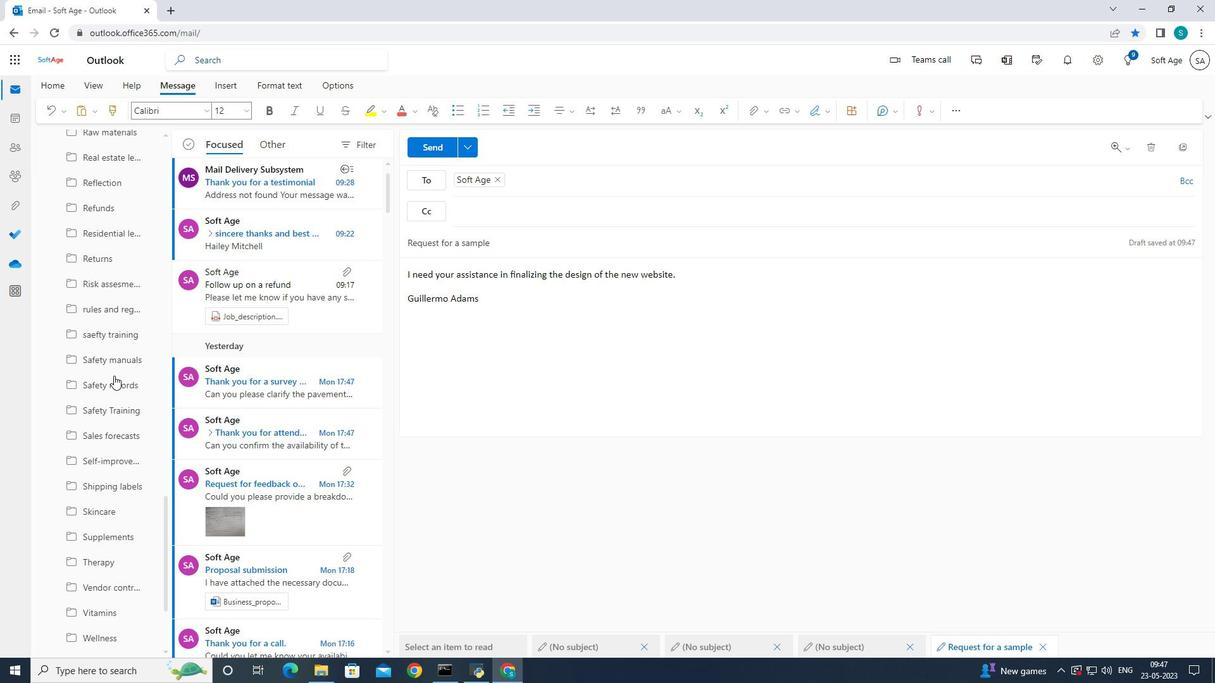 
Action: Mouse scrolled (113, 375) with delta (0, 0)
Screenshot: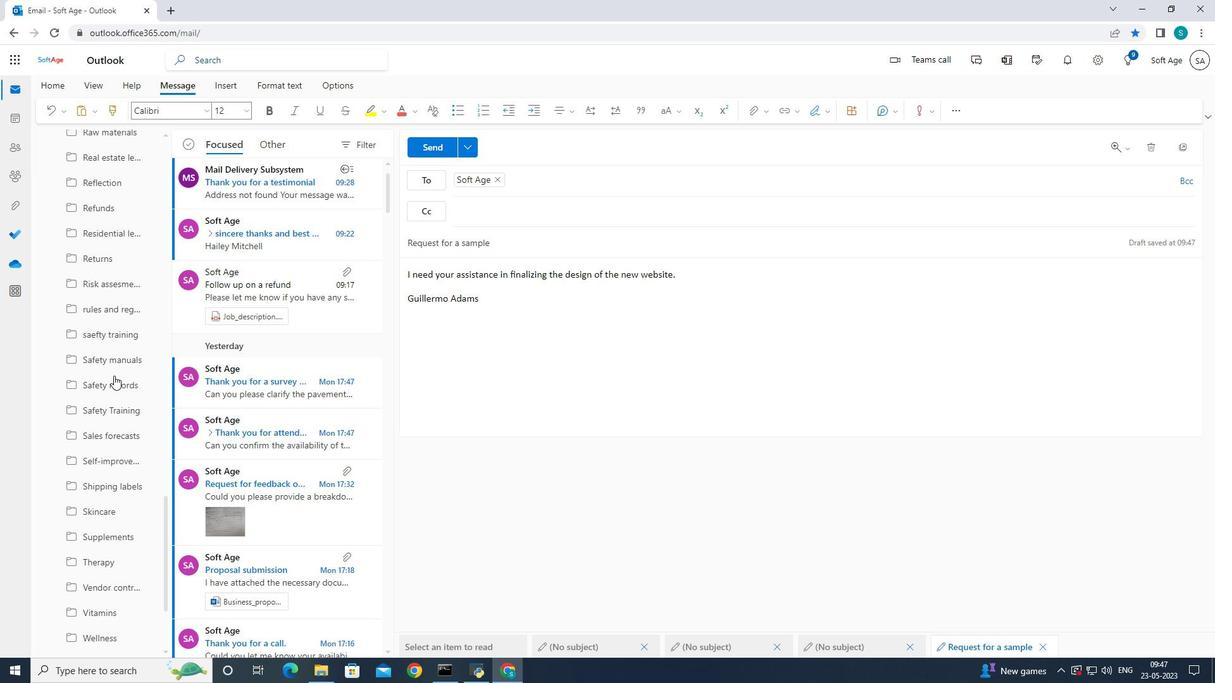 
Action: Mouse scrolled (113, 375) with delta (0, 0)
Screenshot: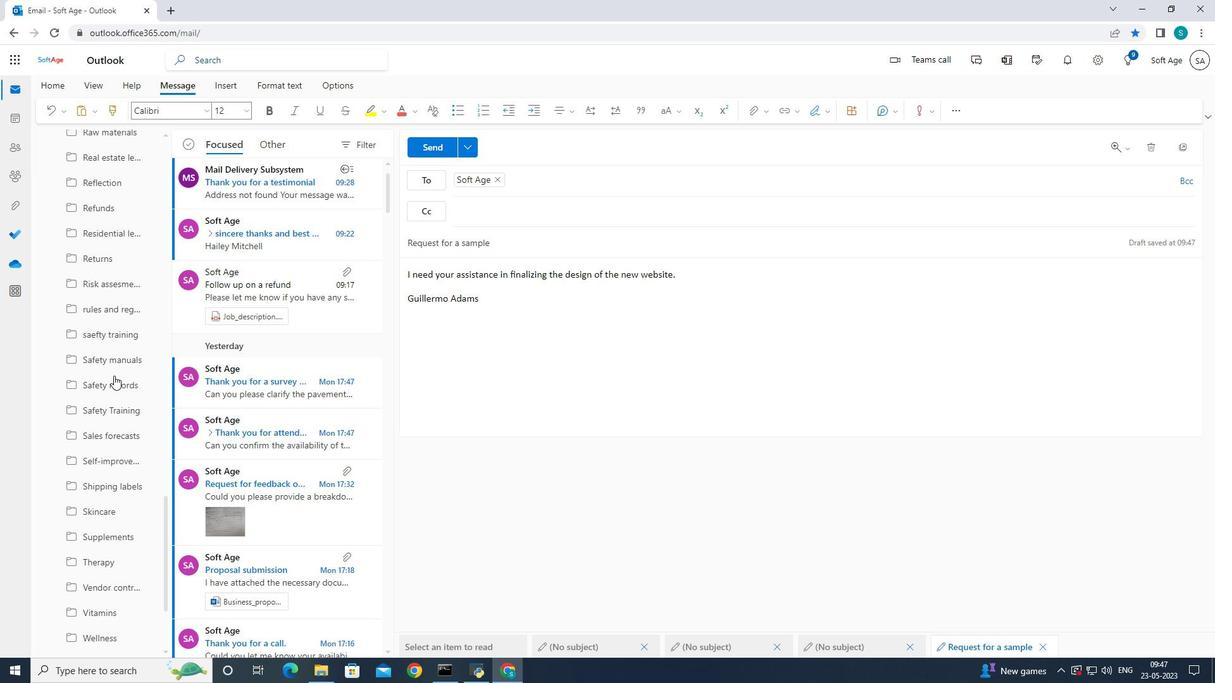 
Action: Mouse scrolled (113, 375) with delta (0, 0)
Screenshot: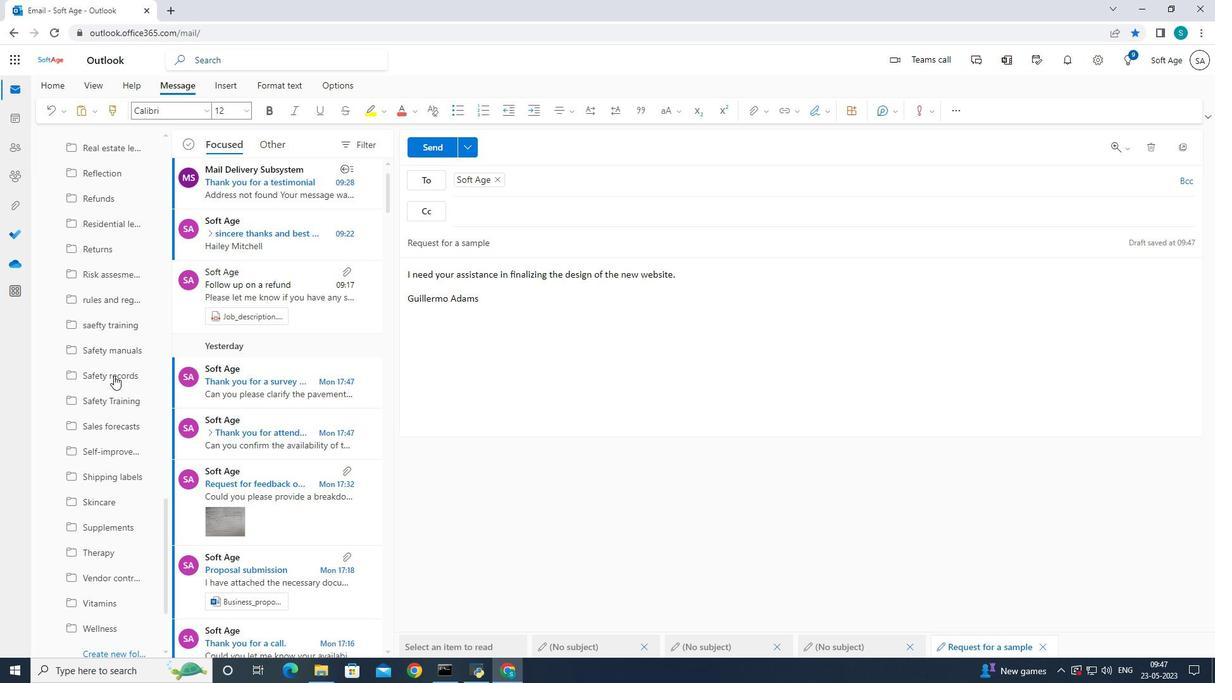 
Action: Mouse scrolled (113, 375) with delta (0, 0)
Screenshot: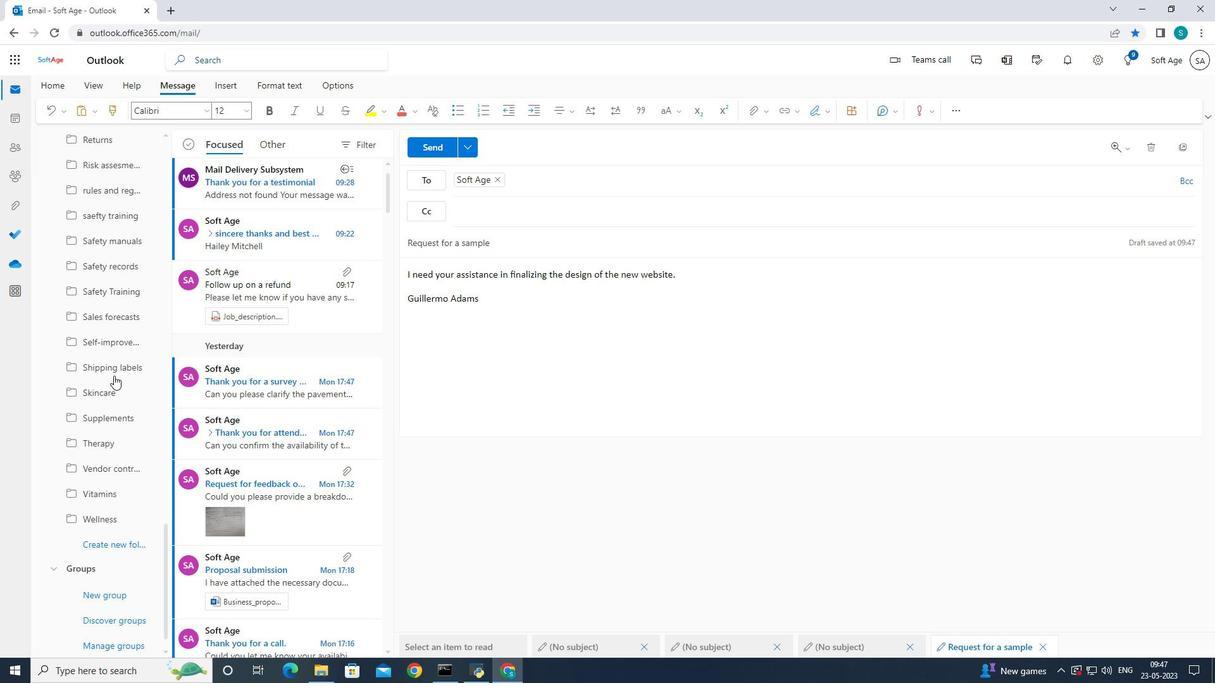
Action: Mouse scrolled (113, 375) with delta (0, 0)
Screenshot: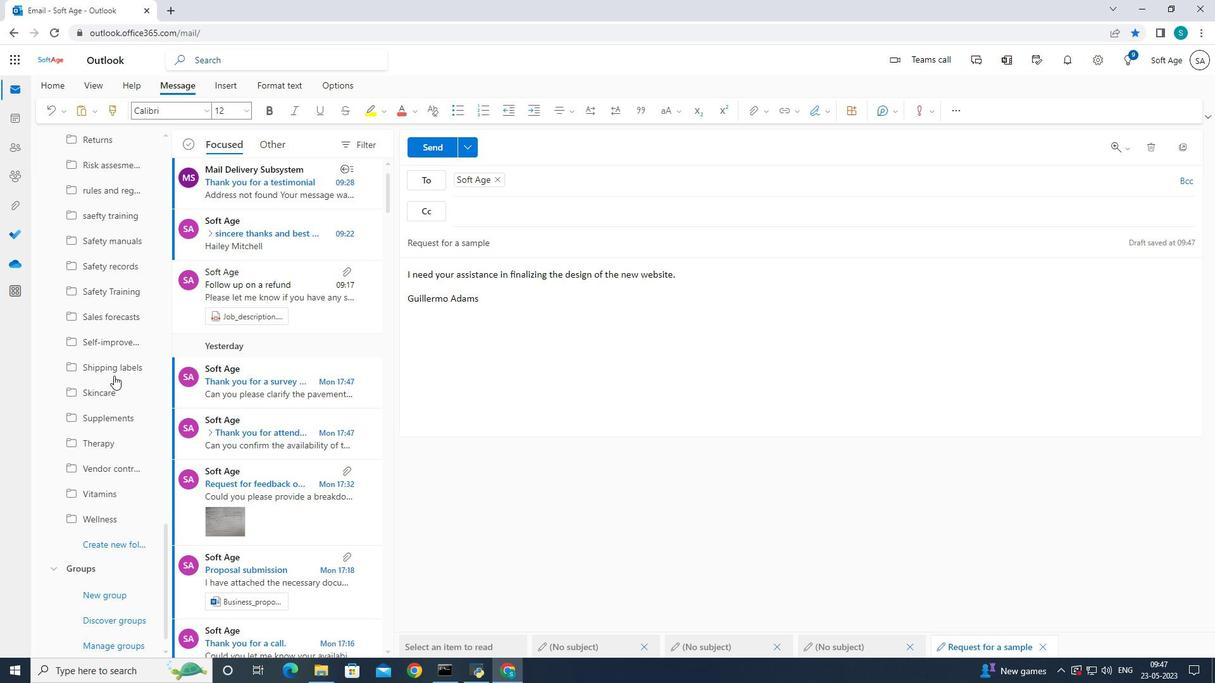 
Action: Mouse scrolled (113, 375) with delta (0, 0)
Screenshot: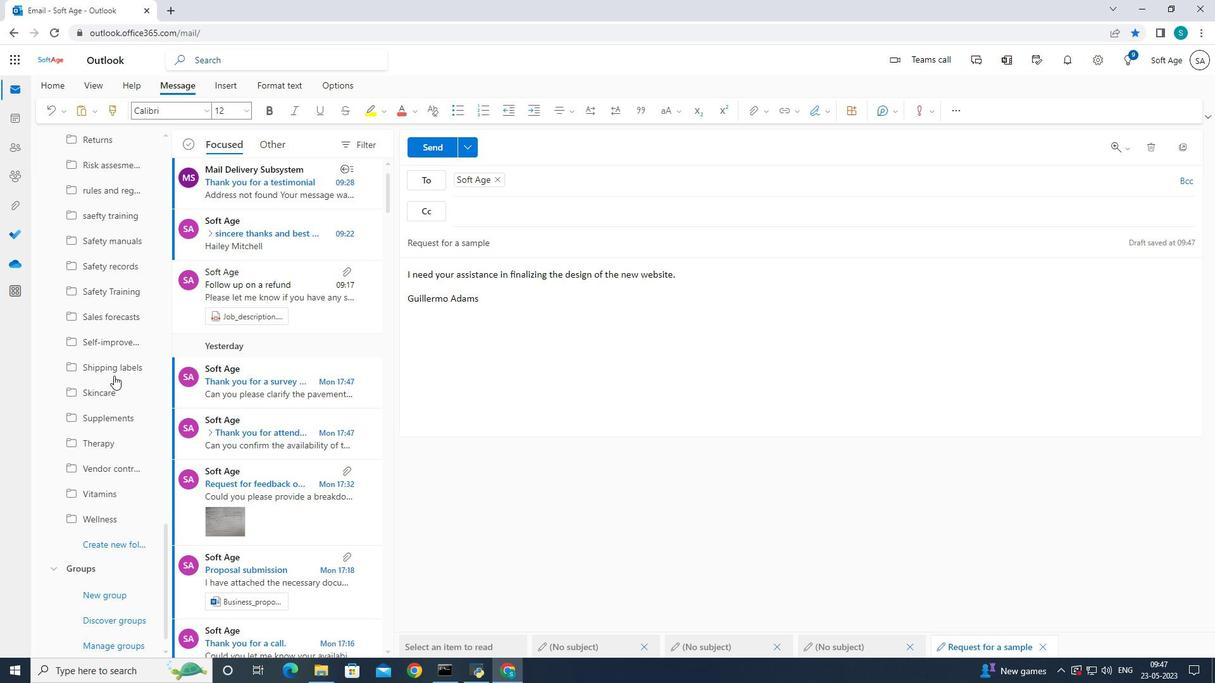 
Action: Mouse scrolled (113, 375) with delta (0, 0)
Screenshot: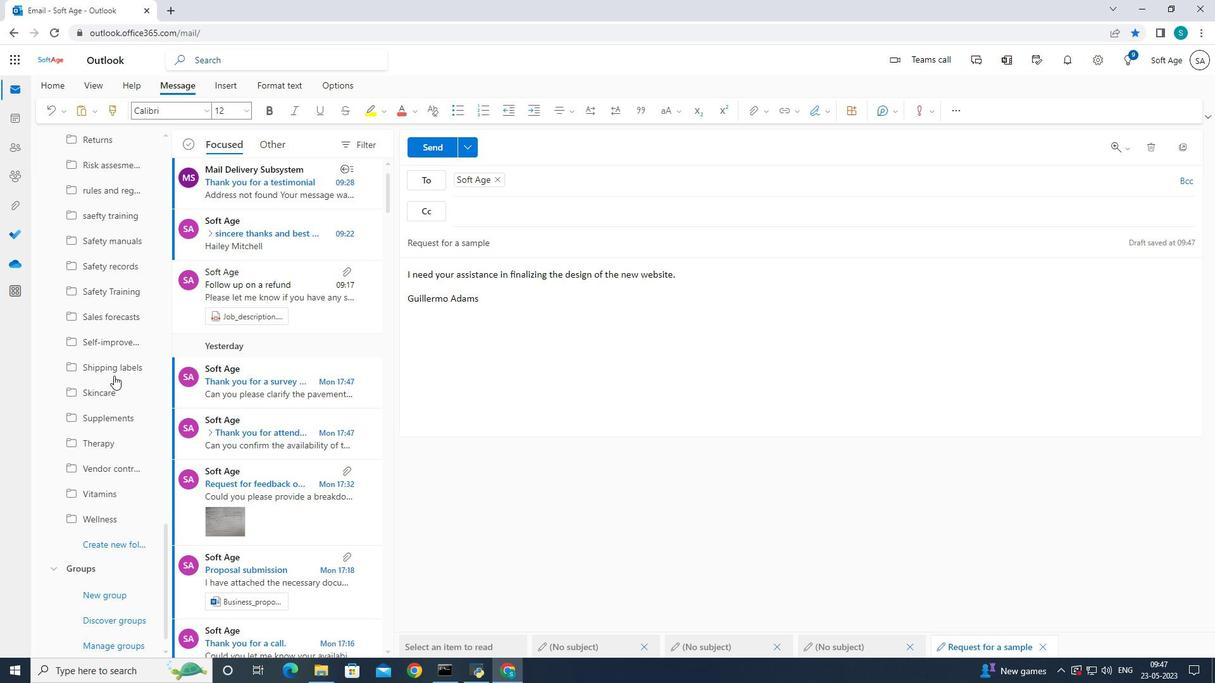 
Action: Mouse scrolled (113, 375) with delta (0, 0)
Screenshot: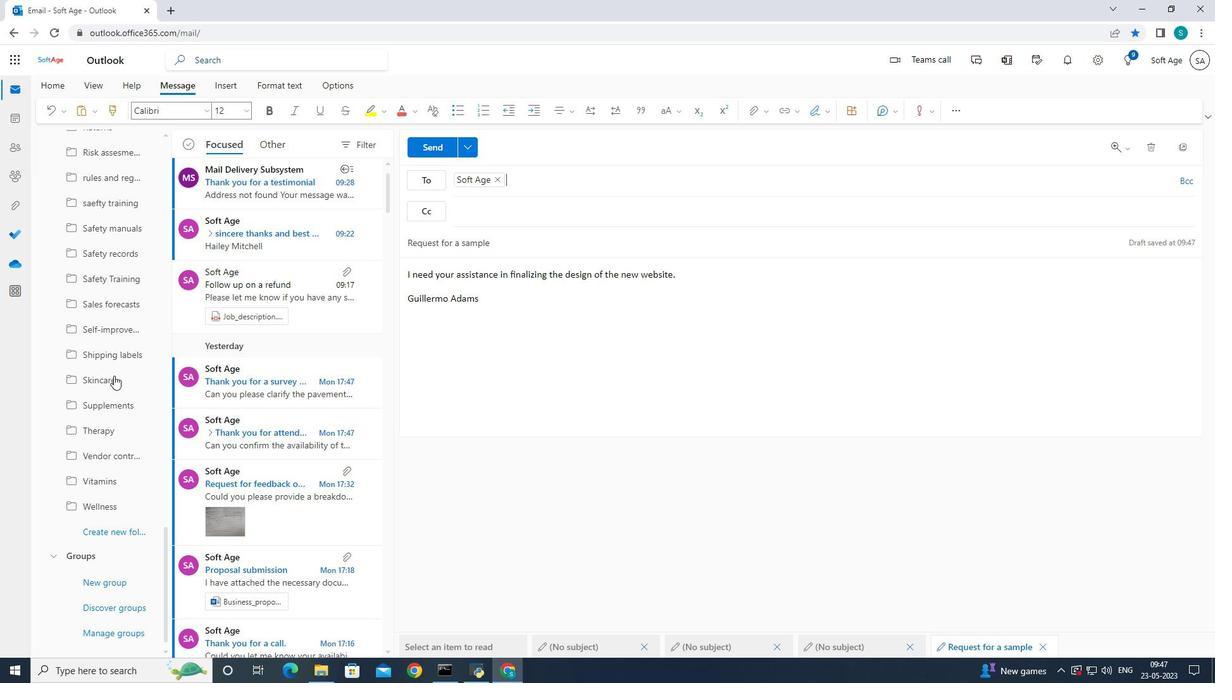 
Action: Mouse moved to (114, 376)
Screenshot: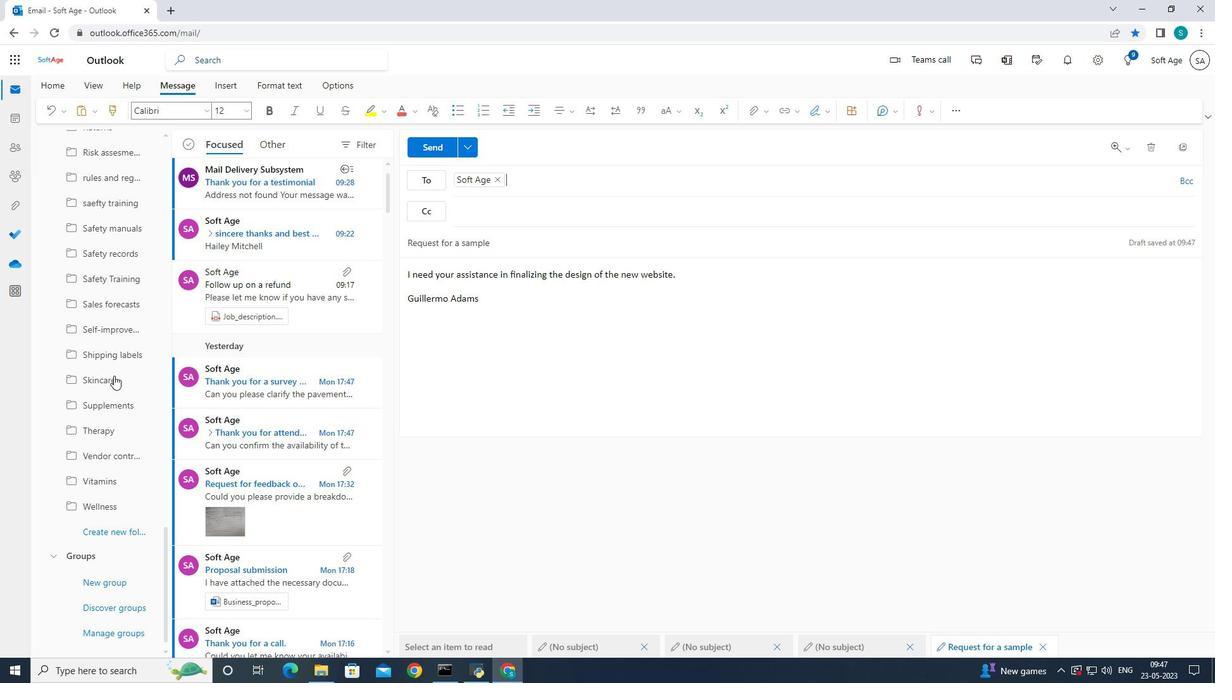 
Action: Mouse scrolled (114, 375) with delta (0, 0)
Screenshot: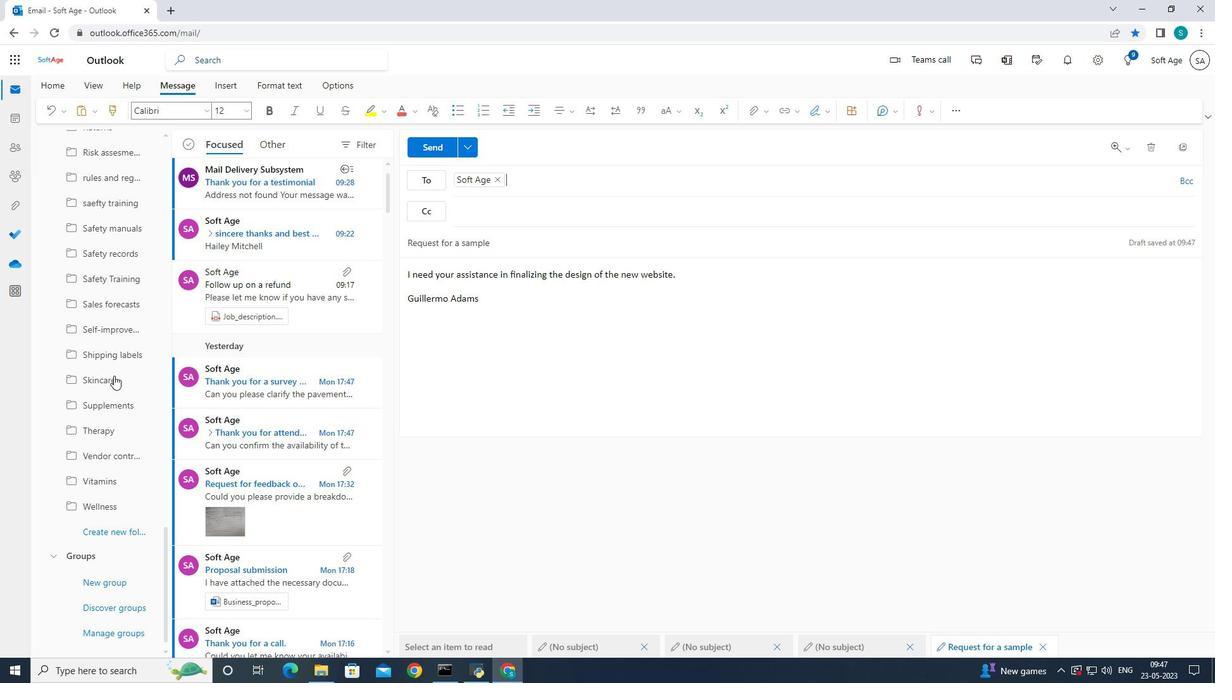 
Action: Mouse moved to (114, 377)
Screenshot: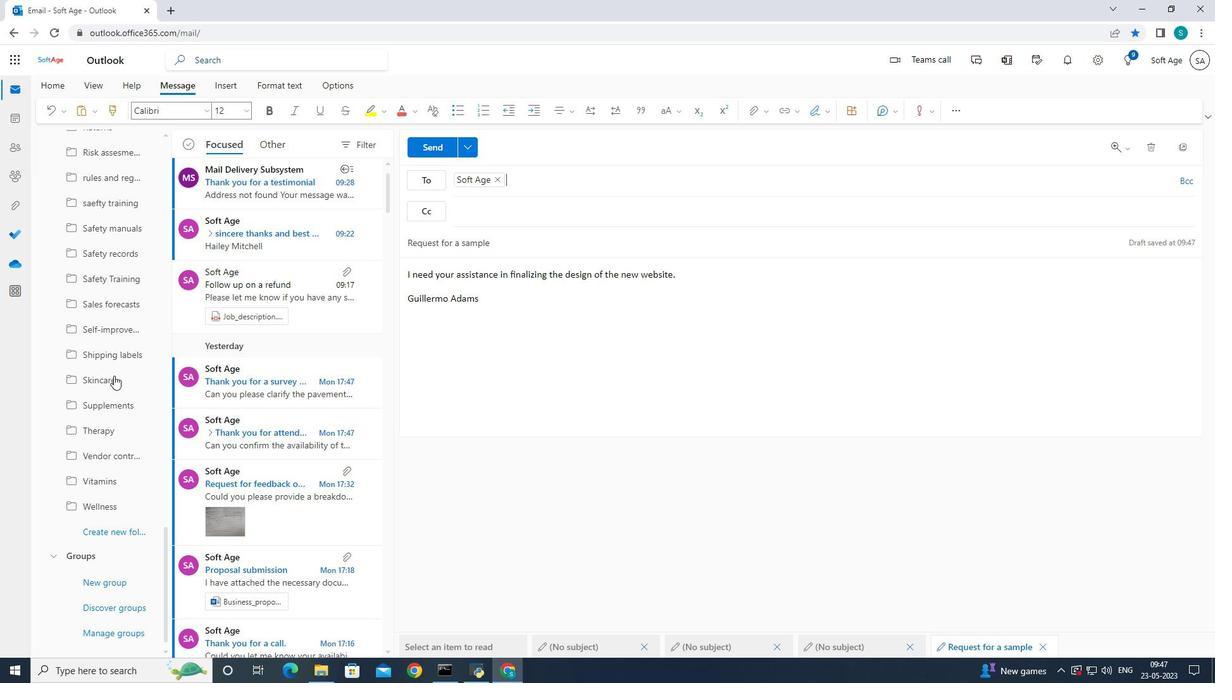 
Action: Mouse scrolled (114, 376) with delta (0, 0)
Screenshot: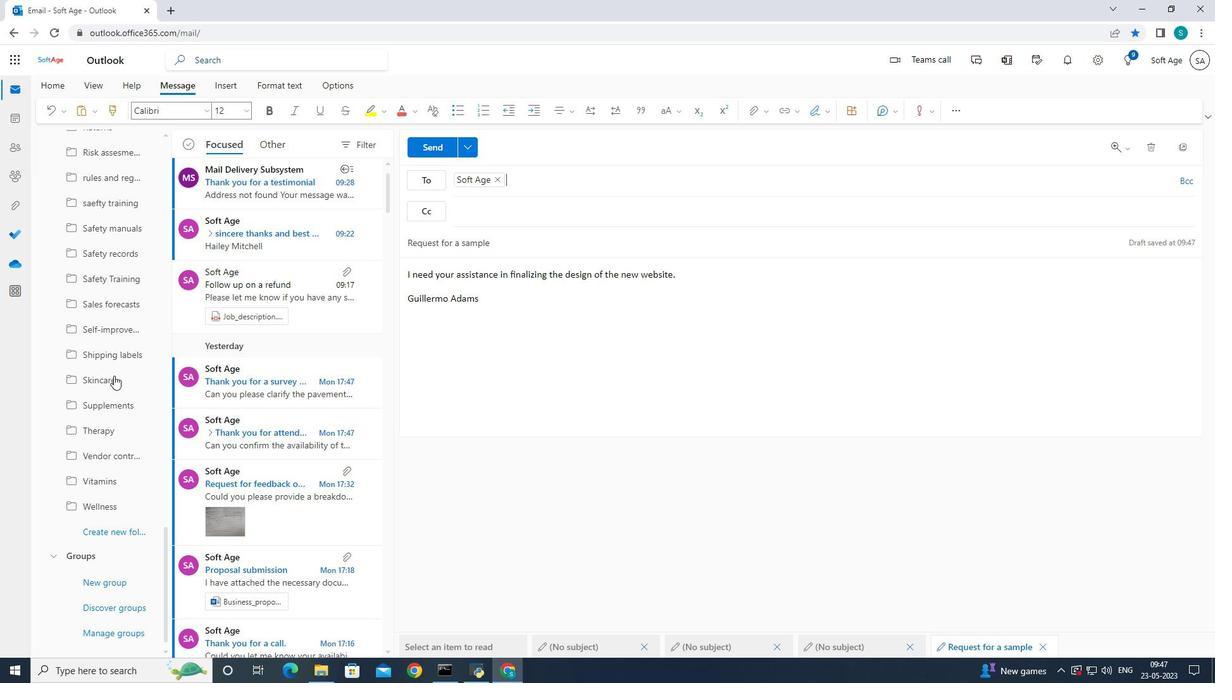 
Action: Mouse moved to (136, 529)
Screenshot: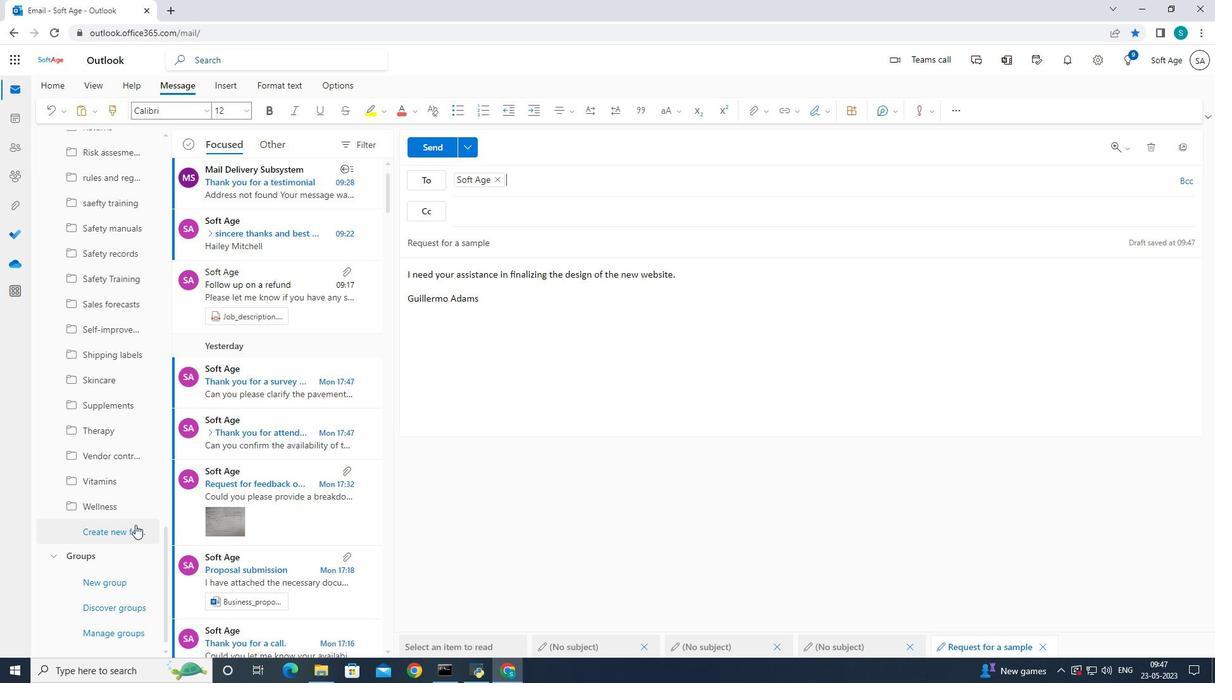 
Action: Mouse pressed left at (136, 529)
Screenshot: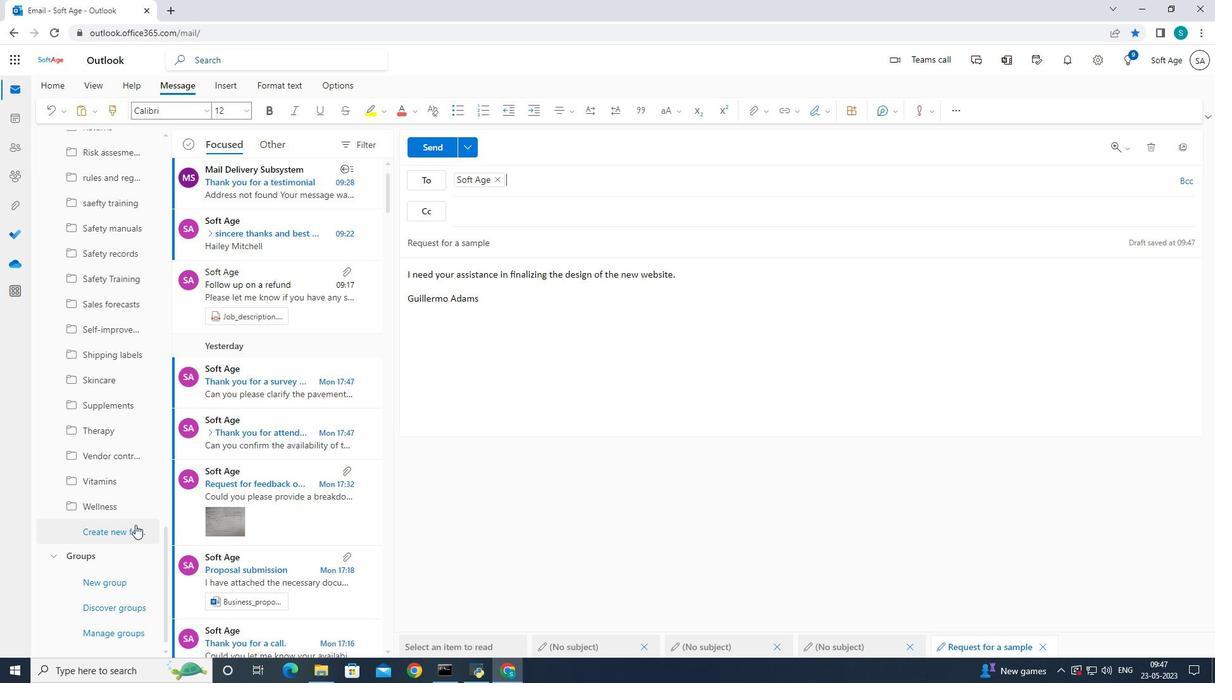 
Action: Mouse moved to (302, 303)
Screenshot: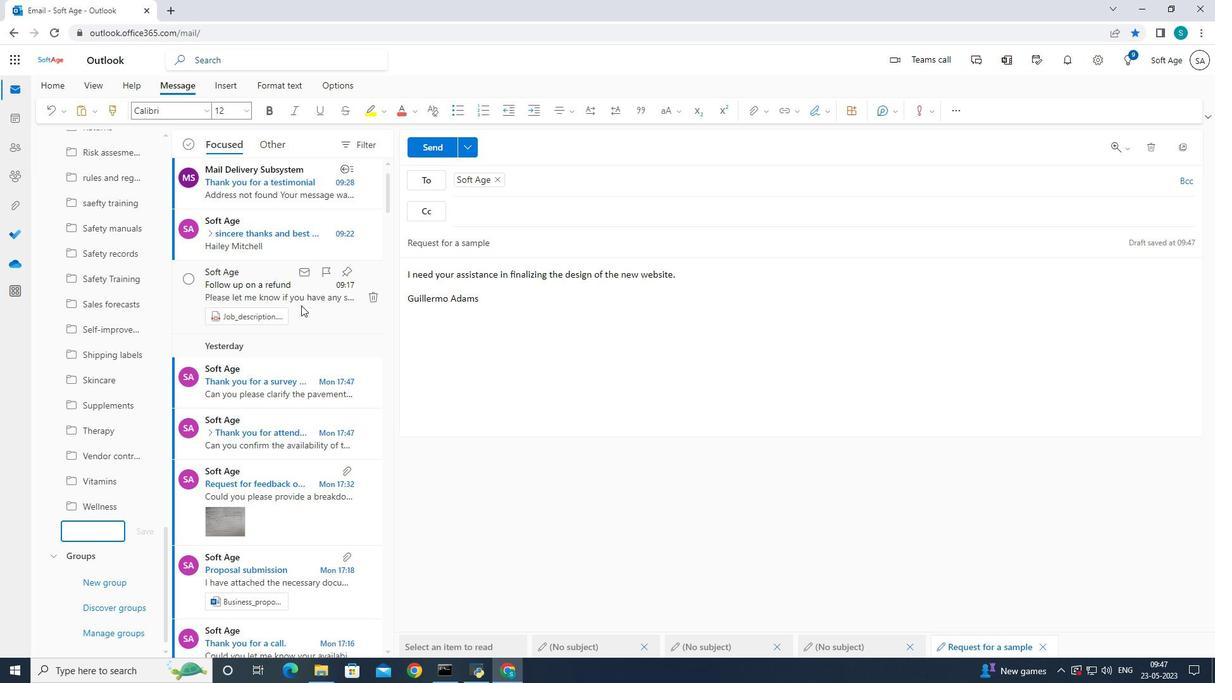 
Action: Key pressed <Key.shift>Sel
Screenshot: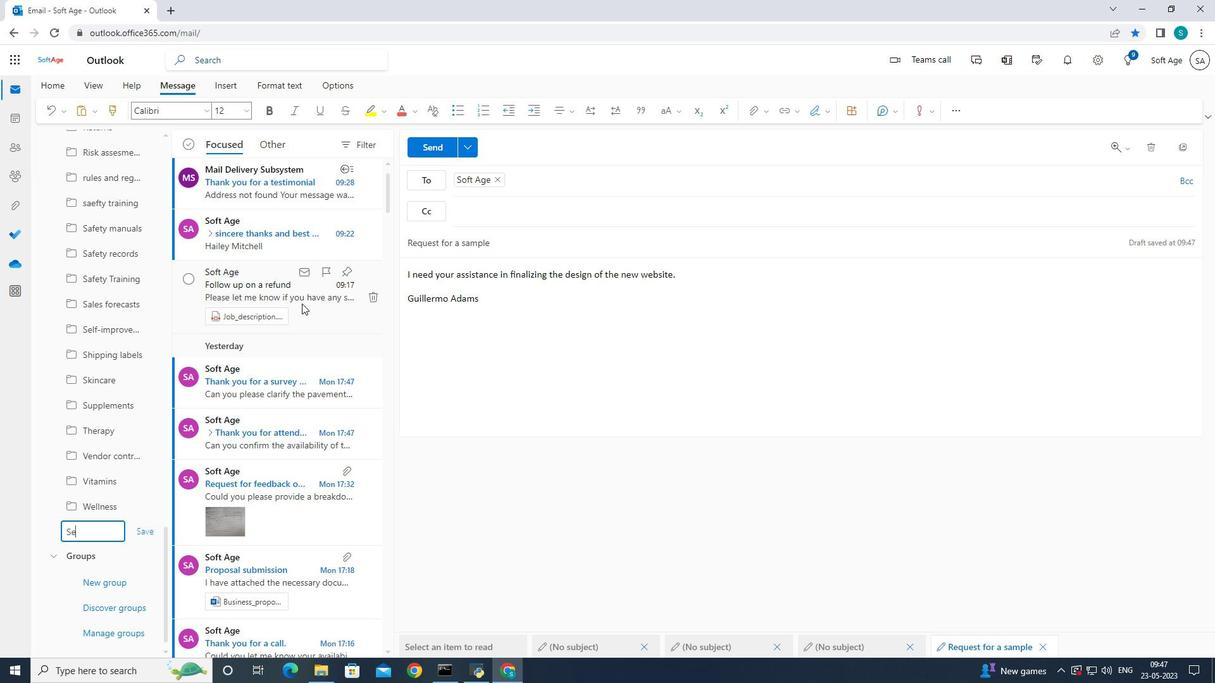 
Action: Mouse moved to (302, 303)
Screenshot: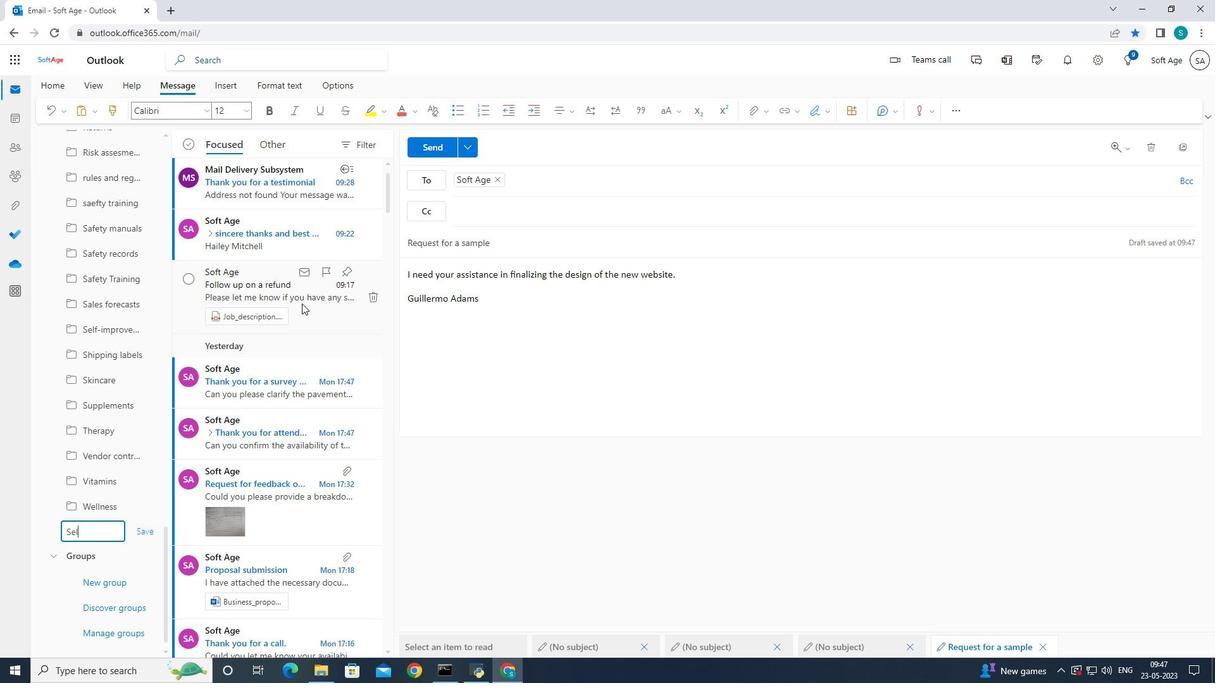
Action: Key pressed f
Screenshot: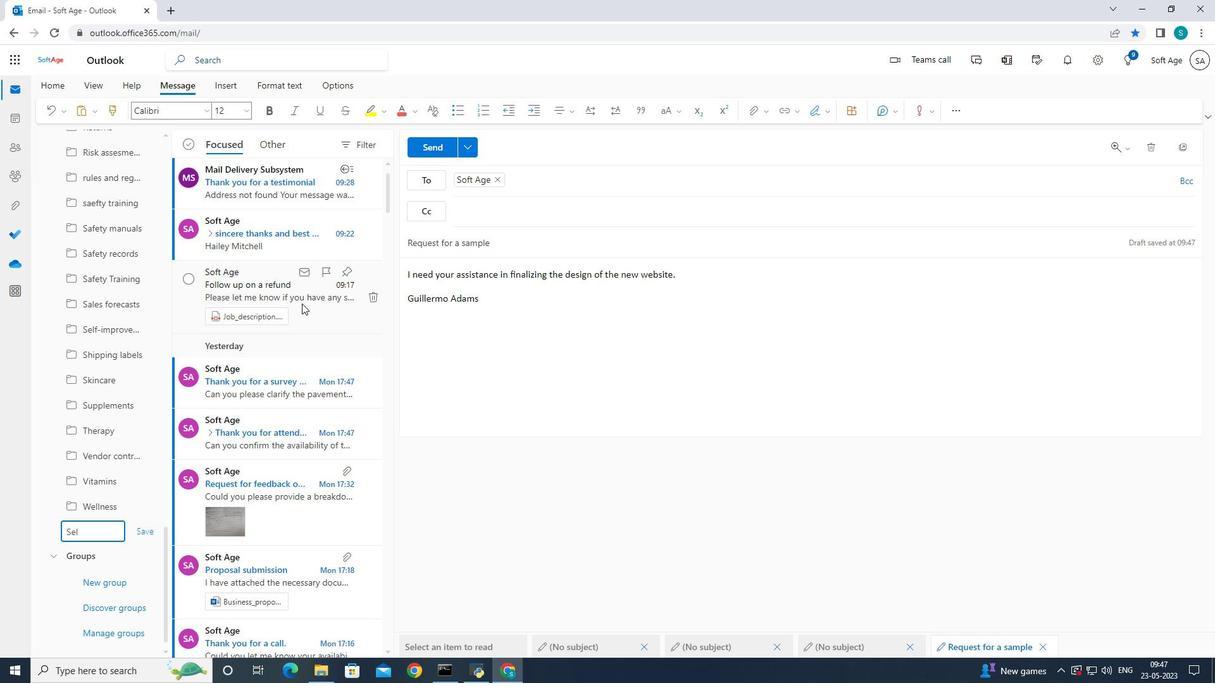 
Action: Mouse moved to (310, 302)
Screenshot: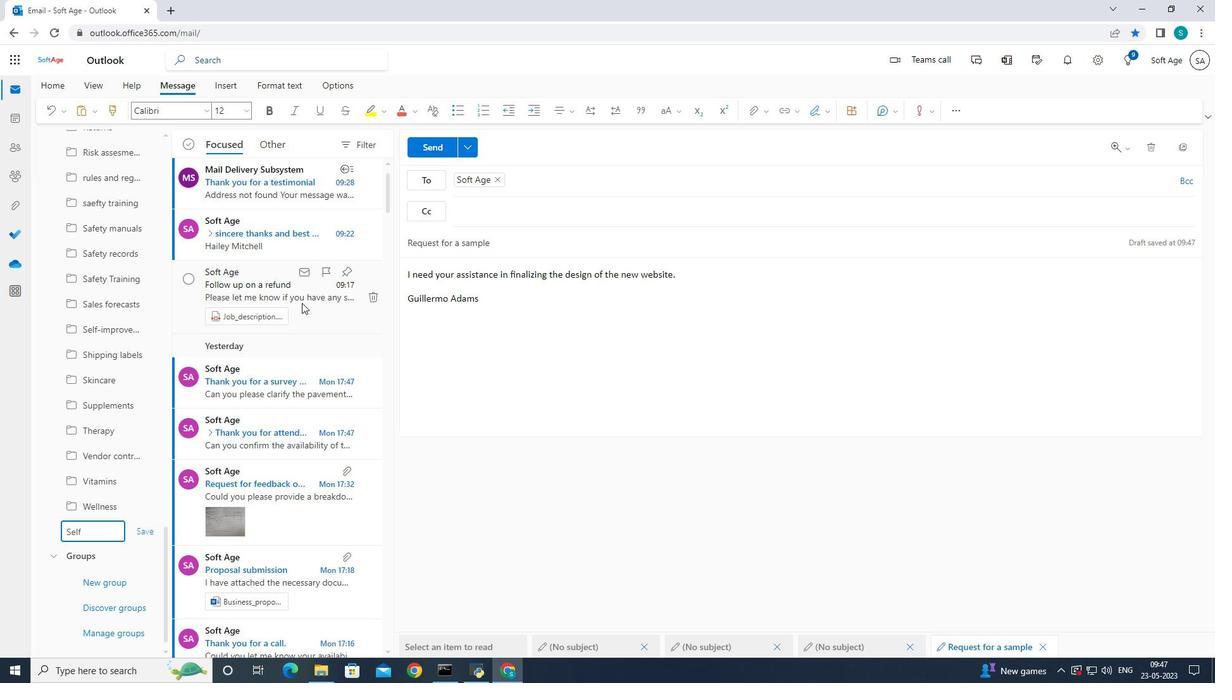 
Action: Key pressed -he
Screenshot: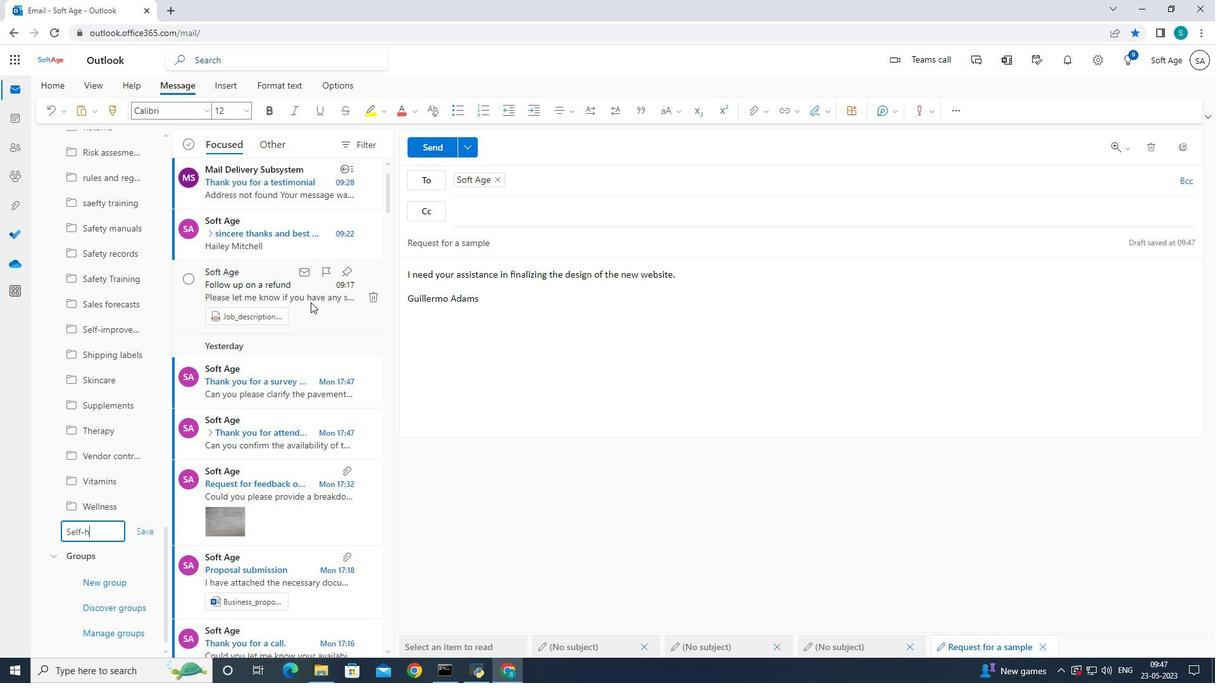 
Action: Mouse moved to (331, 312)
Screenshot: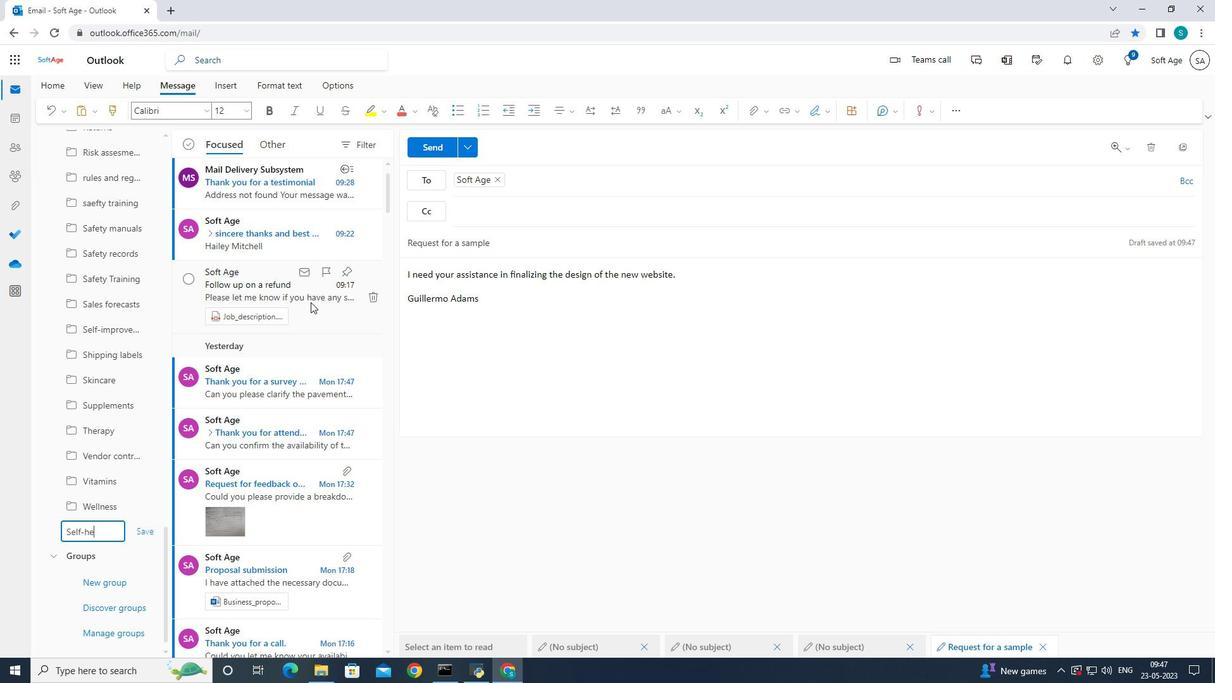 
Action: Key pressed l
Screenshot: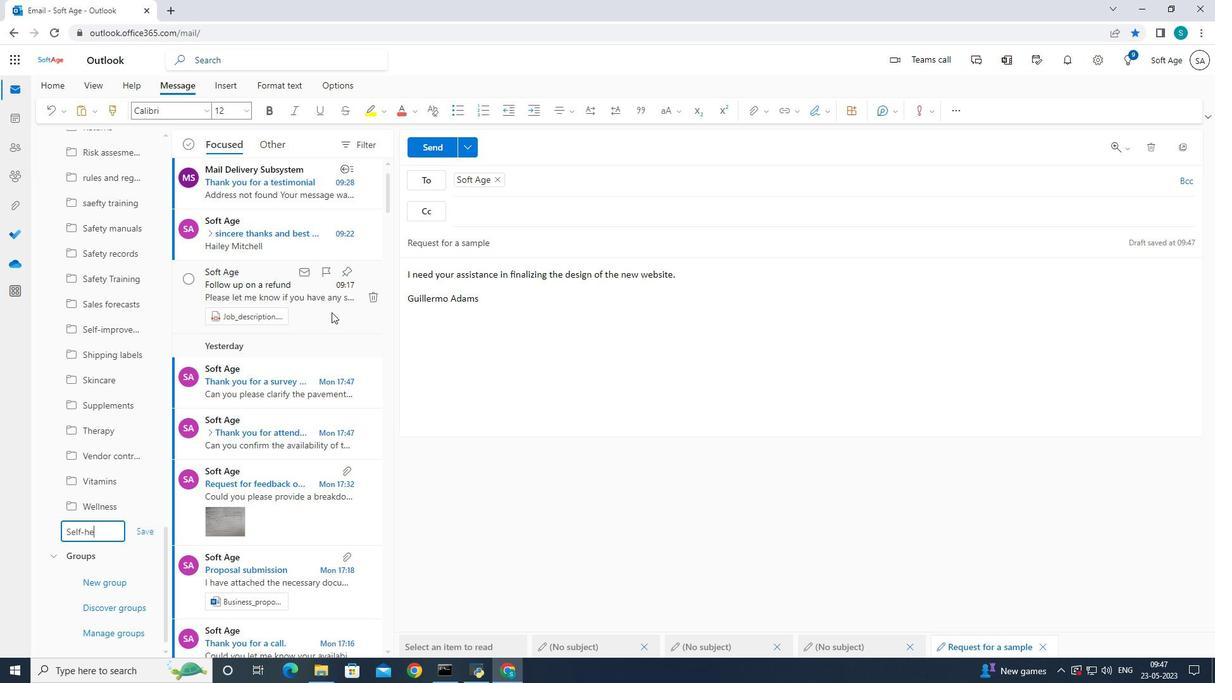
Action: Mouse moved to (333, 312)
Screenshot: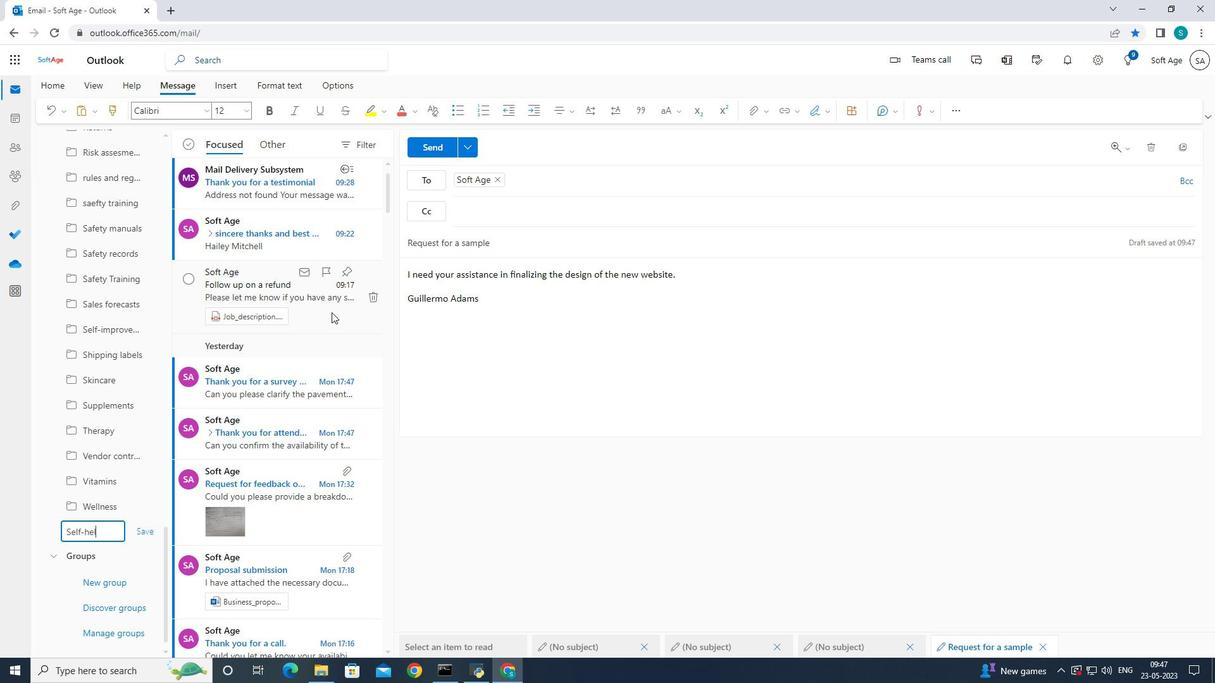 
Action: Key pressed p
Screenshot: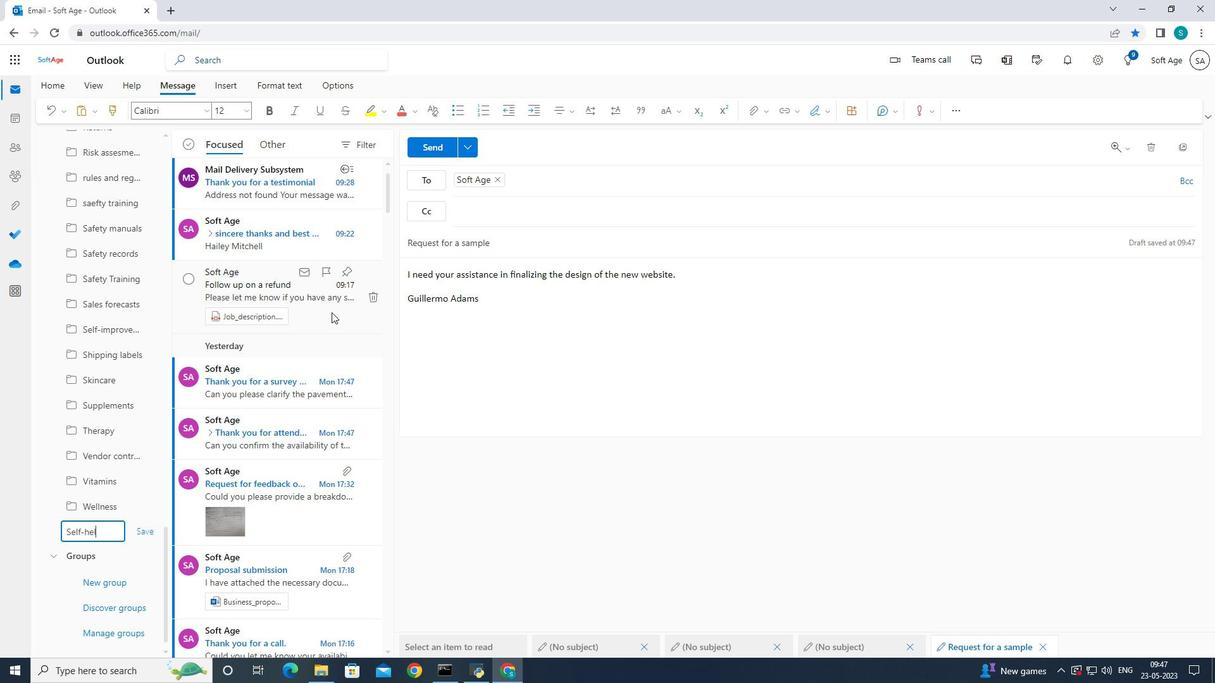 
Action: Mouse moved to (341, 301)
Screenshot: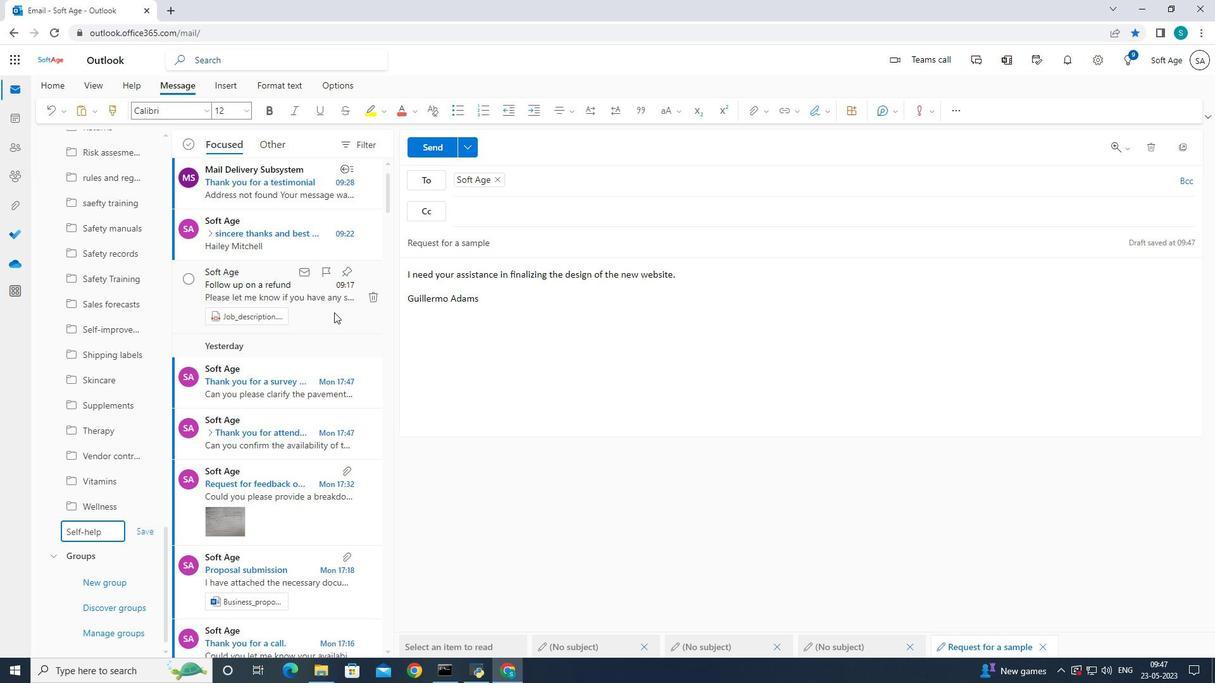 
Action: Key pressed <Key.enter>
Screenshot: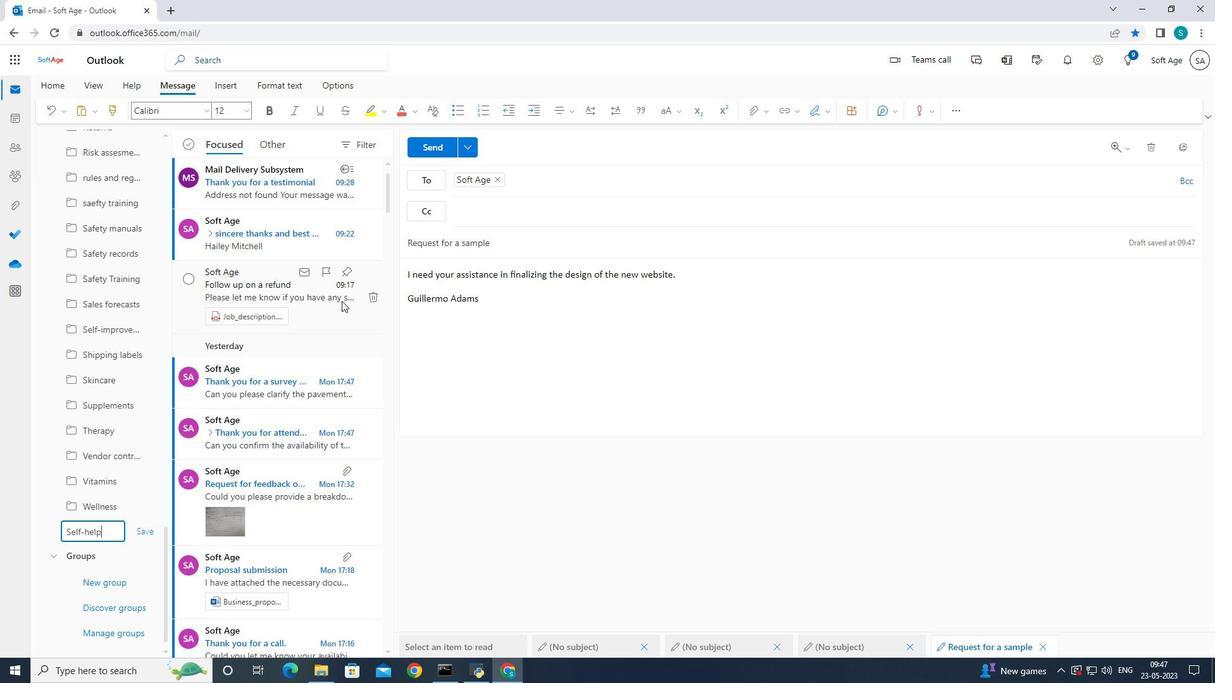 
Action: Mouse moved to (418, 145)
Screenshot: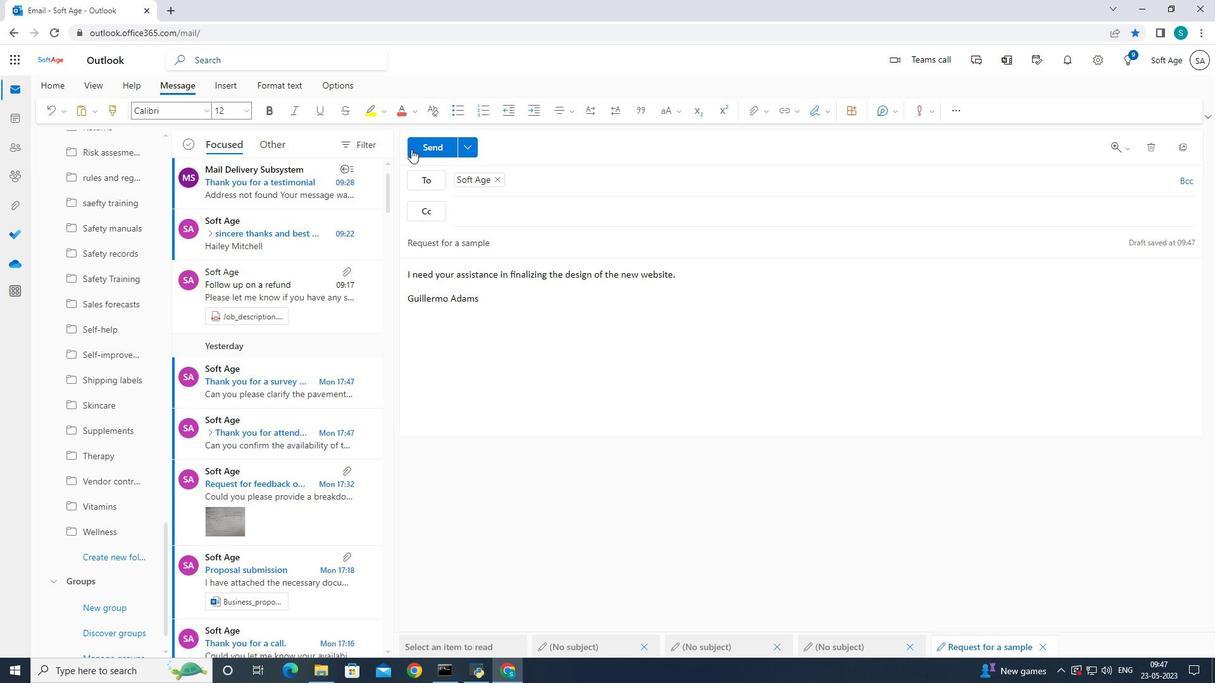 
Action: Mouse pressed left at (418, 145)
Screenshot: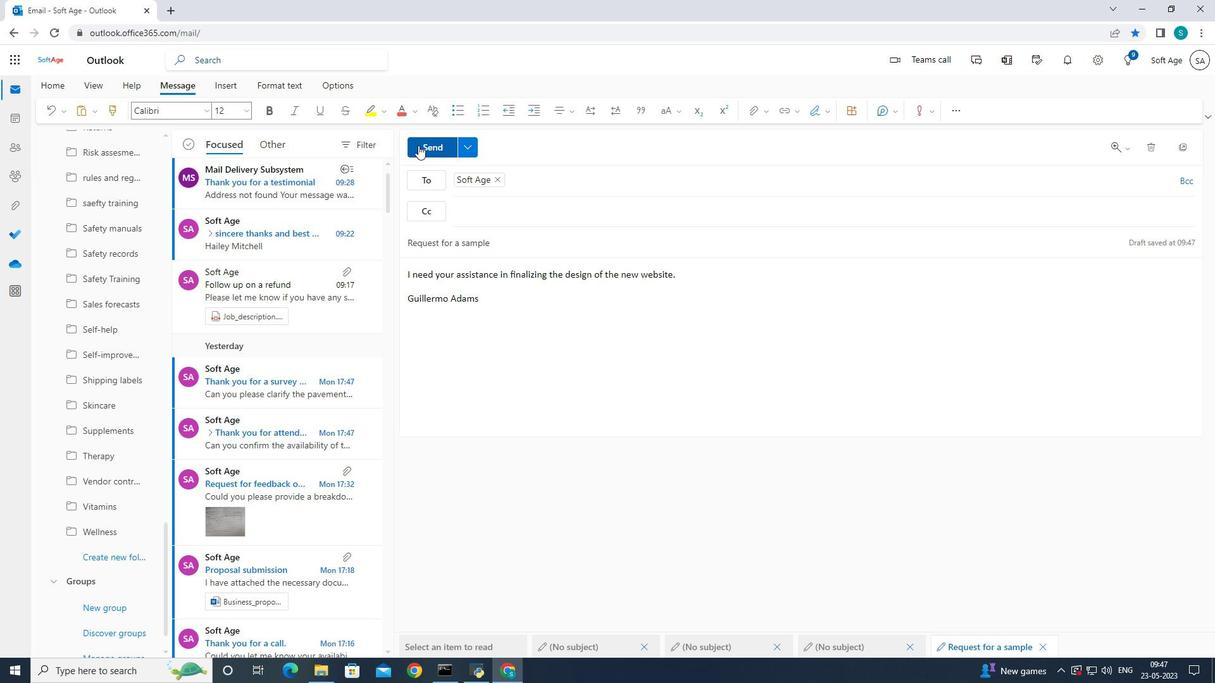
Action: Mouse moved to (446, 161)
Screenshot: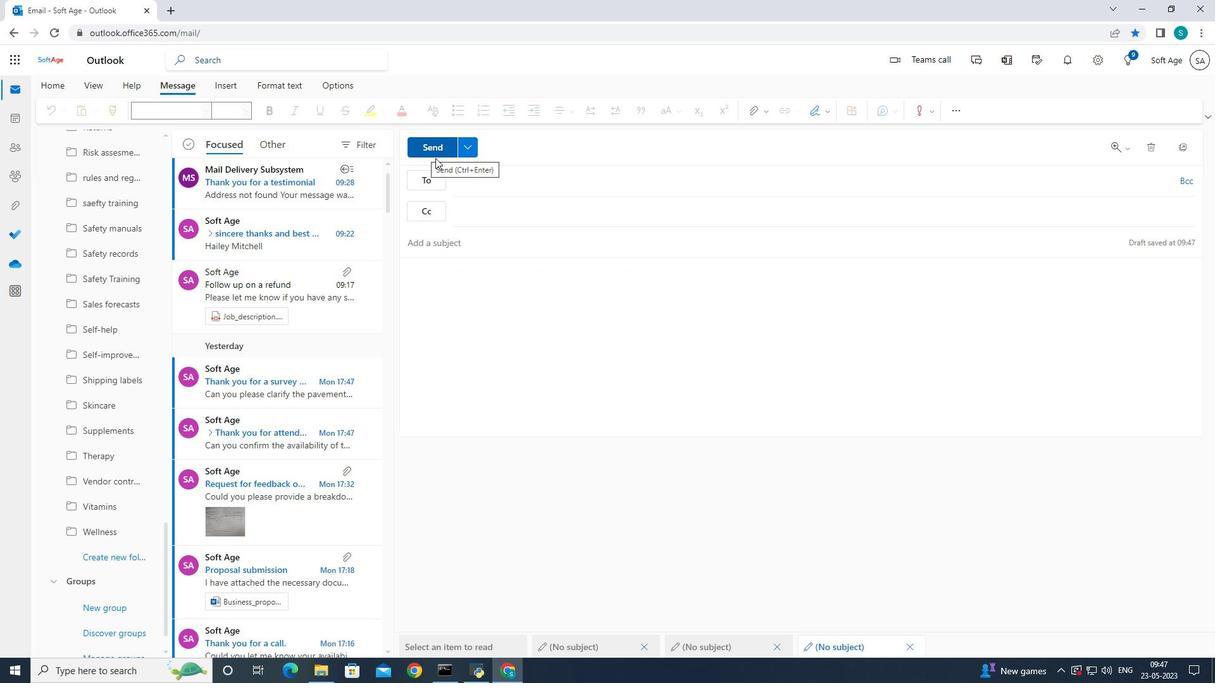 
